 Task: Find connections with filter location Djibo with filter topic #forsale with filter profile language German with filter current company Xpressbees (BusyBees Logistics Solutions Pvt. Ltd.) with filter school ACE Engineering College, Hyderabad with filter industry Capital Markets with filter service category Cybersecurity with filter keywords title Head
Action: Mouse moved to (610, 110)
Screenshot: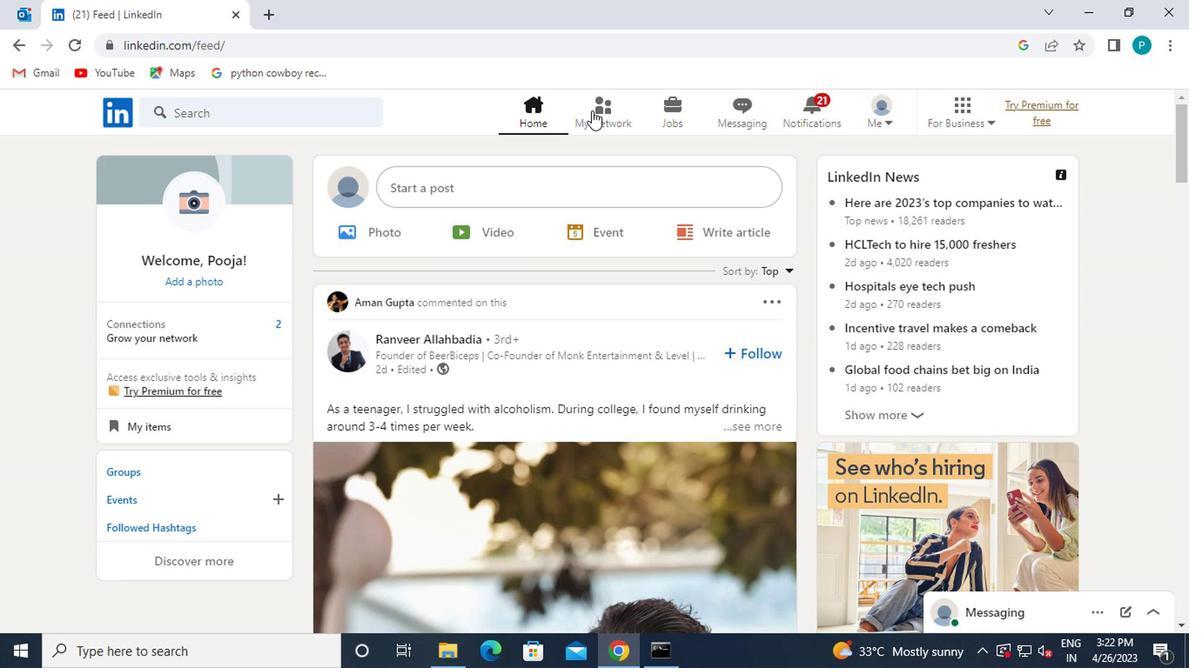 
Action: Mouse pressed left at (610, 110)
Screenshot: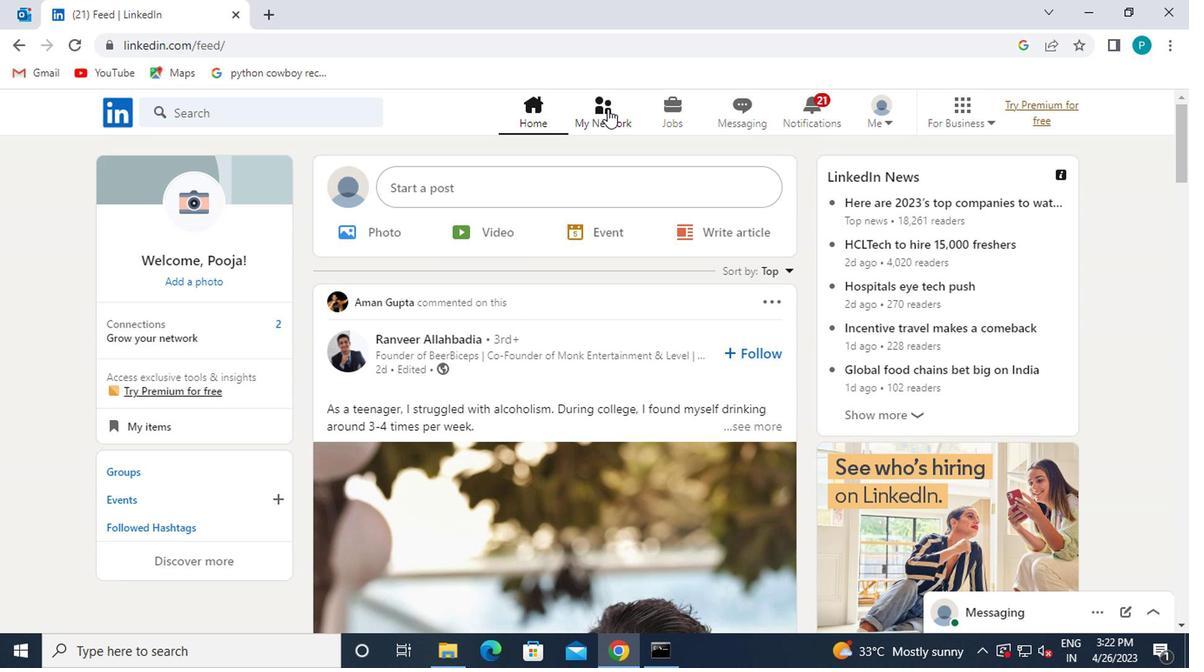 
Action: Mouse moved to (158, 210)
Screenshot: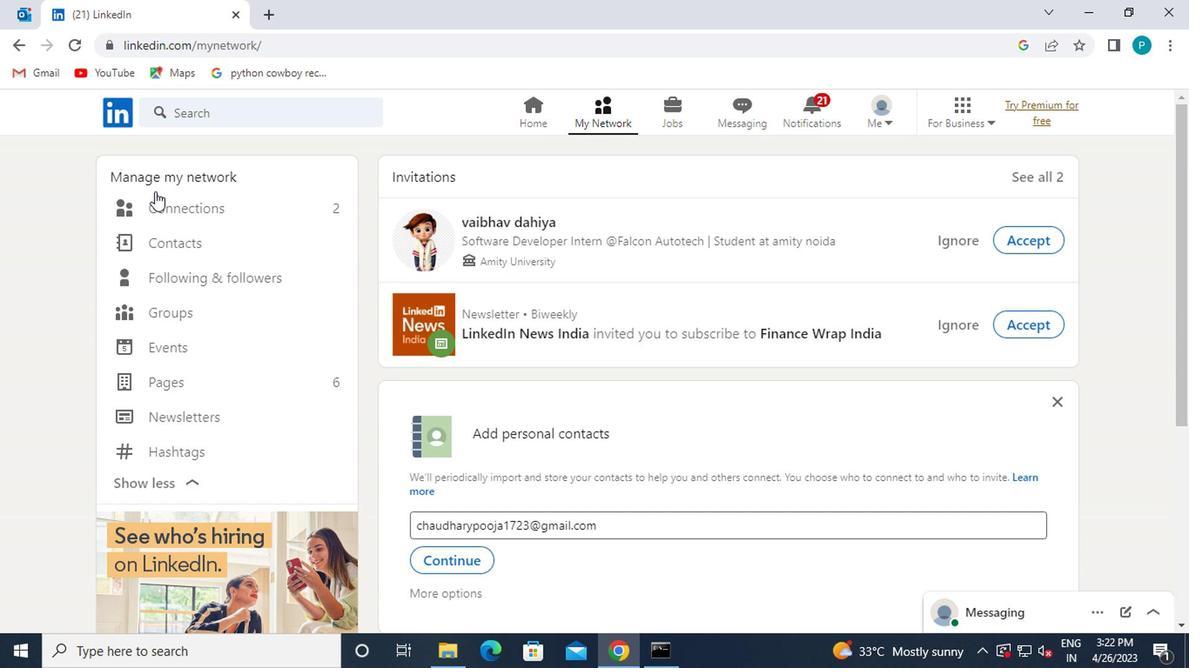 
Action: Mouse pressed left at (158, 210)
Screenshot: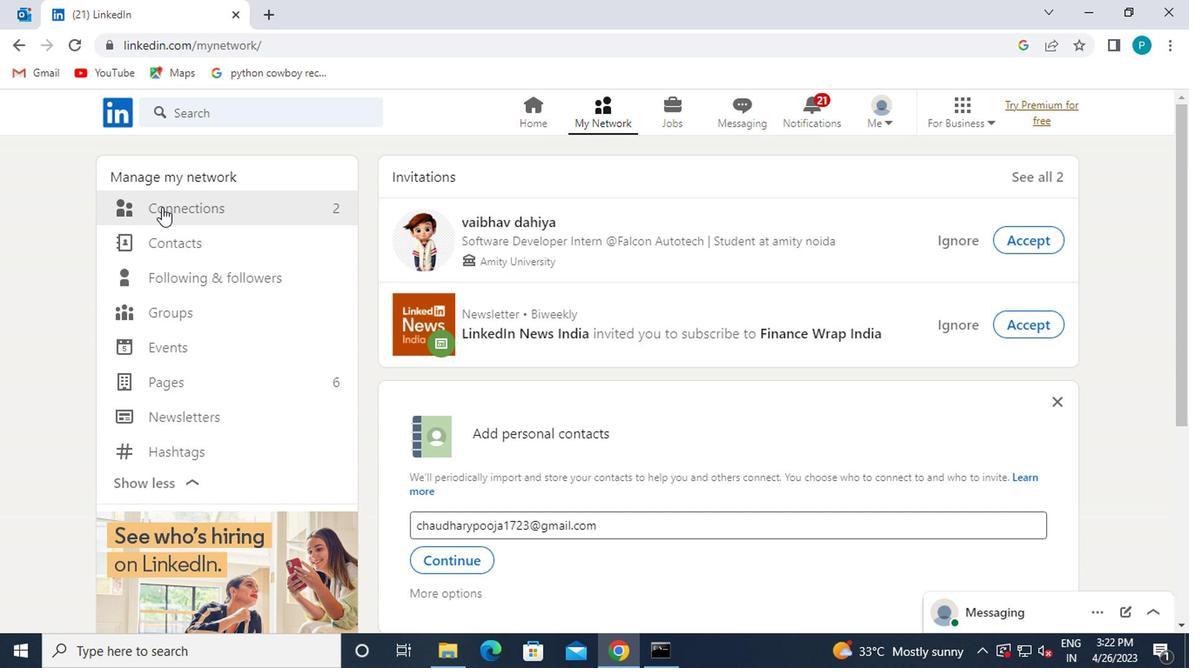 
Action: Mouse moved to (688, 213)
Screenshot: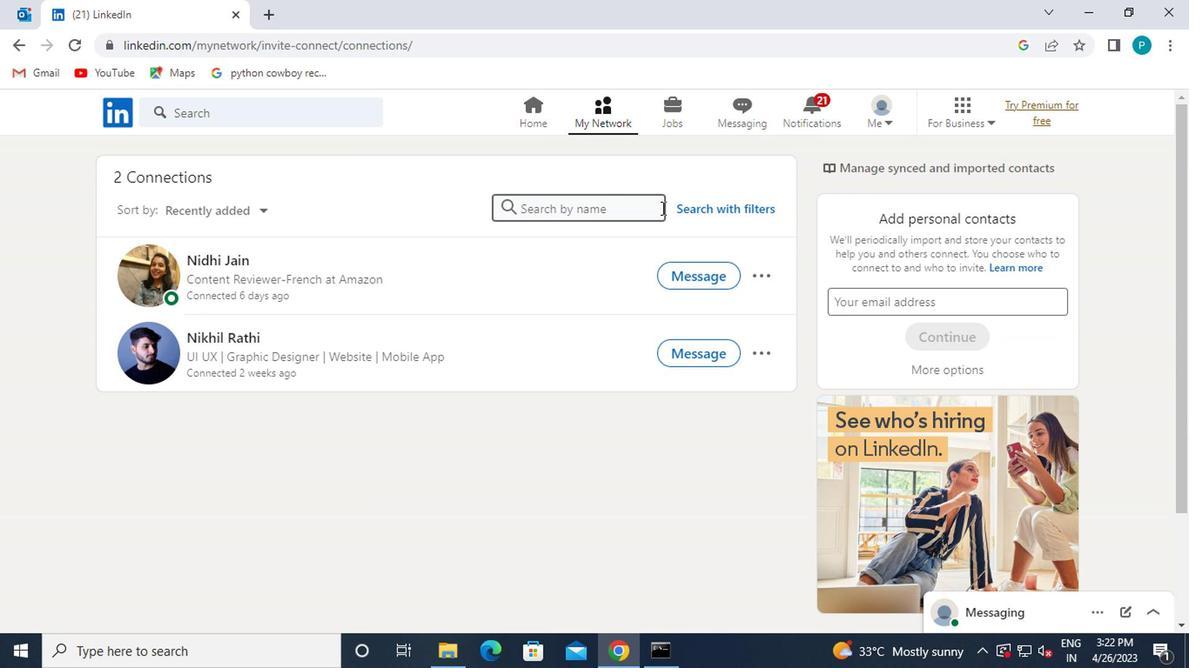 
Action: Mouse pressed left at (688, 213)
Screenshot: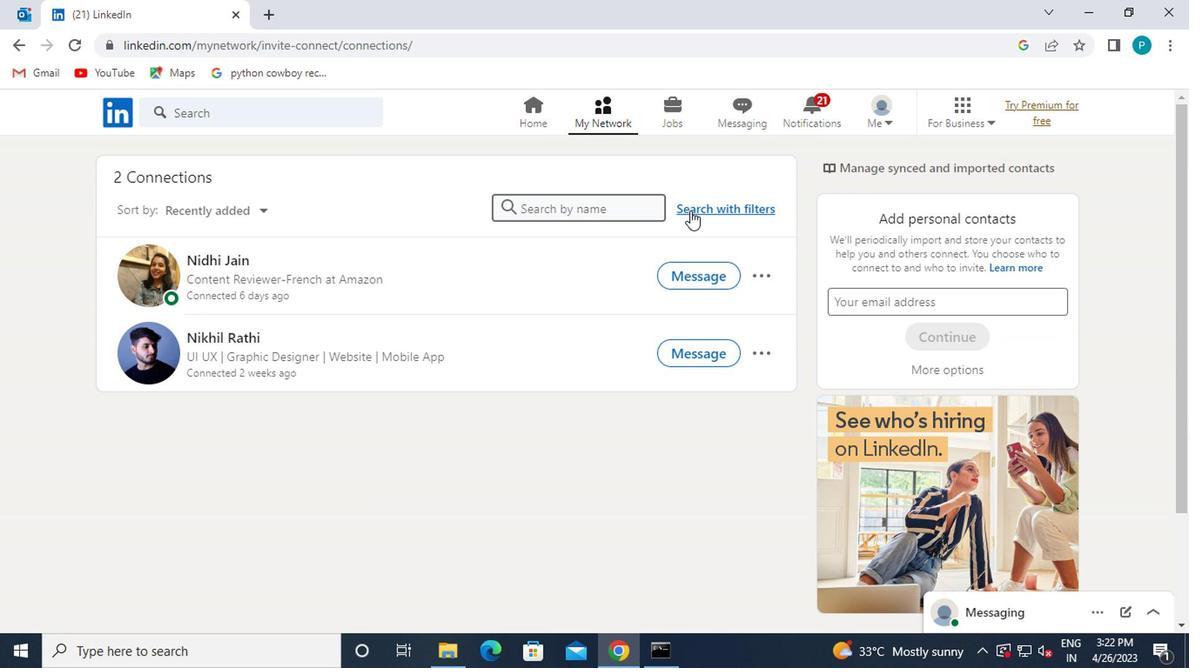 
Action: Mouse moved to (549, 165)
Screenshot: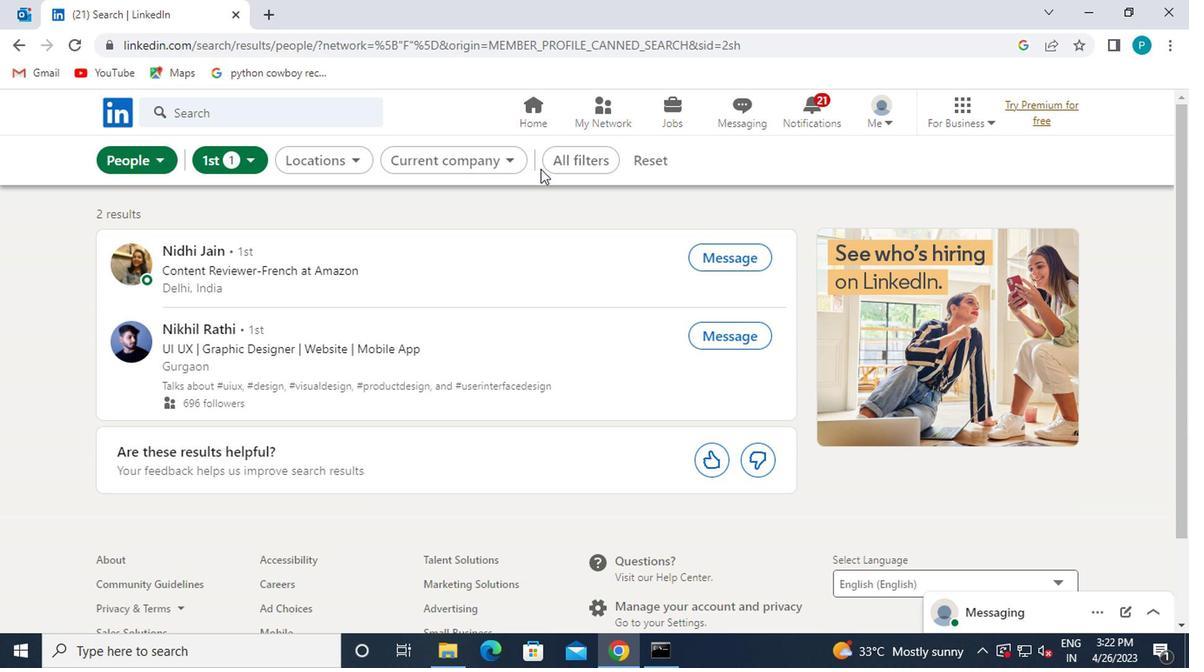 
Action: Mouse pressed left at (549, 165)
Screenshot: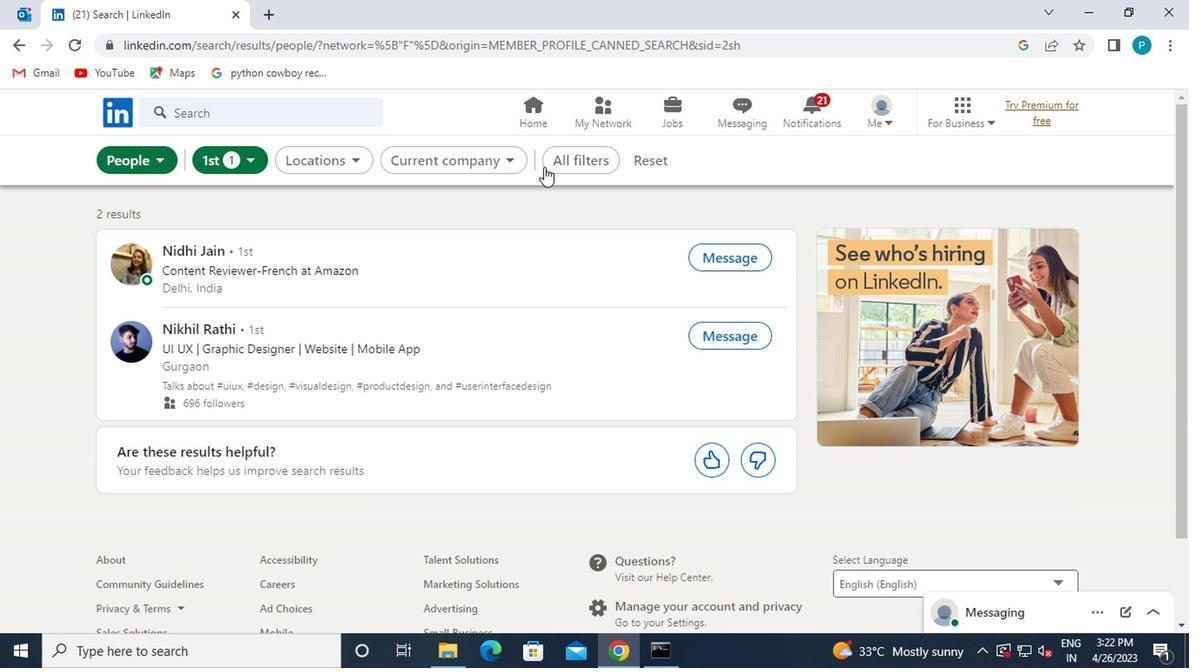 
Action: Mouse moved to (858, 324)
Screenshot: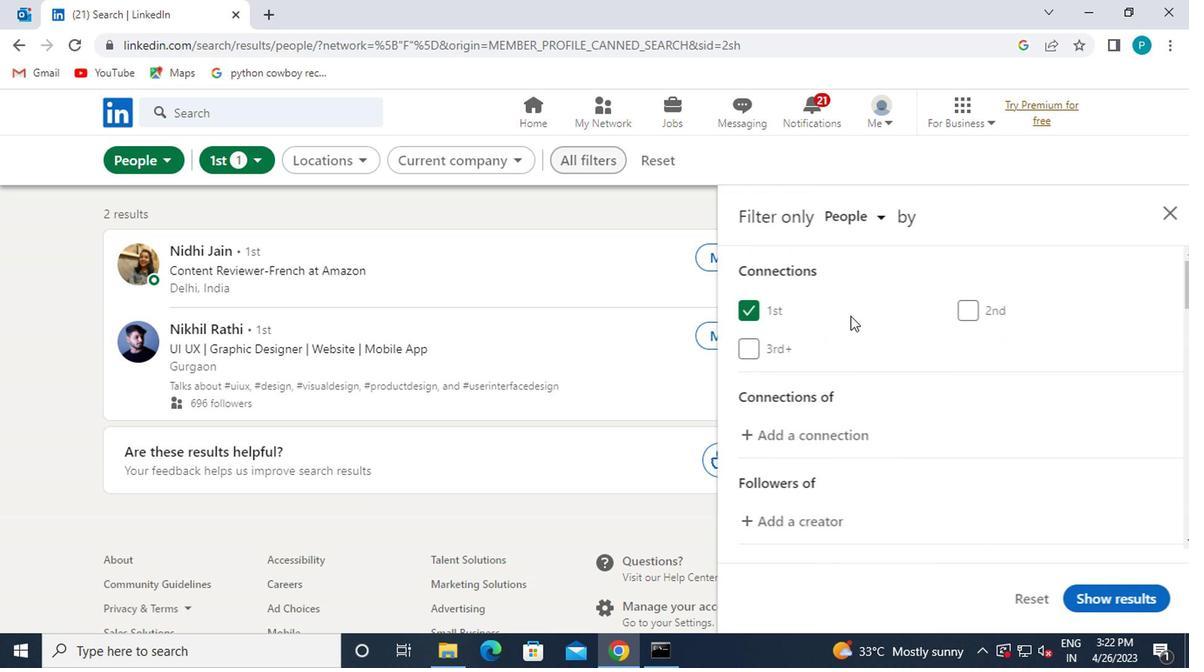 
Action: Mouse scrolled (858, 323) with delta (0, 0)
Screenshot: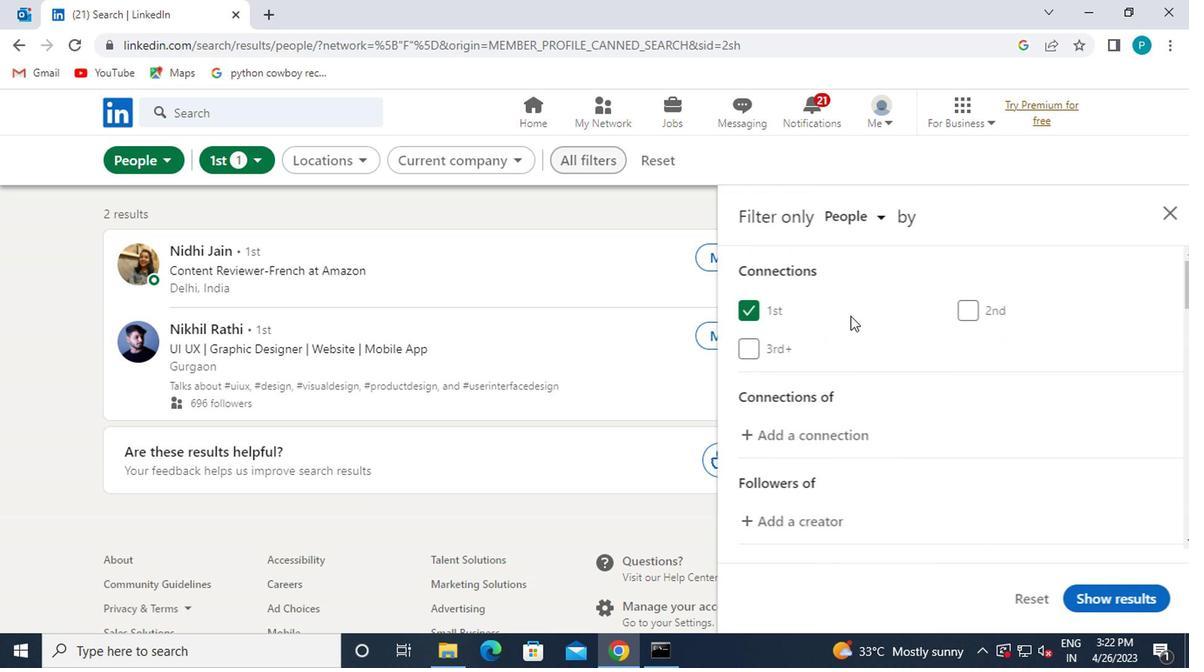 
Action: Mouse moved to (859, 325)
Screenshot: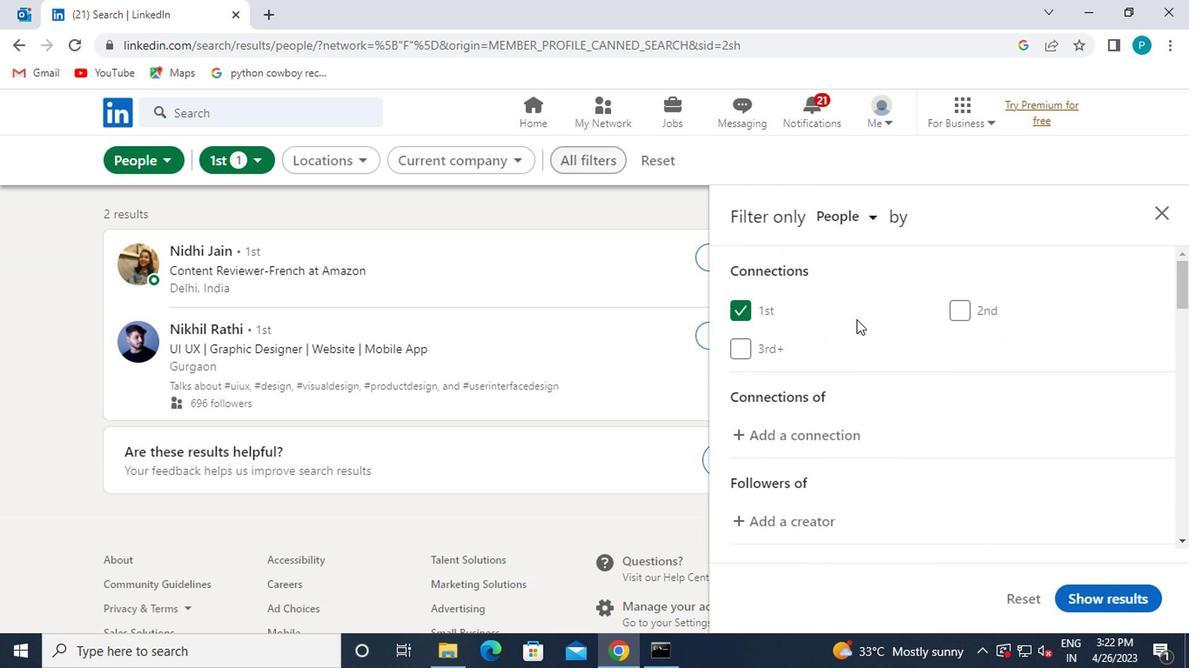
Action: Mouse scrolled (859, 324) with delta (0, 0)
Screenshot: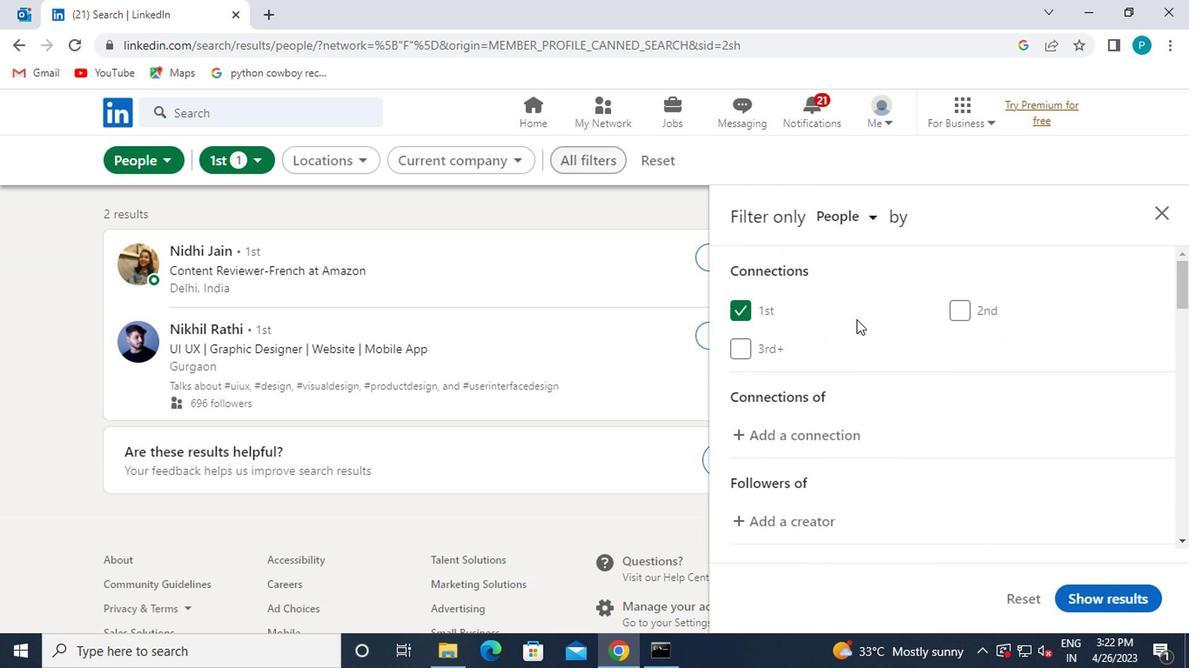 
Action: Mouse moved to (859, 326)
Screenshot: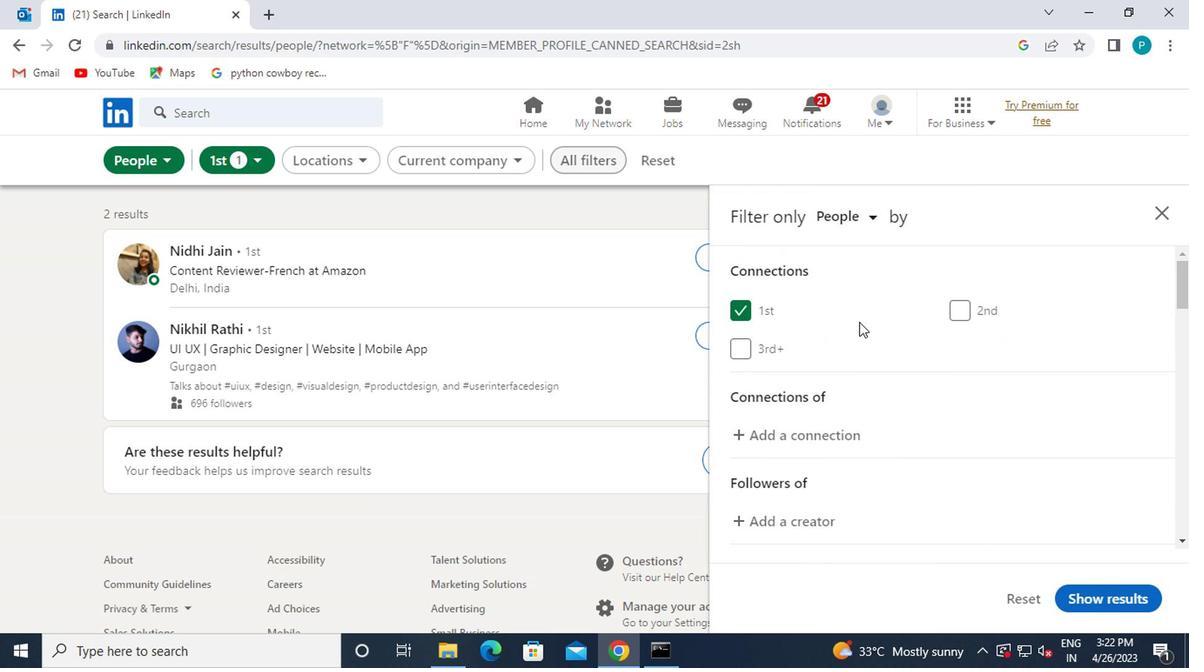 
Action: Mouse scrolled (859, 325) with delta (0, -1)
Screenshot: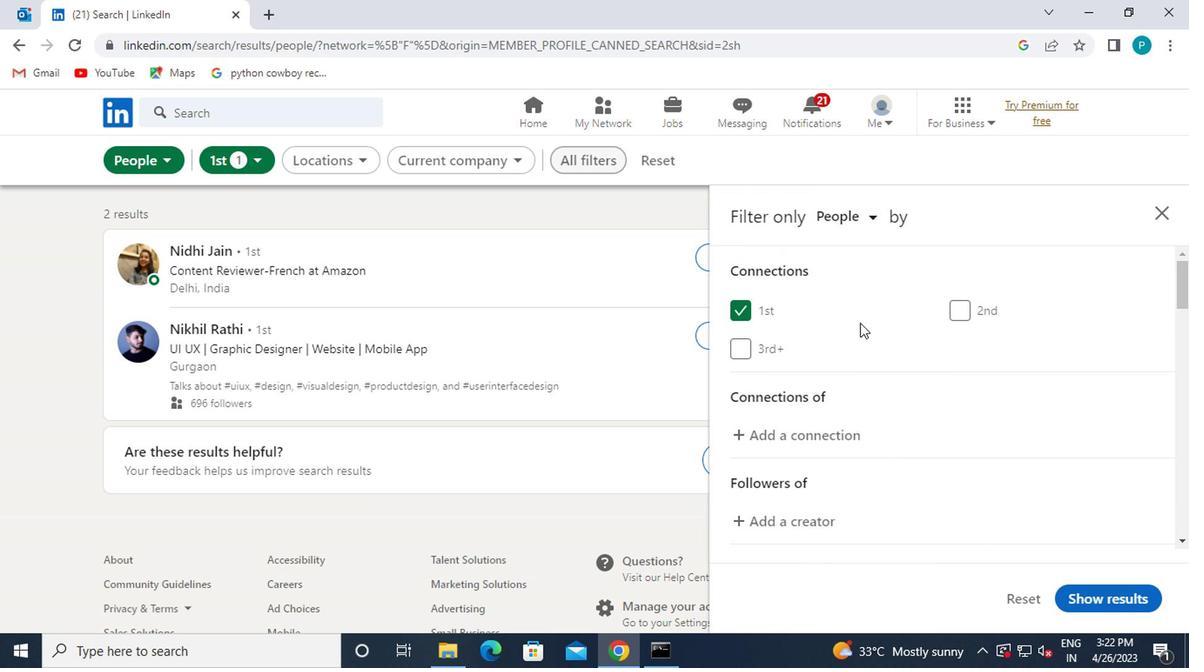 
Action: Mouse moved to (918, 475)
Screenshot: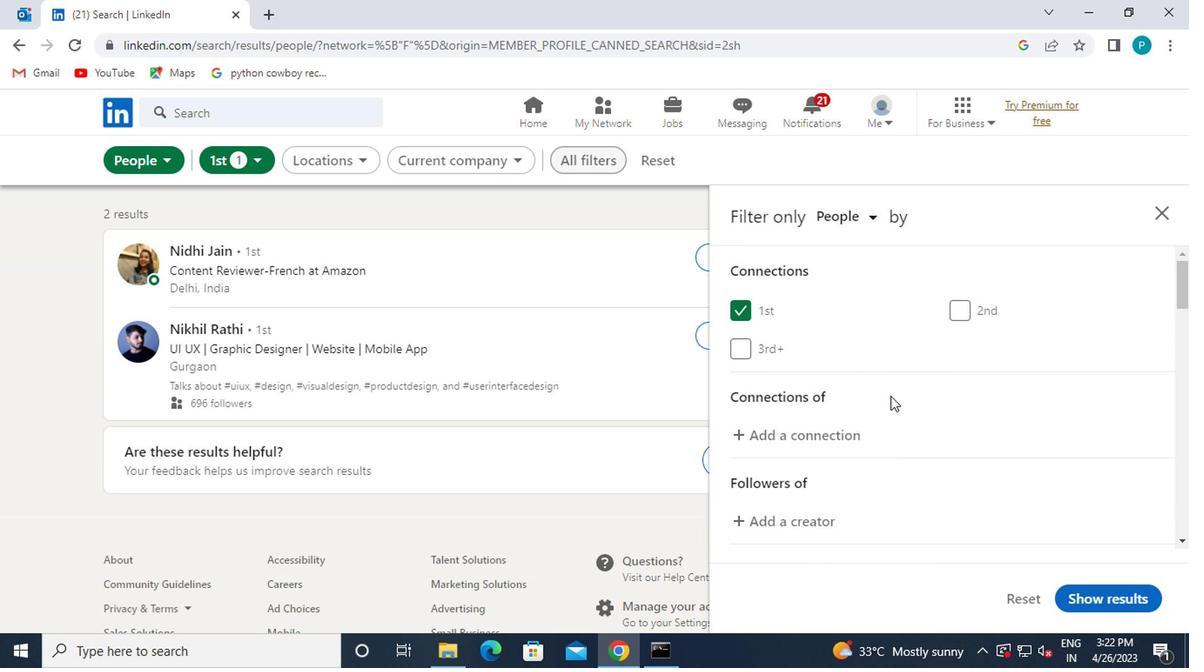 
Action: Mouse scrolled (918, 474) with delta (0, 0)
Screenshot: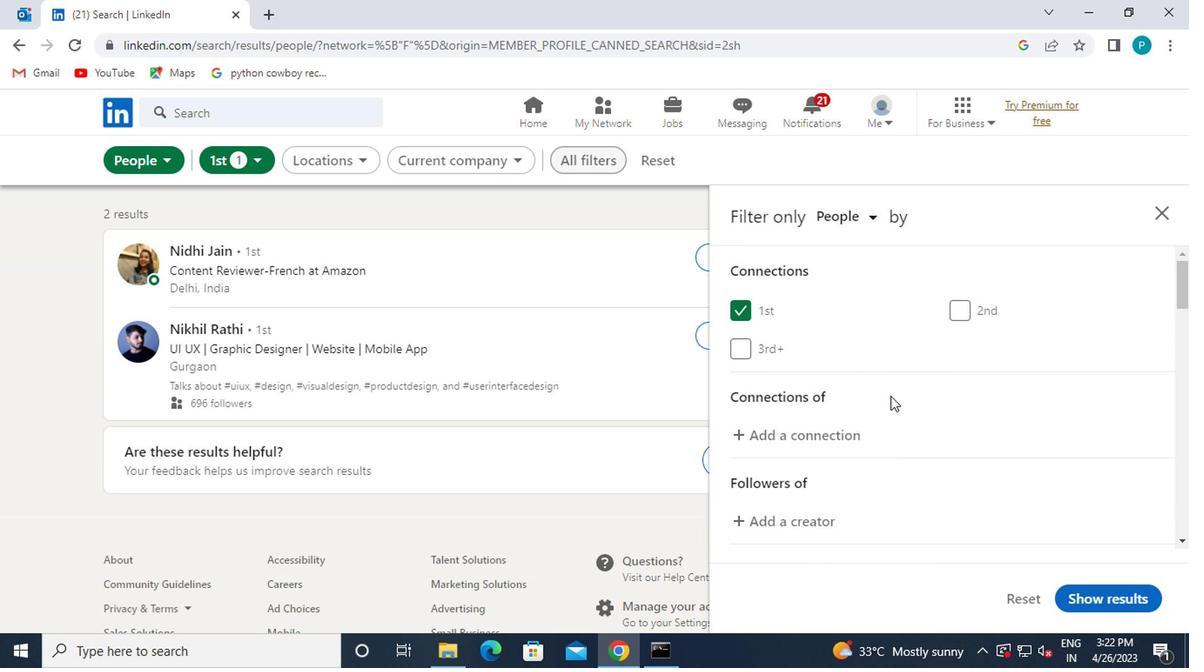 
Action: Mouse moved to (918, 475)
Screenshot: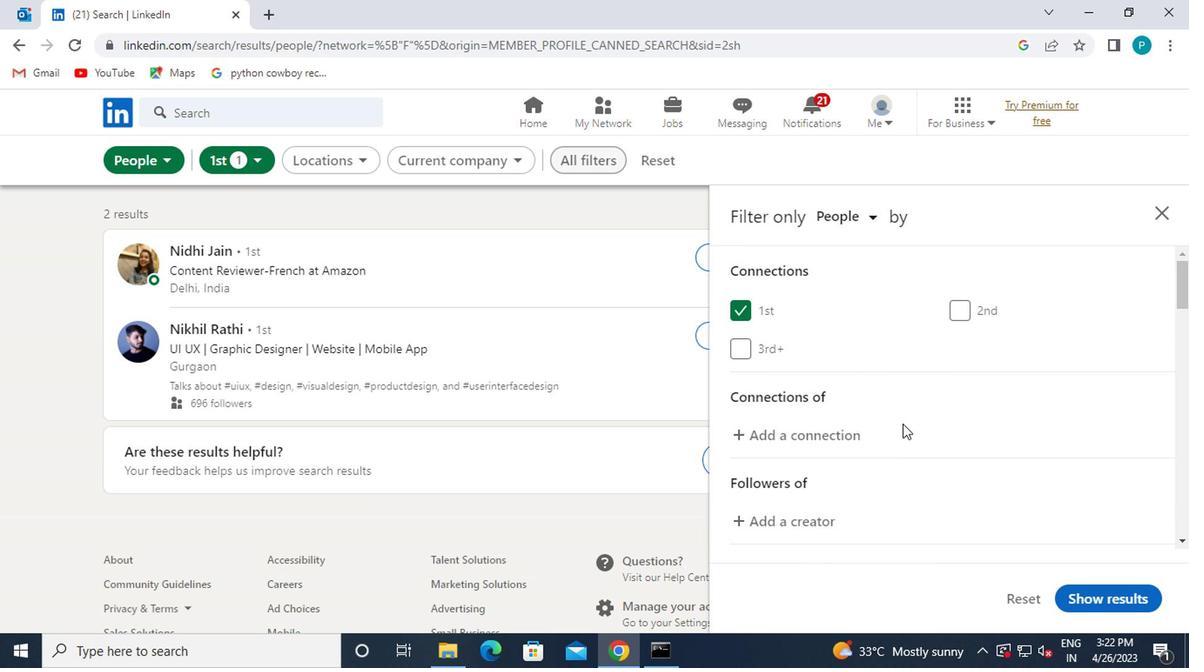 
Action: Mouse scrolled (918, 474) with delta (0, 0)
Screenshot: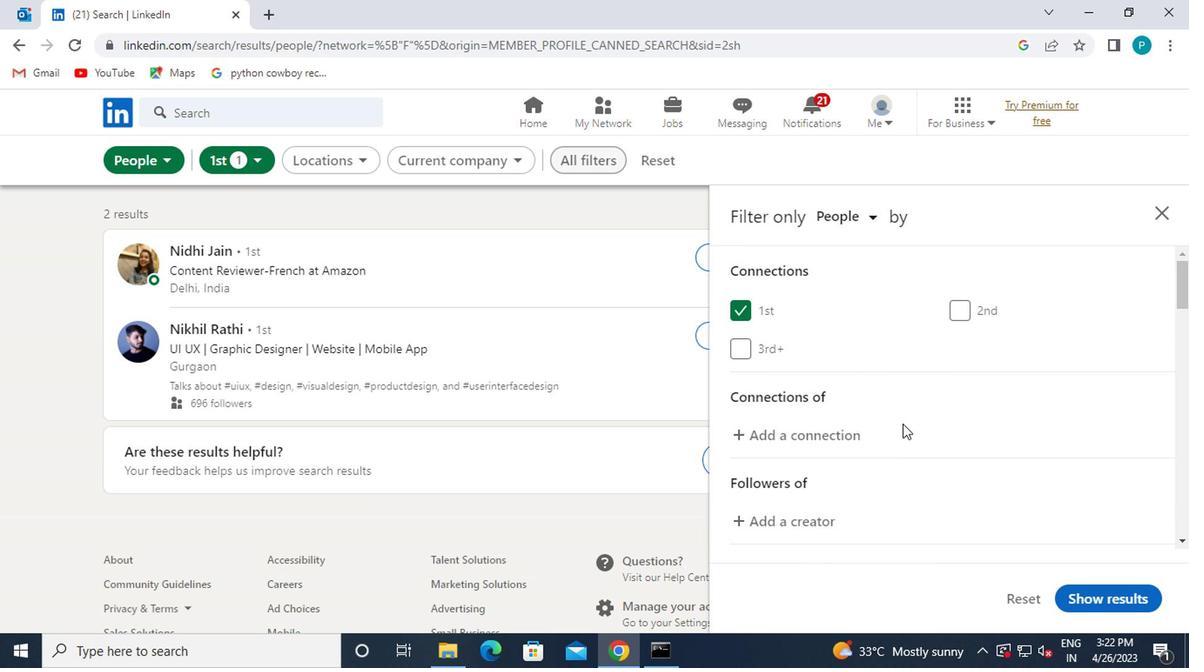 
Action: Mouse moved to (906, 391)
Screenshot: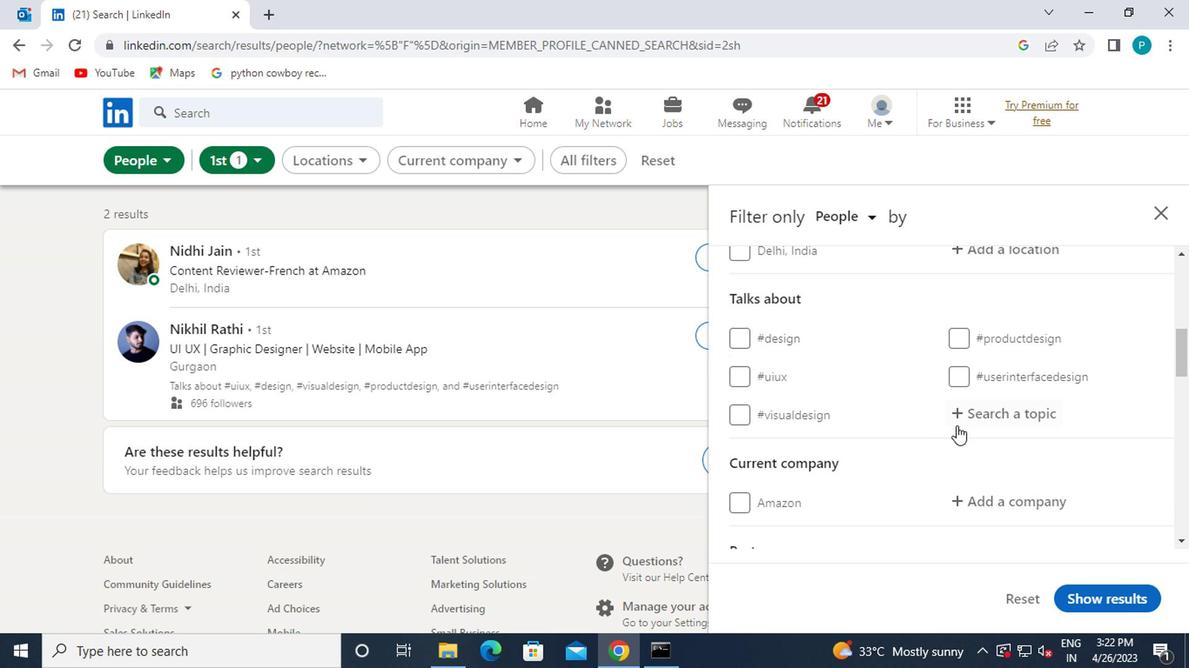 
Action: Mouse scrolled (906, 392) with delta (0, 0)
Screenshot: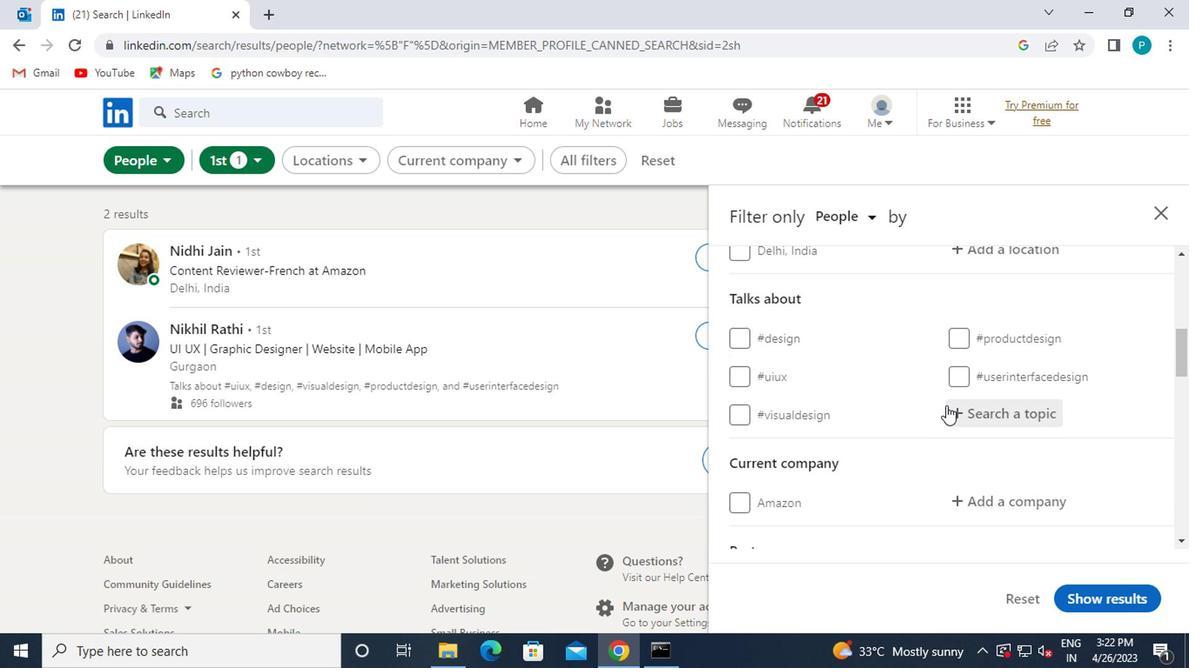 
Action: Mouse scrolled (906, 392) with delta (0, 0)
Screenshot: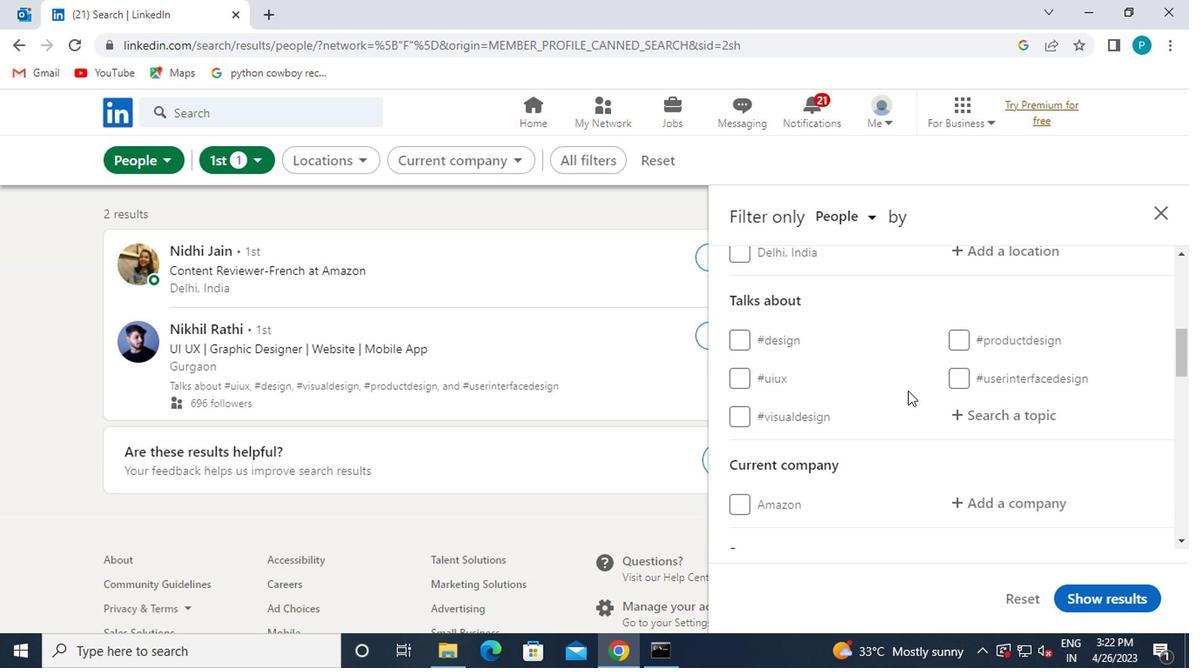 
Action: Mouse moved to (985, 404)
Screenshot: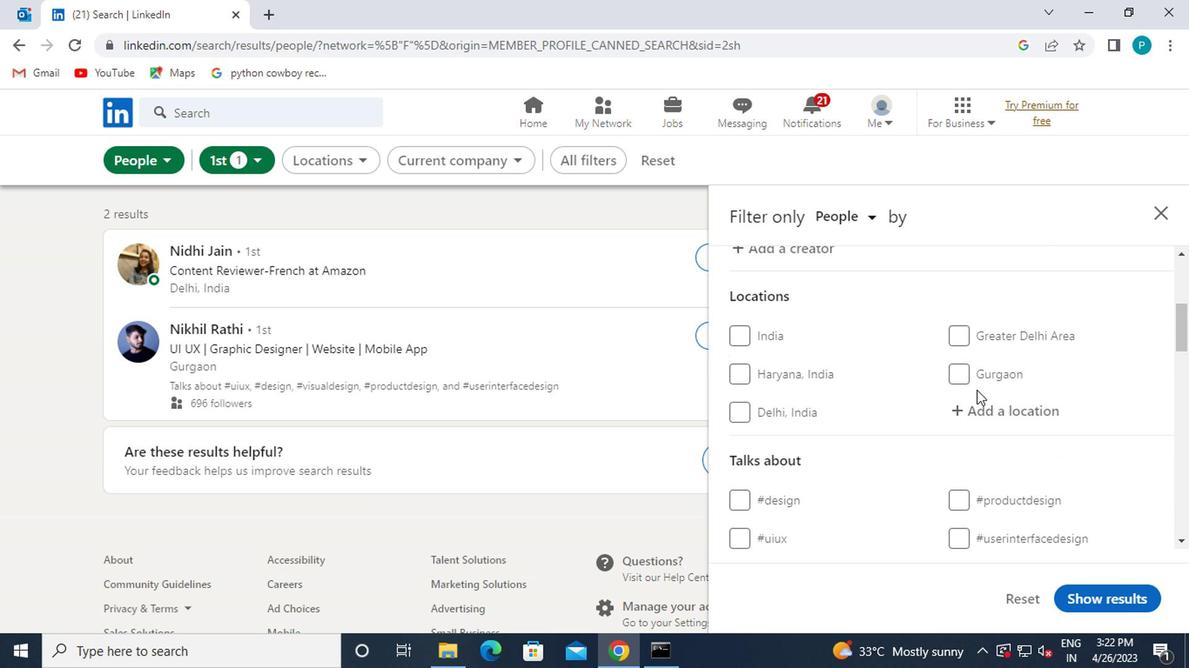 
Action: Mouse pressed left at (985, 404)
Screenshot: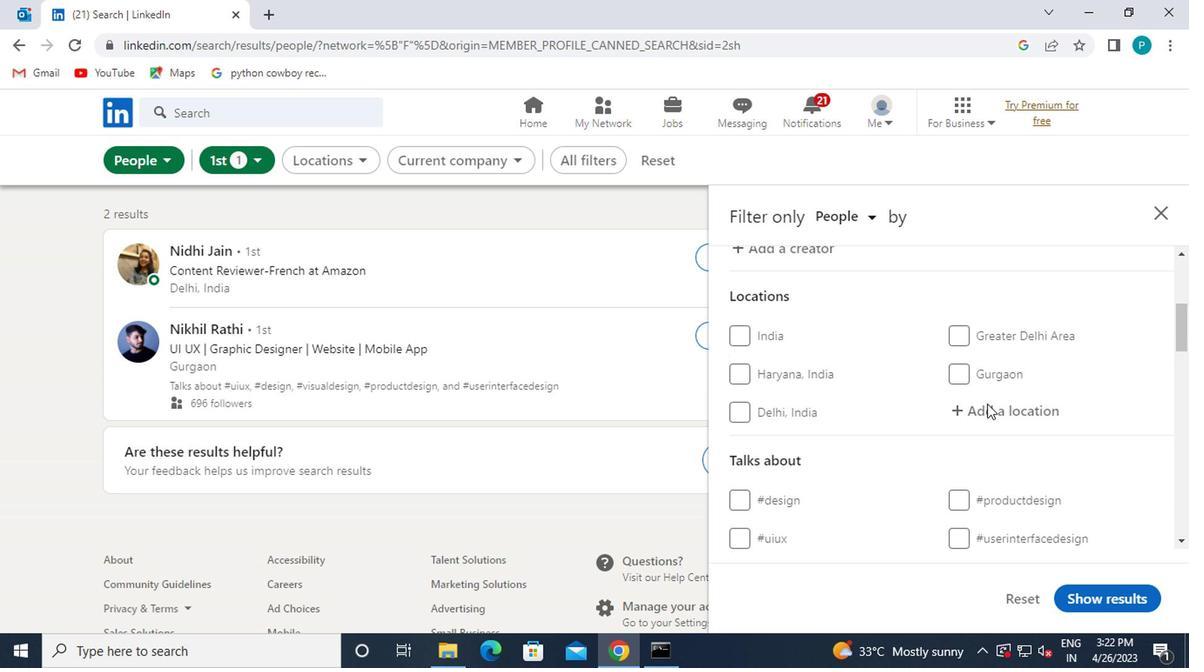 
Action: Mouse moved to (985, 411)
Screenshot: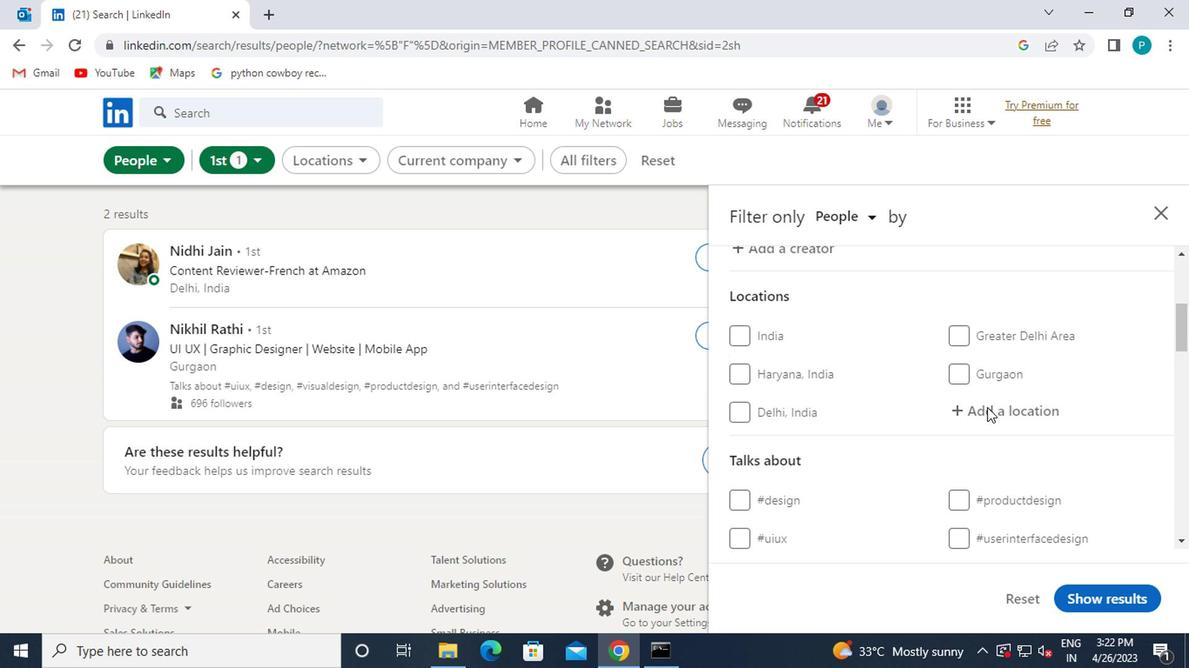 
Action: Mouse pressed left at (985, 411)
Screenshot: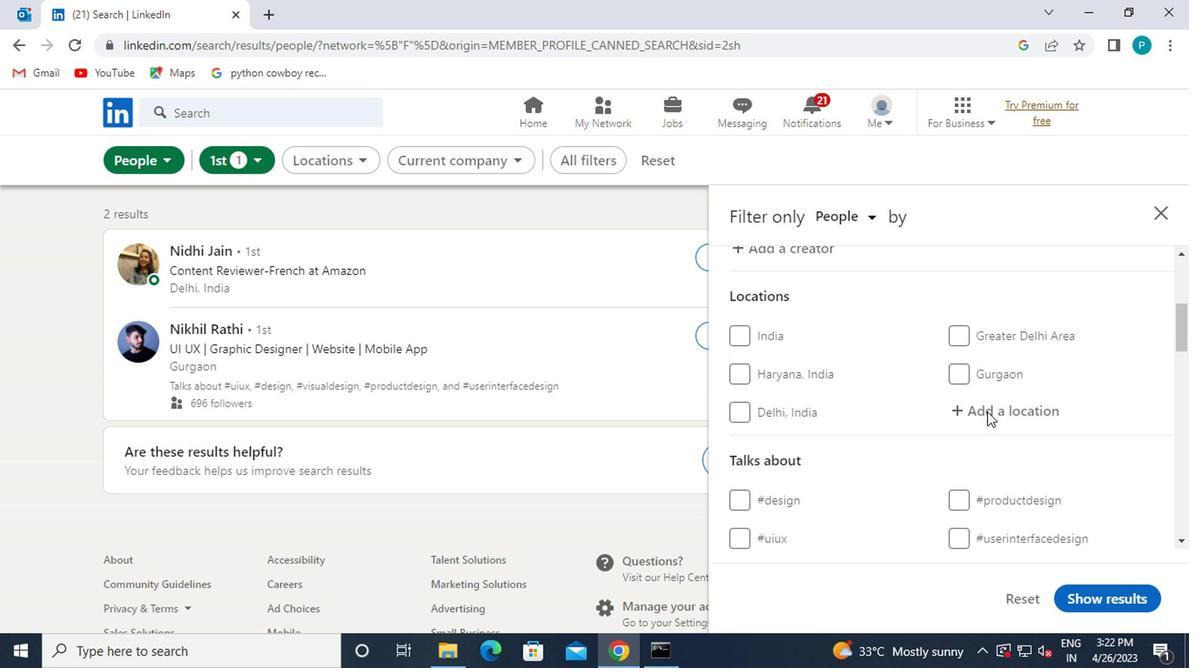 
Action: Mouse moved to (956, 413)
Screenshot: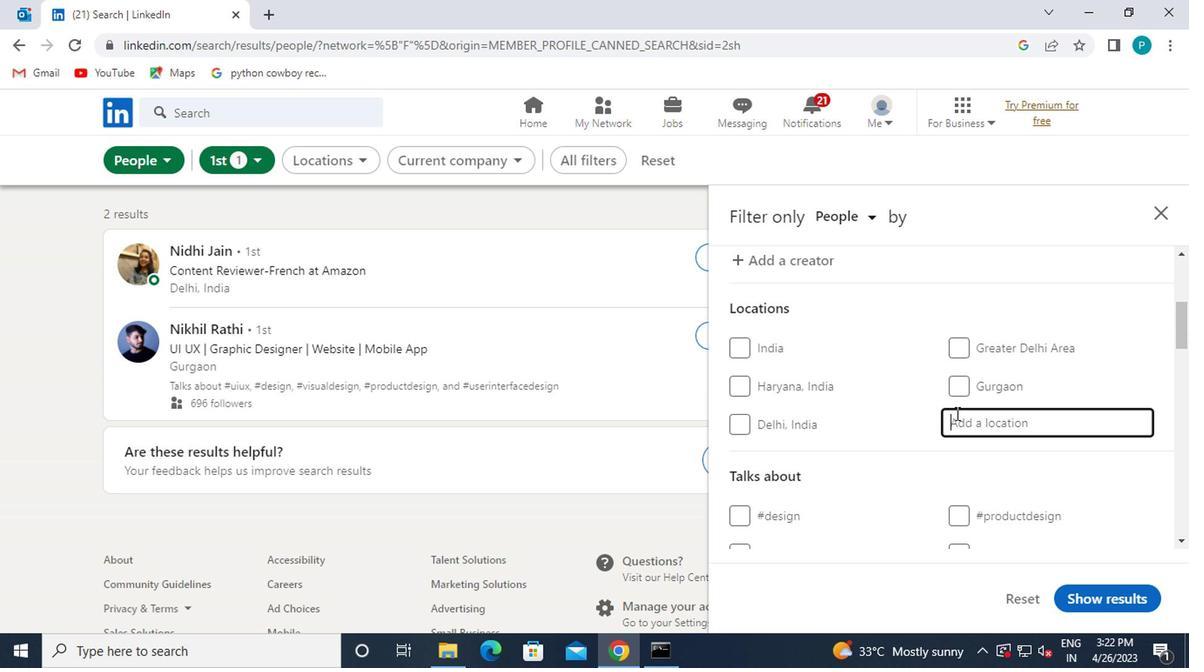 
Action: Key pressed <Key.caps_lock>d
Screenshot: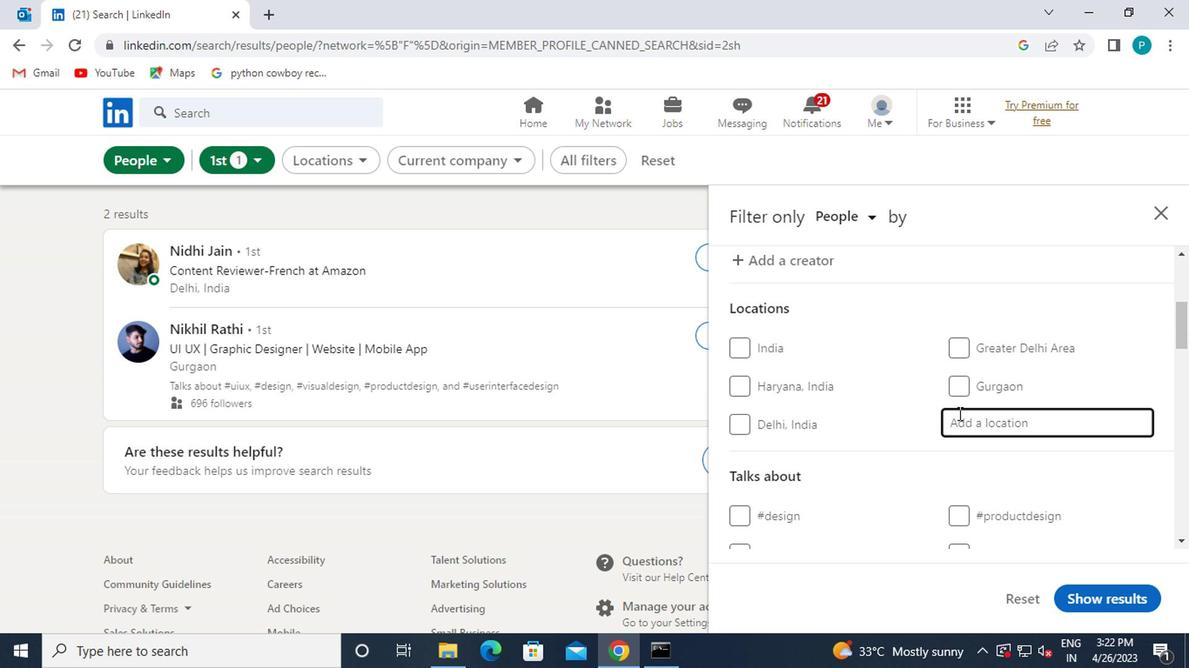
Action: Mouse moved to (925, 476)
Screenshot: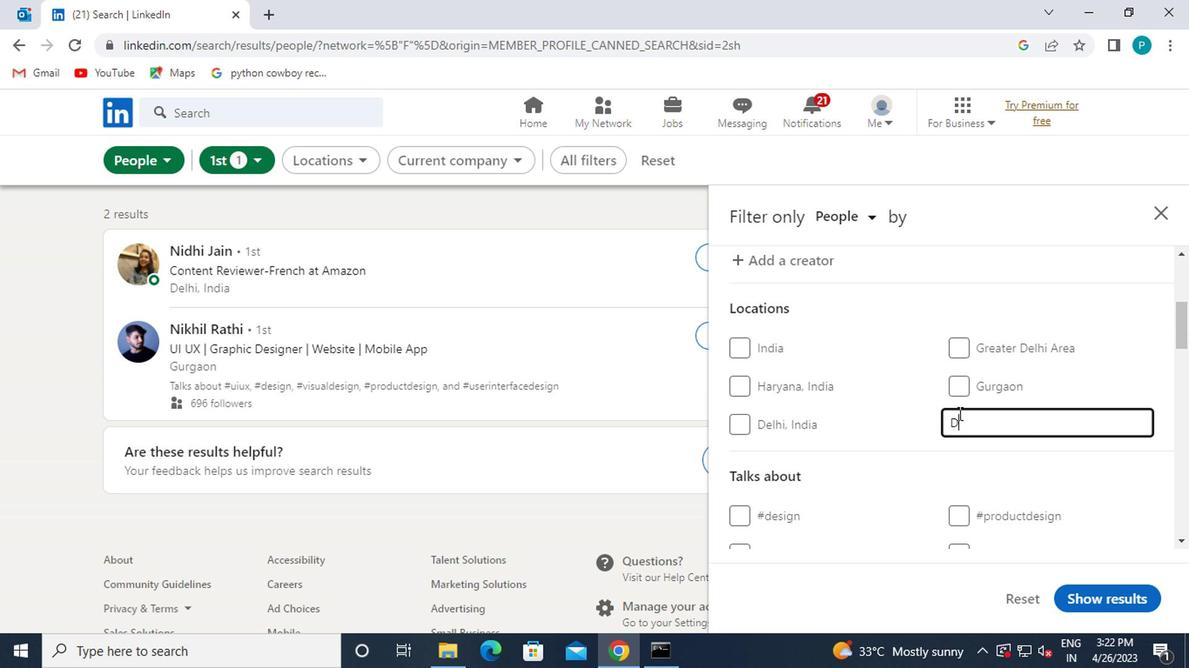 
Action: Key pressed <Key.caps_lock>i<Key.backspace>jiboo
Screenshot: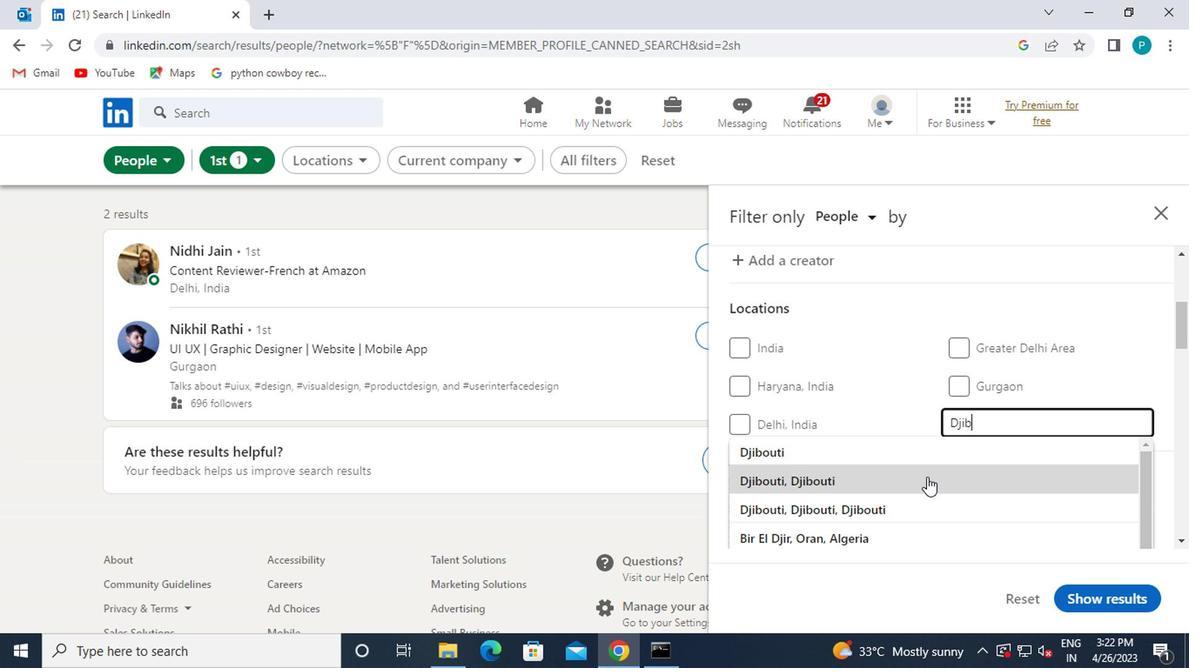 
Action: Mouse moved to (925, 478)
Screenshot: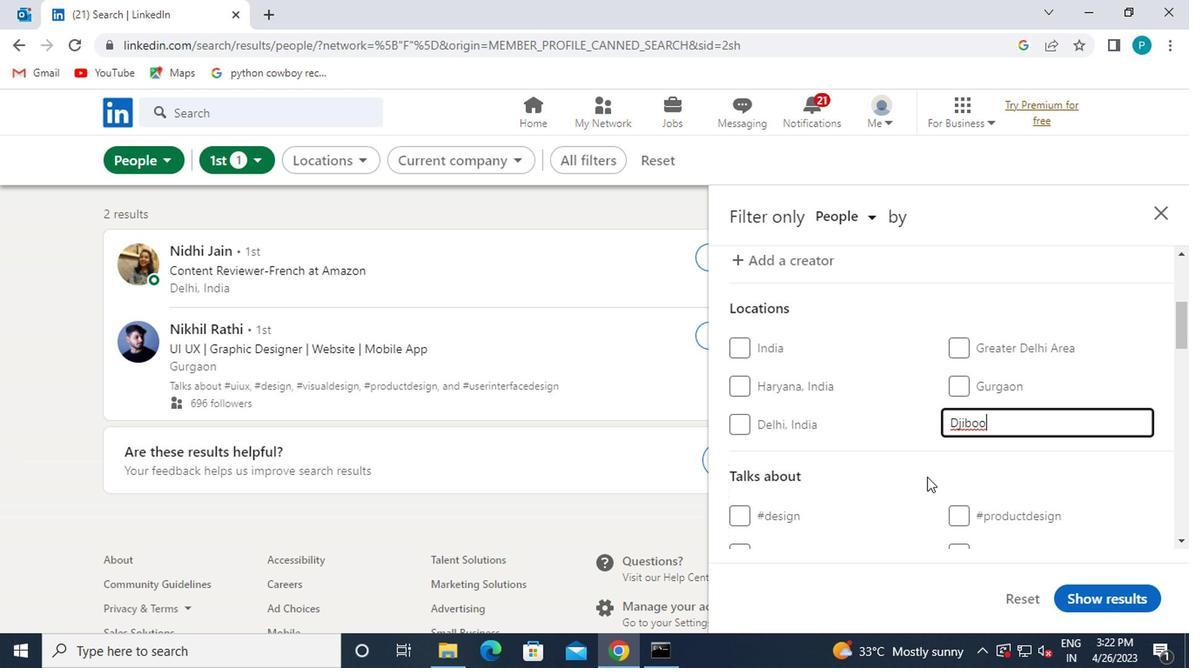 
Action: Key pressed <Key.backspace><Key.enter>
Screenshot: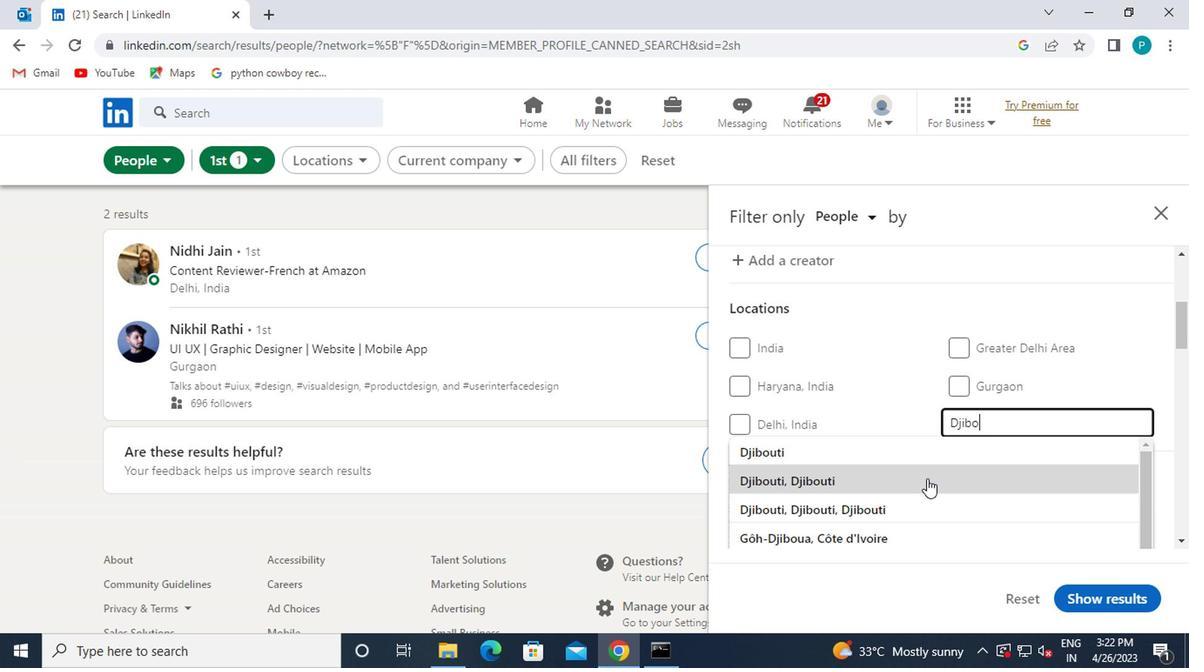 
Action: Mouse moved to (924, 481)
Screenshot: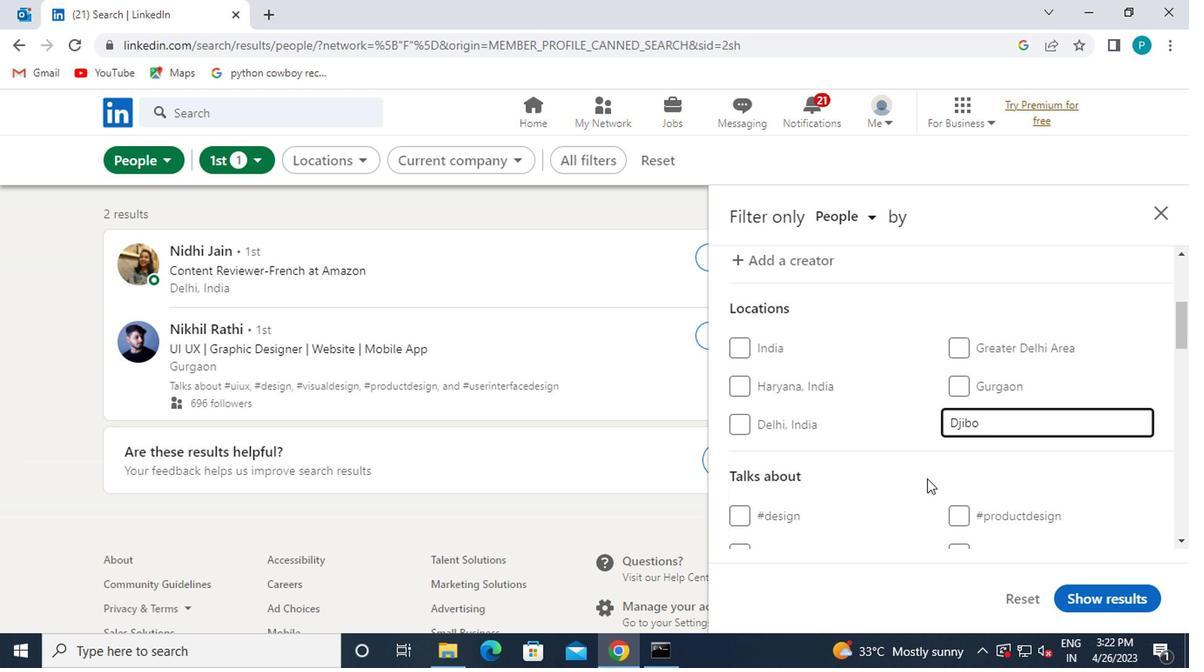 
Action: Mouse scrolled (924, 480) with delta (0, 0)
Screenshot: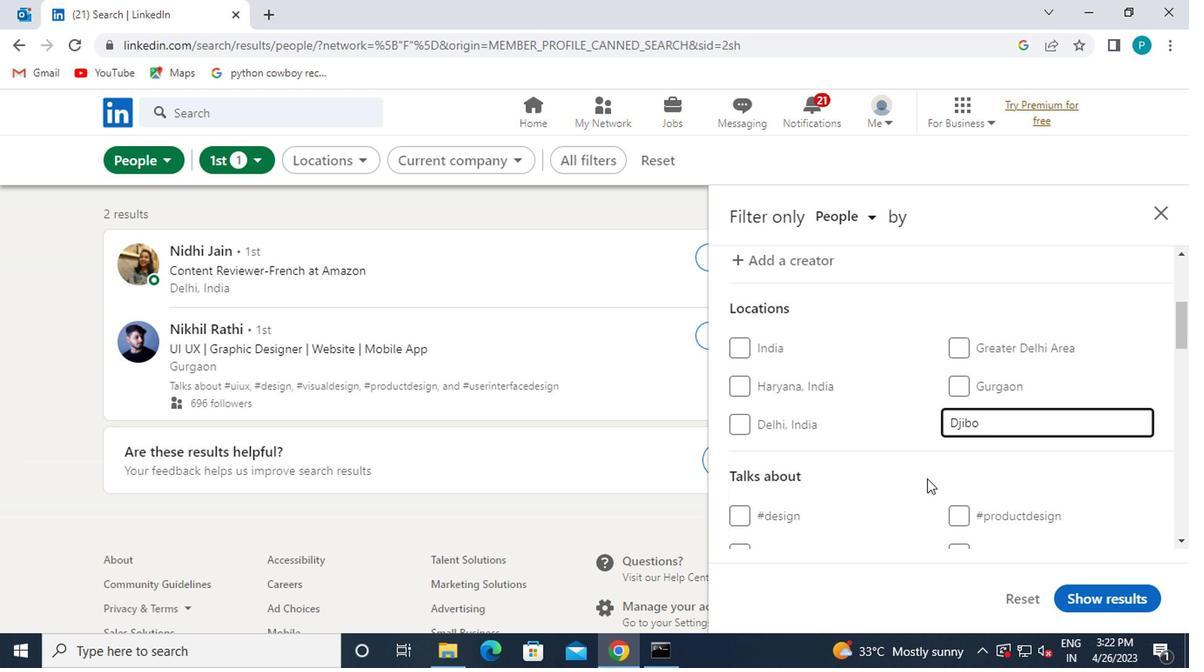
Action: Mouse scrolled (924, 480) with delta (0, 0)
Screenshot: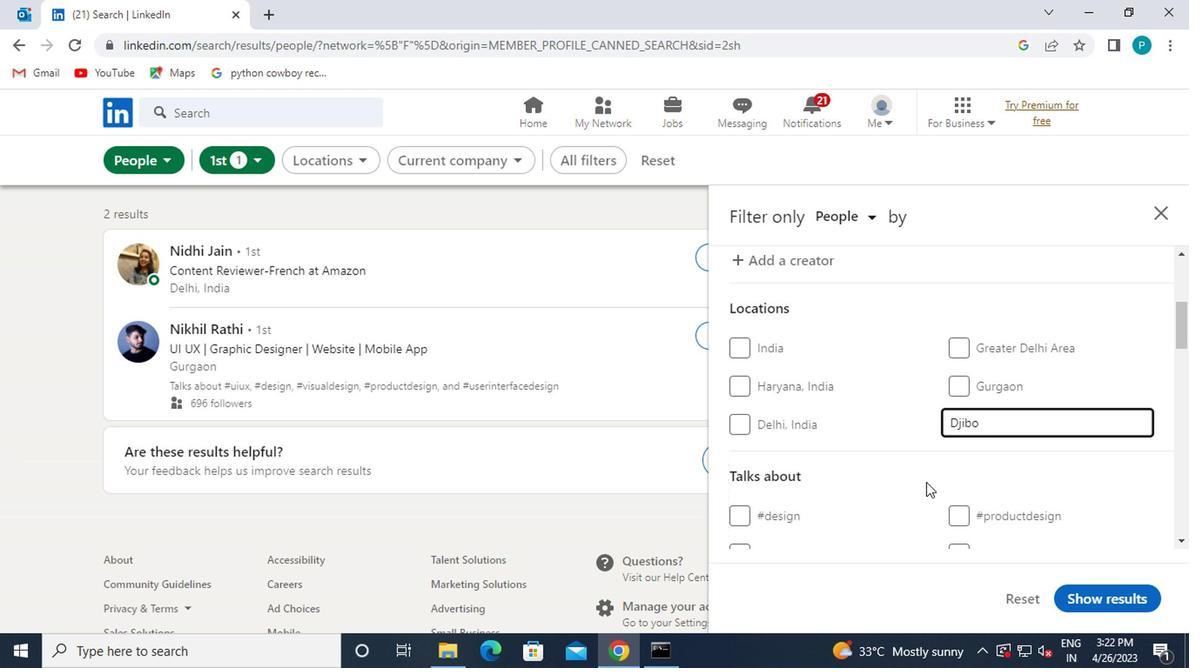 
Action: Mouse moved to (956, 424)
Screenshot: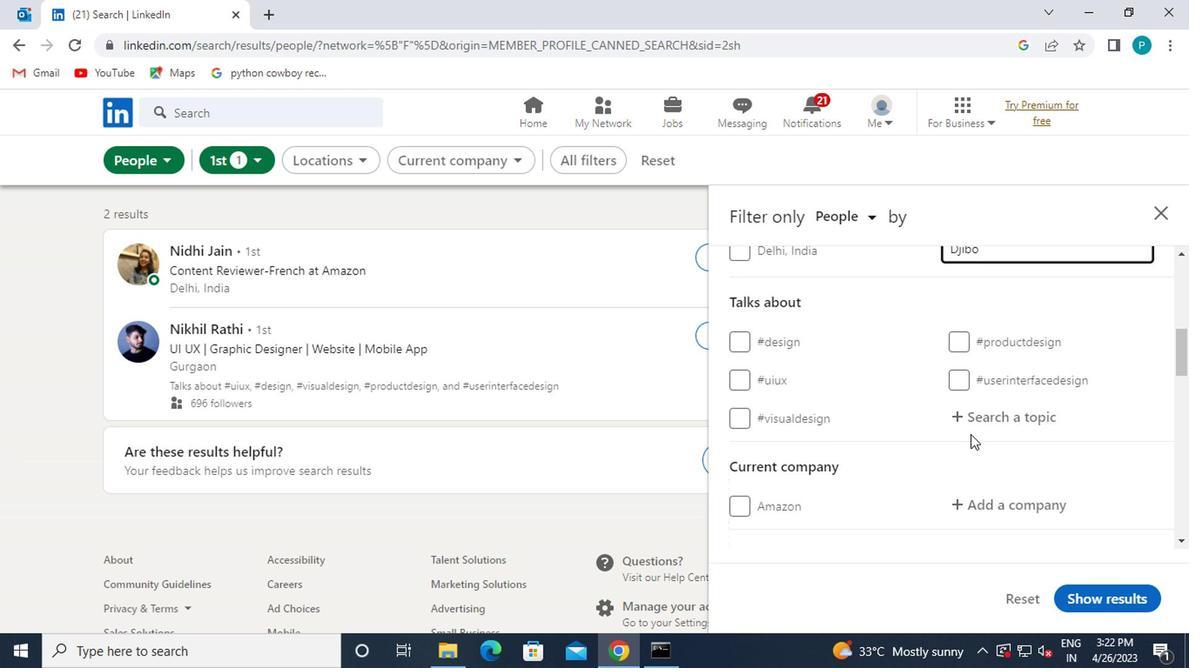 
Action: Mouse pressed left at (956, 424)
Screenshot: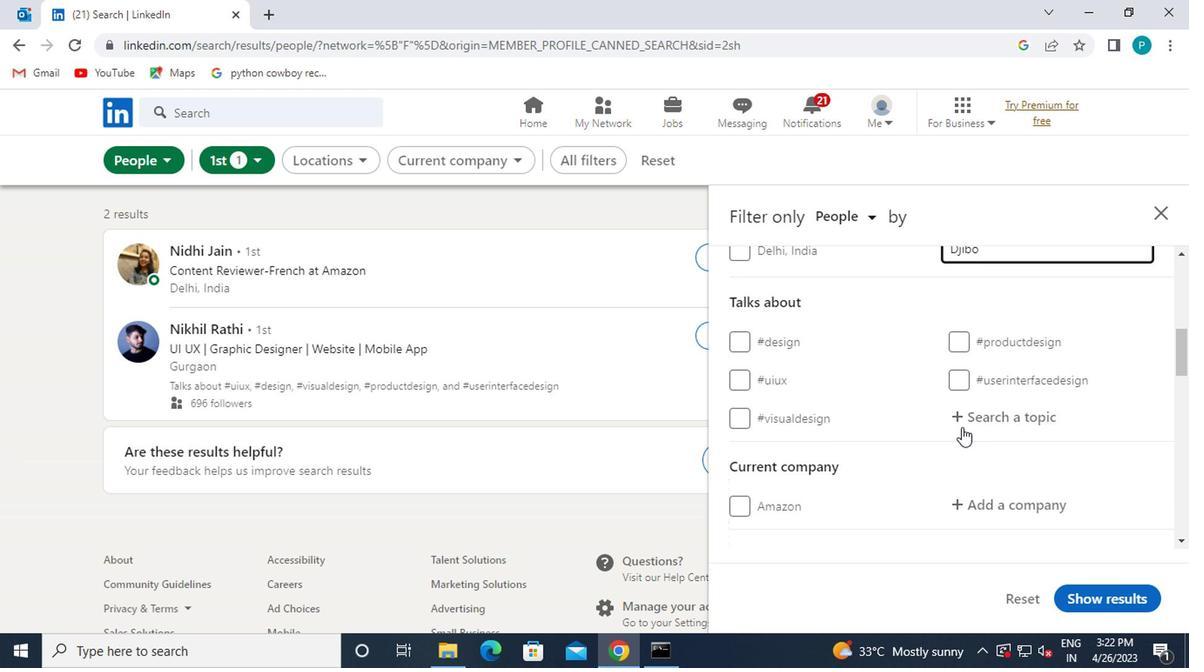 
Action: Mouse moved to (955, 424)
Screenshot: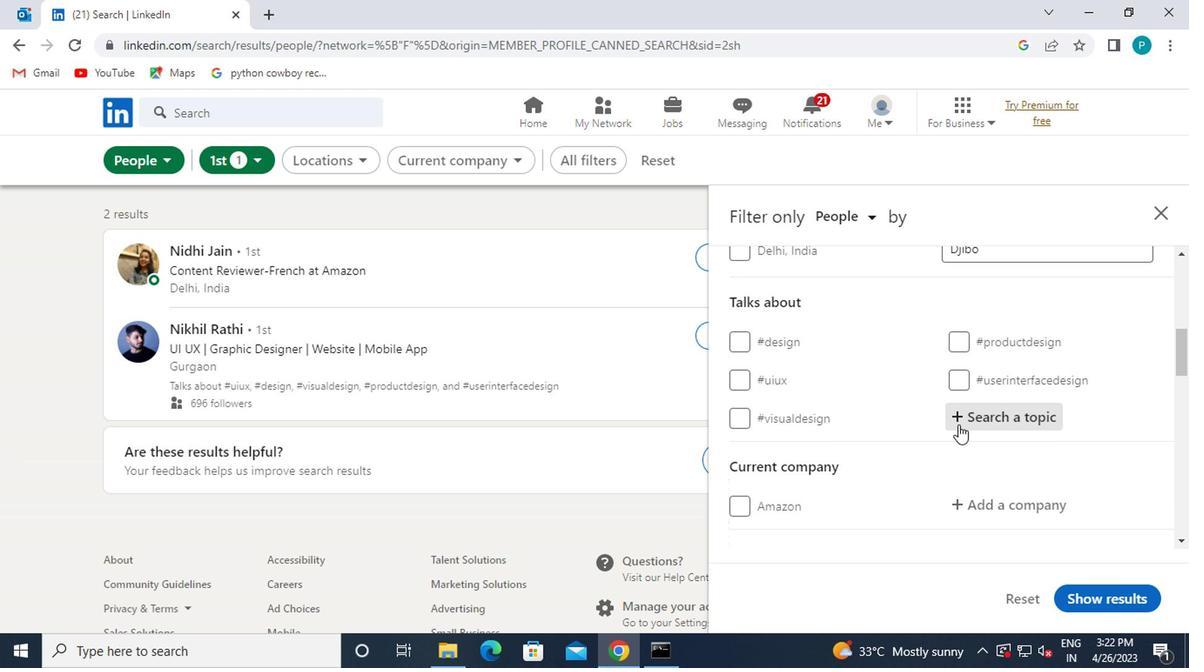 
Action: Key pressed <Key.shift>@<Key.backspace><Key.shift>#FORSALE
Screenshot: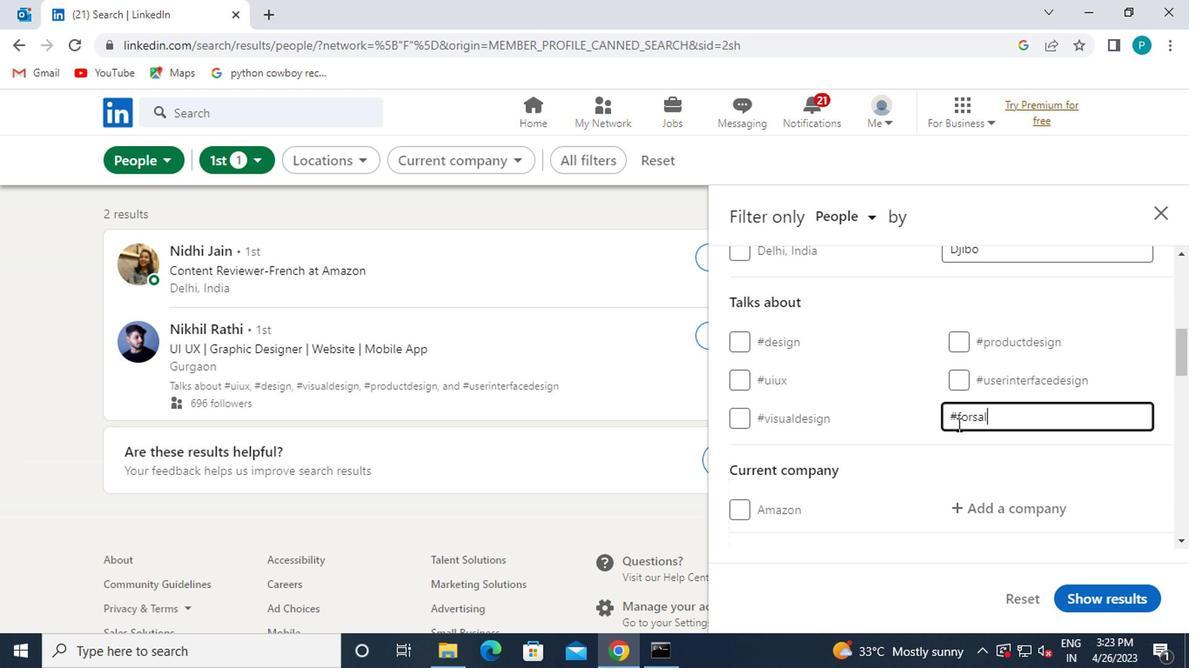 
Action: Mouse scrolled (955, 423) with delta (0, -1)
Screenshot: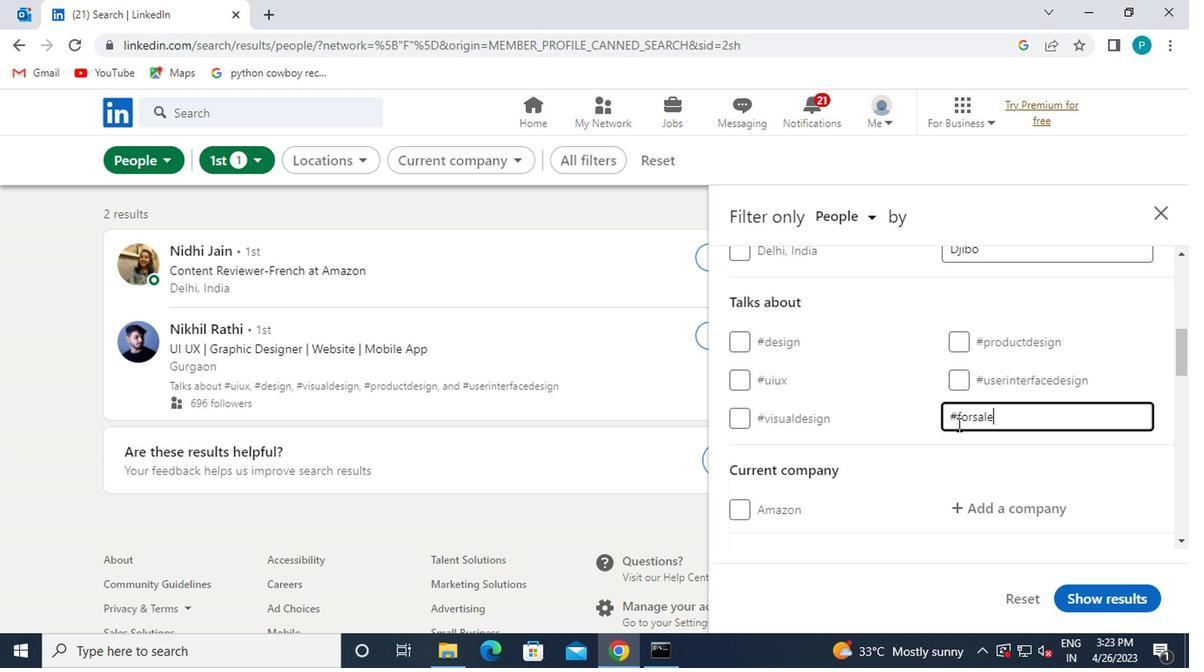 
Action: Mouse moved to (955, 427)
Screenshot: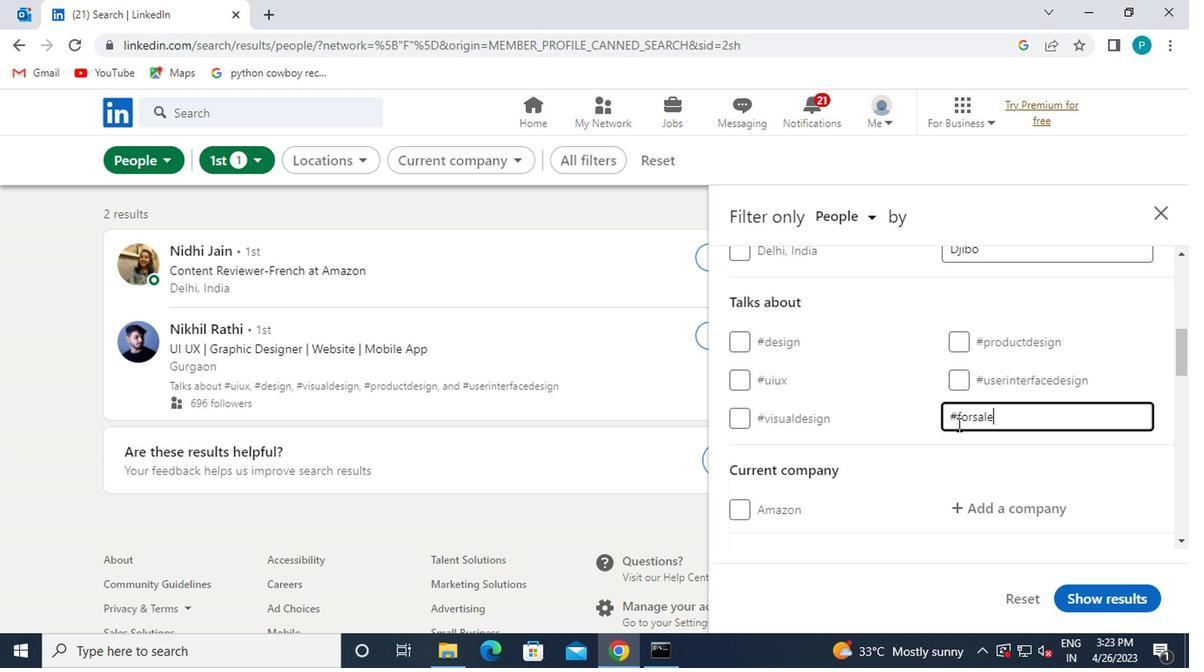
Action: Mouse scrolled (955, 427) with delta (0, 0)
Screenshot: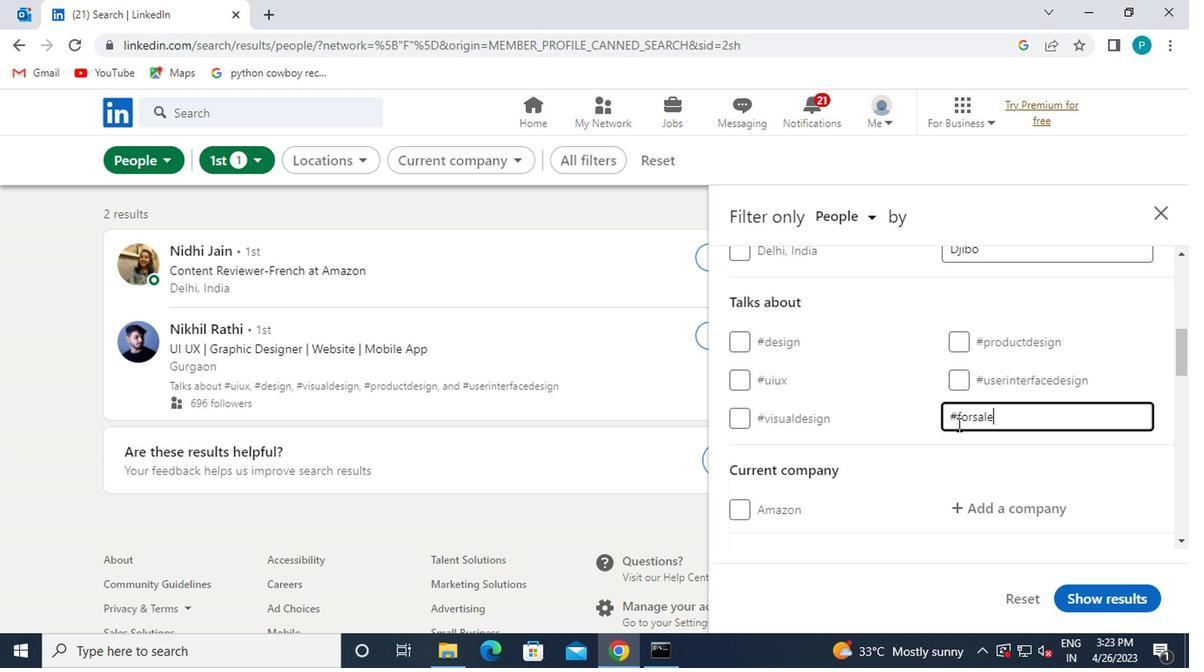 
Action: Mouse moved to (955, 335)
Screenshot: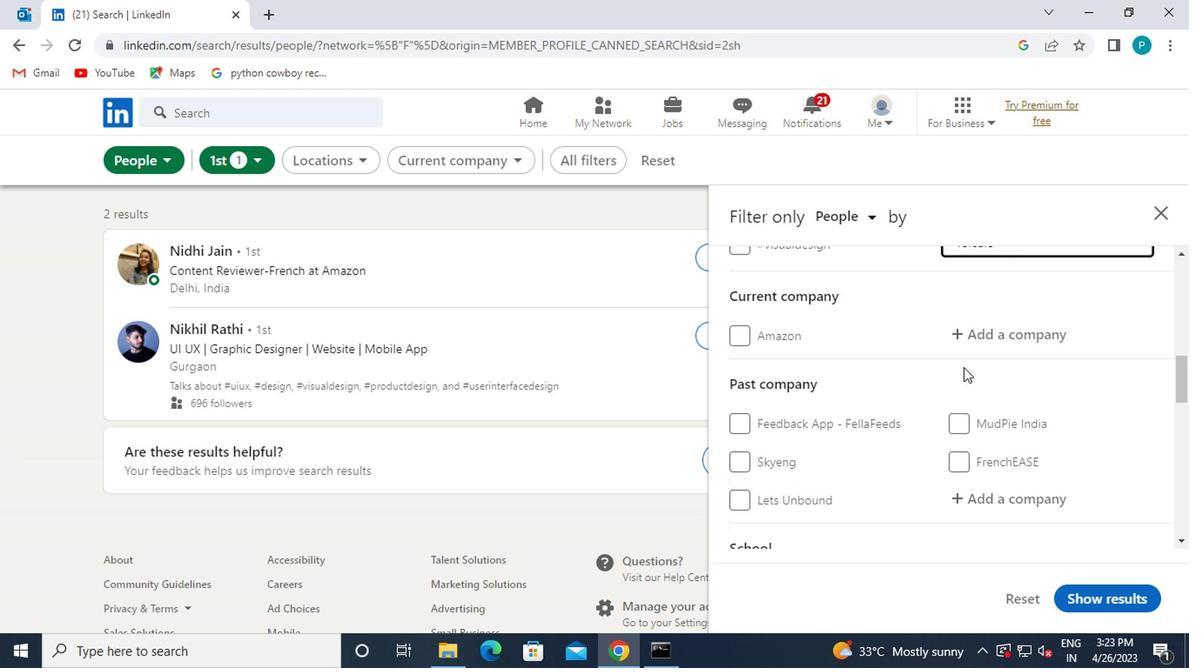 
Action: Mouse pressed left at (955, 335)
Screenshot: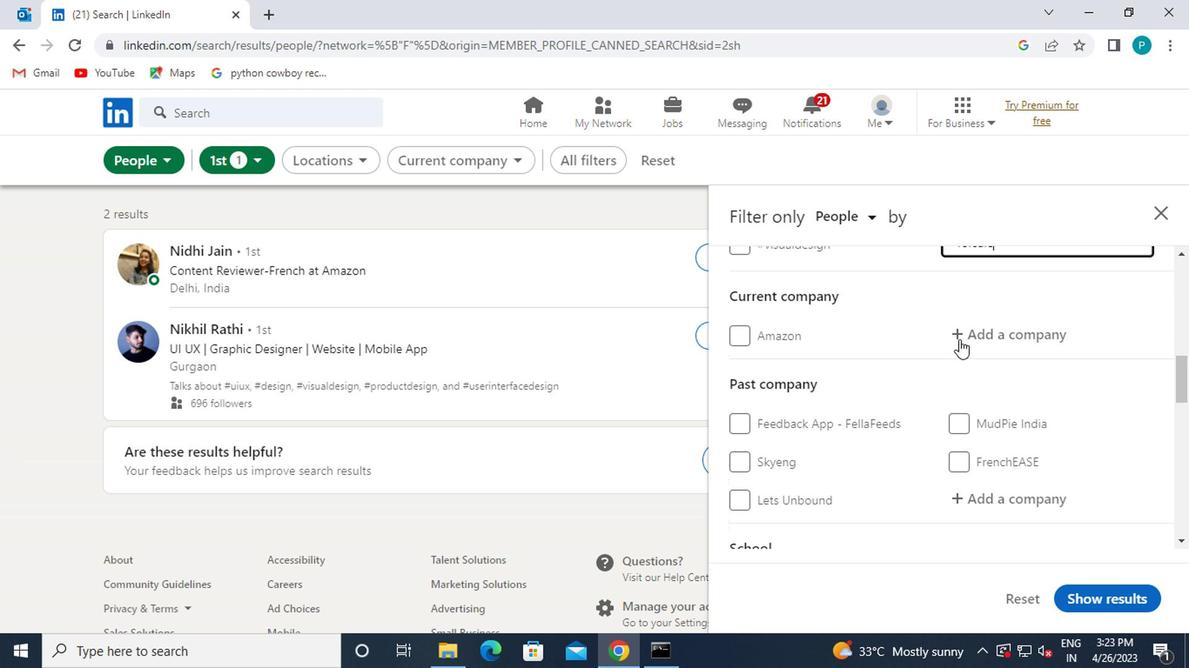
Action: Mouse moved to (950, 357)
Screenshot: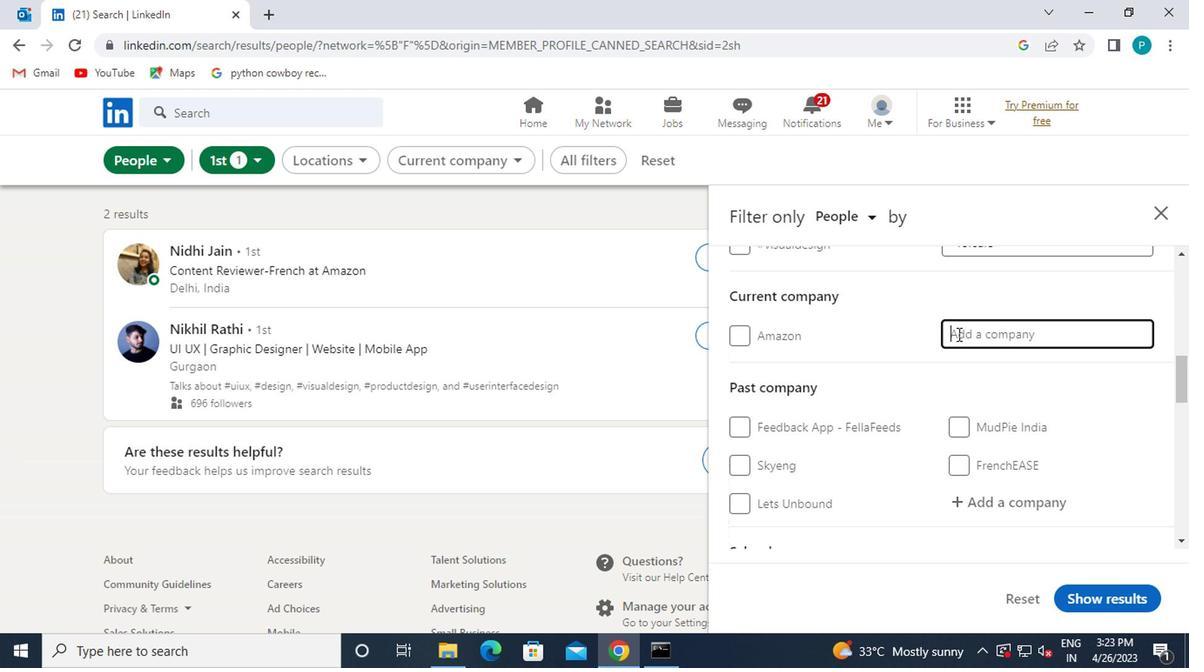 
Action: Key pressed XPRESSBEES
Screenshot: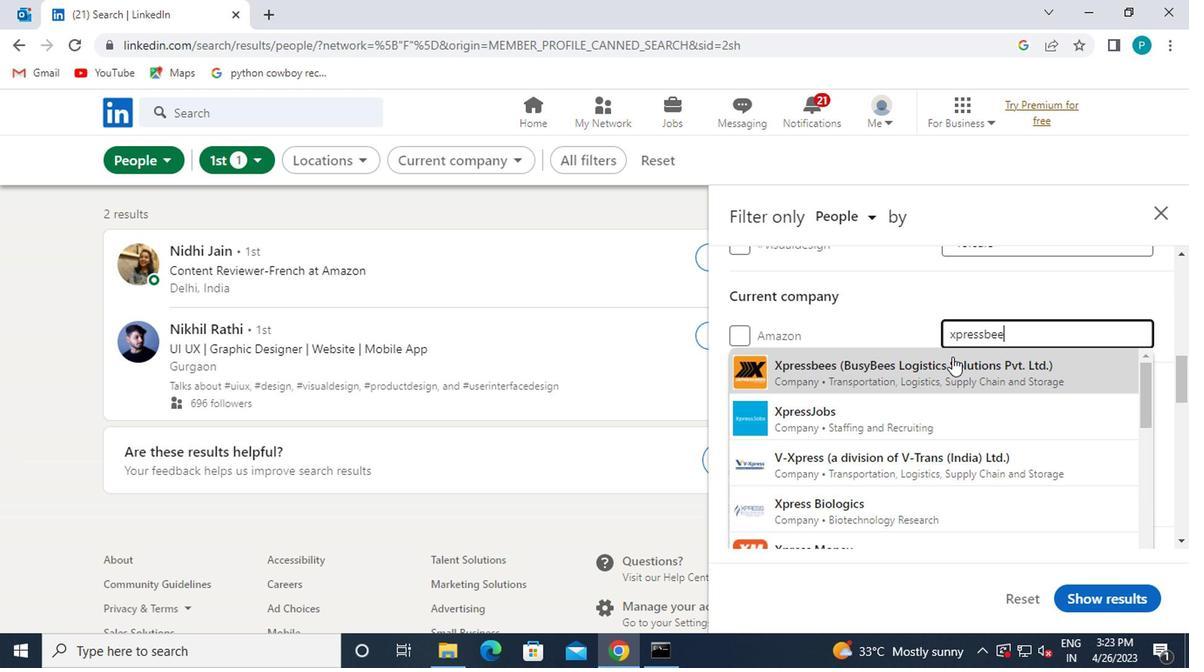
Action: Mouse moved to (875, 375)
Screenshot: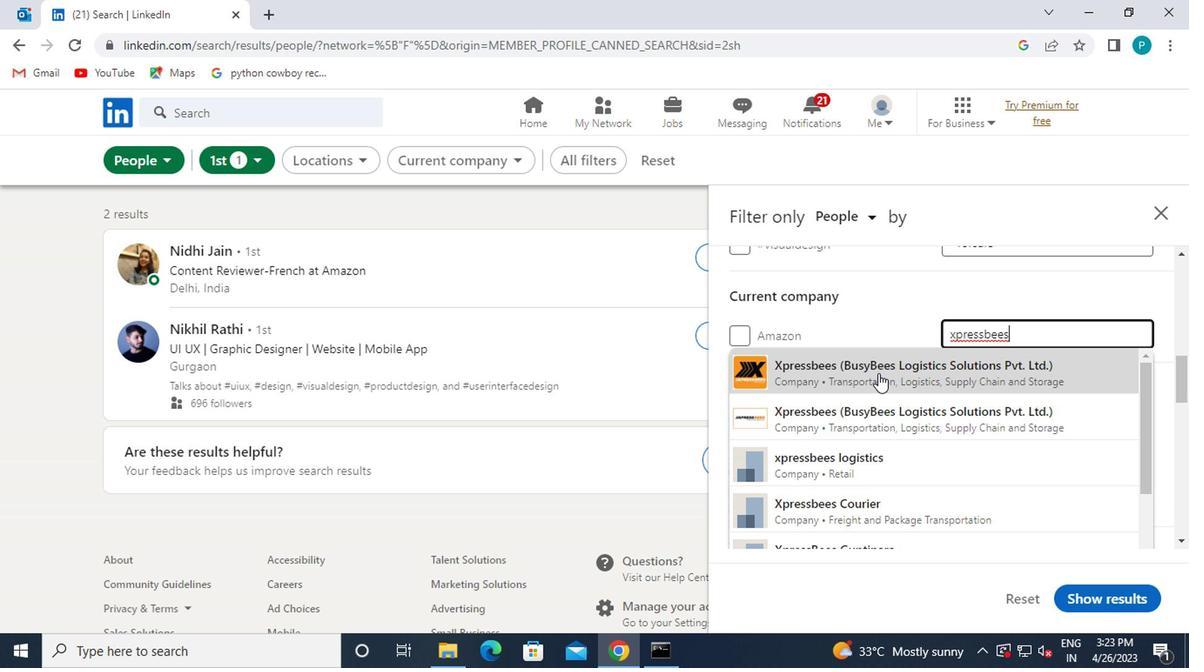 
Action: Mouse pressed left at (875, 375)
Screenshot: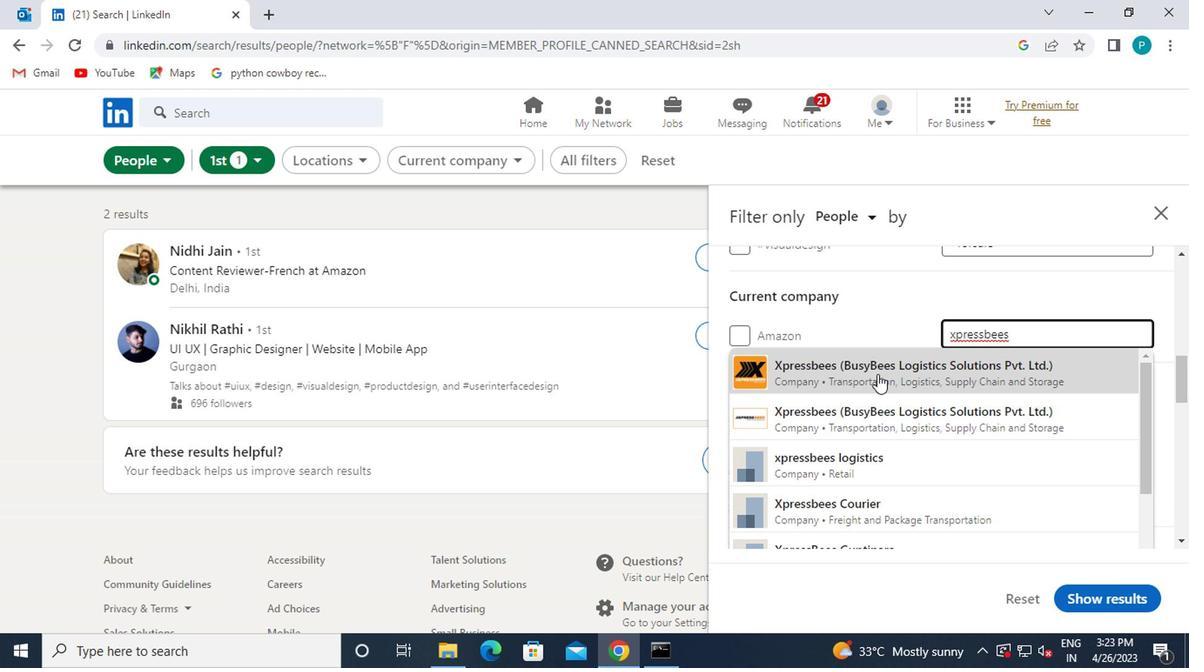 
Action: Mouse scrolled (875, 374) with delta (0, -1)
Screenshot: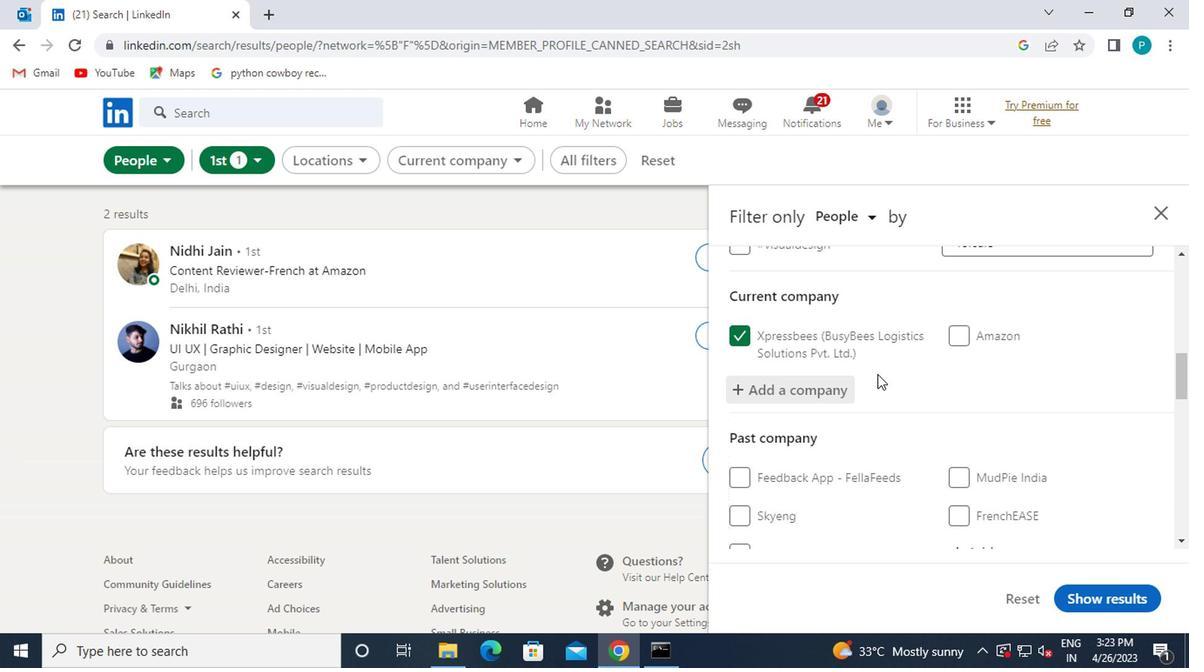 
Action: Mouse moved to (889, 411)
Screenshot: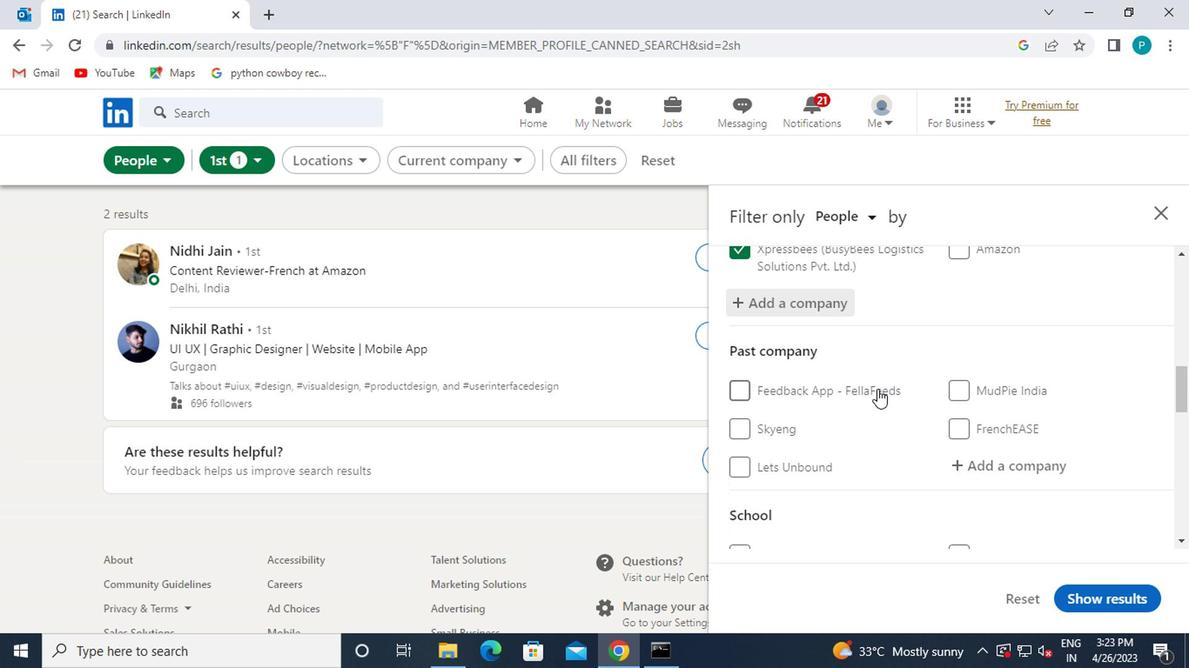 
Action: Mouse scrolled (889, 410) with delta (0, -1)
Screenshot: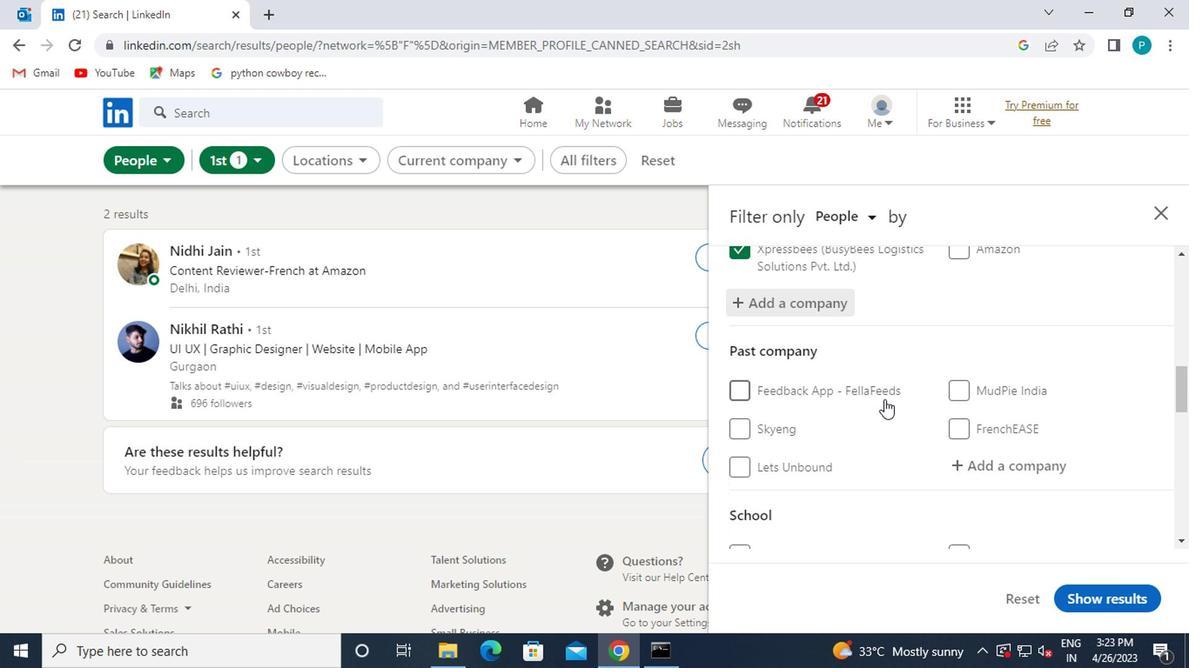 
Action: Mouse scrolled (889, 410) with delta (0, -1)
Screenshot: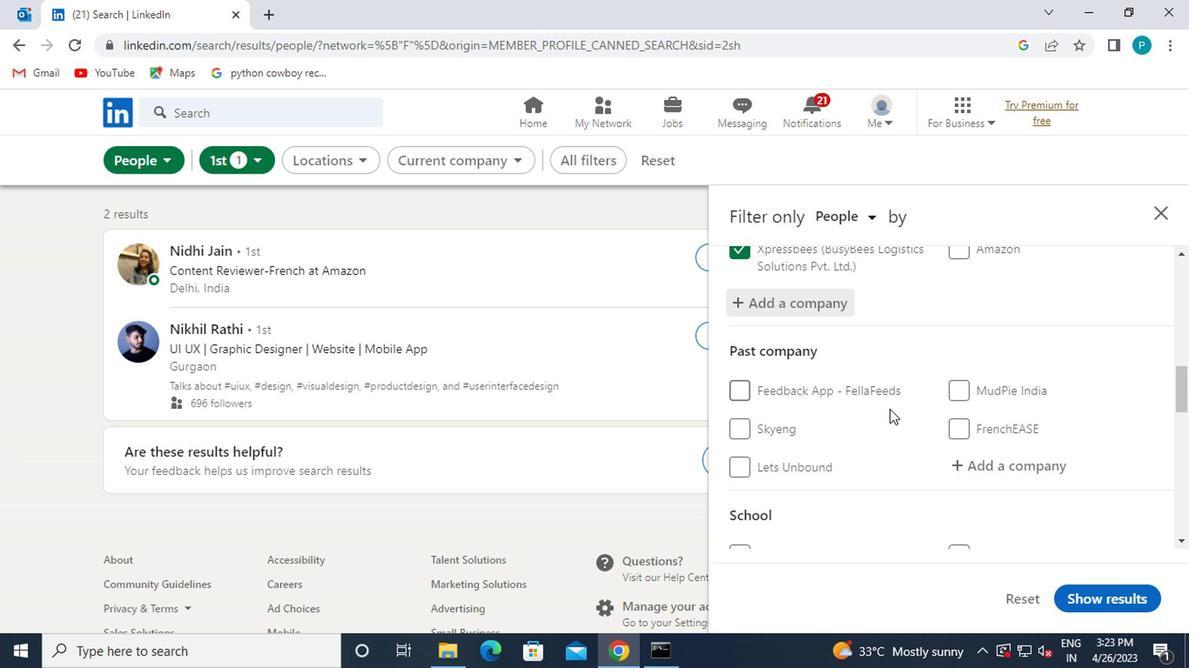 
Action: Mouse moved to (955, 327)
Screenshot: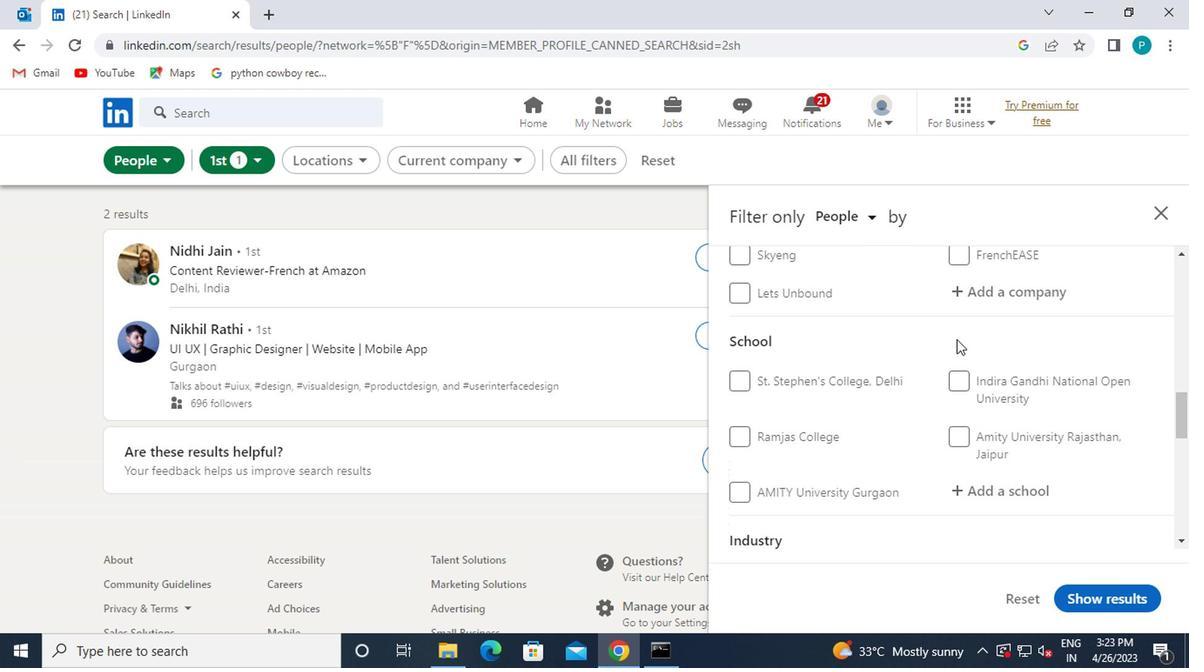 
Action: Mouse scrolled (955, 328) with delta (0, 1)
Screenshot: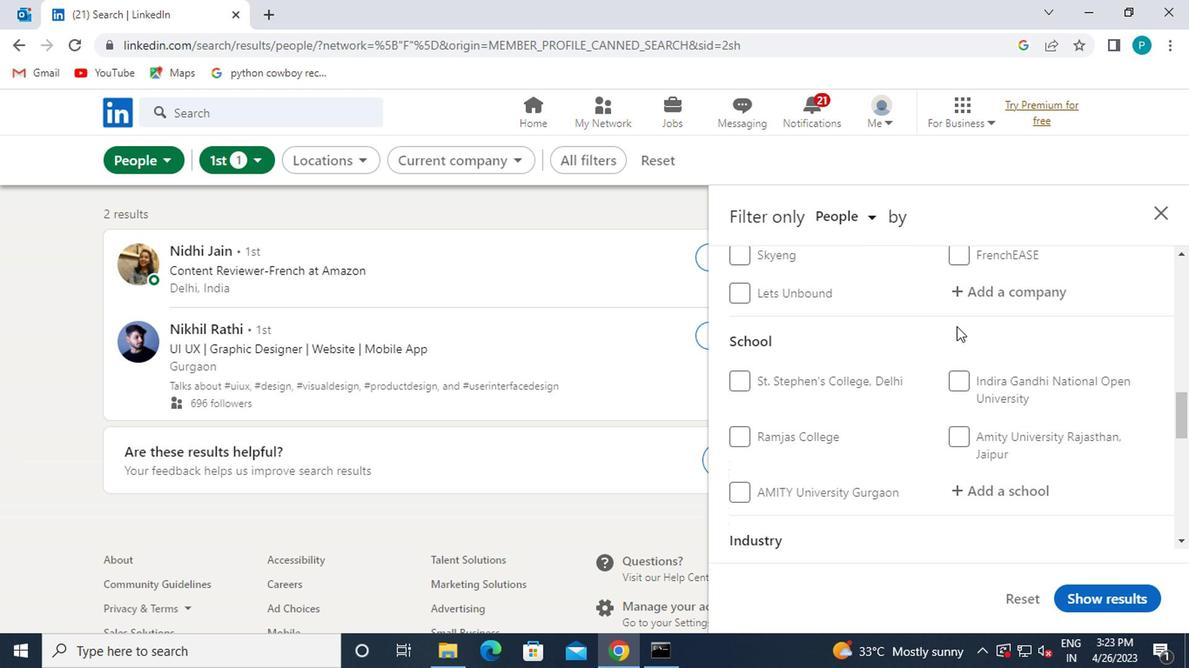 
Action: Mouse moved to (956, 341)
Screenshot: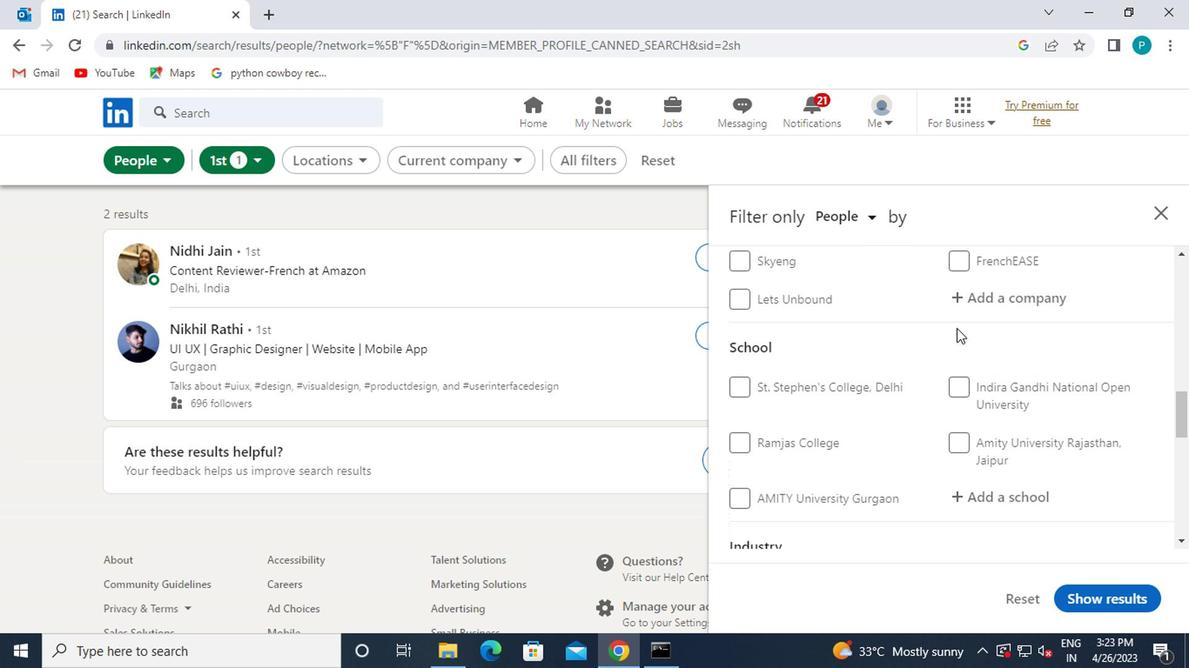 
Action: Mouse scrolled (956, 340) with delta (0, -1)
Screenshot: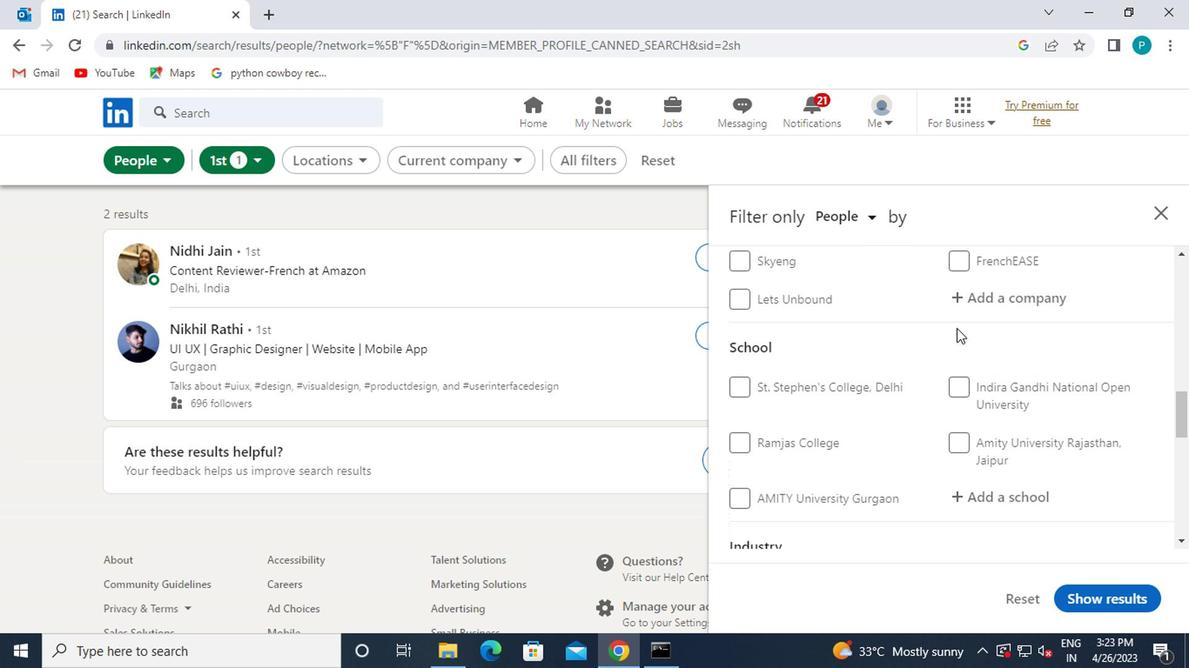 
Action: Mouse moved to (998, 487)
Screenshot: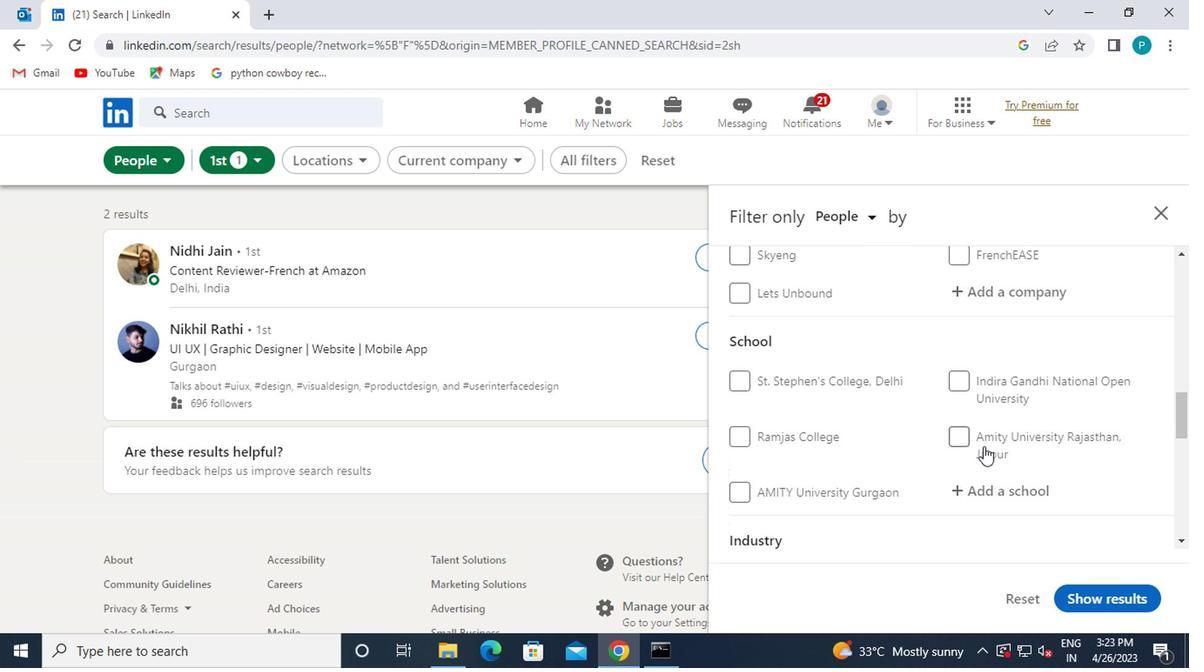 
Action: Mouse pressed left at (998, 487)
Screenshot: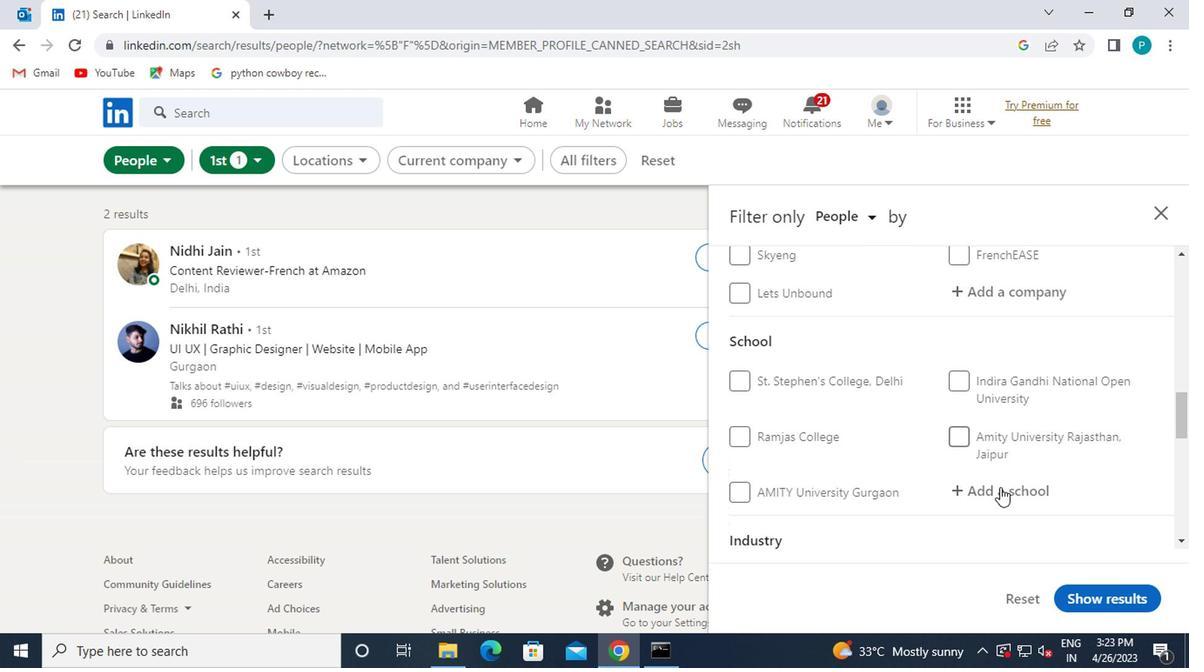 
Action: Mouse moved to (1000, 488)
Screenshot: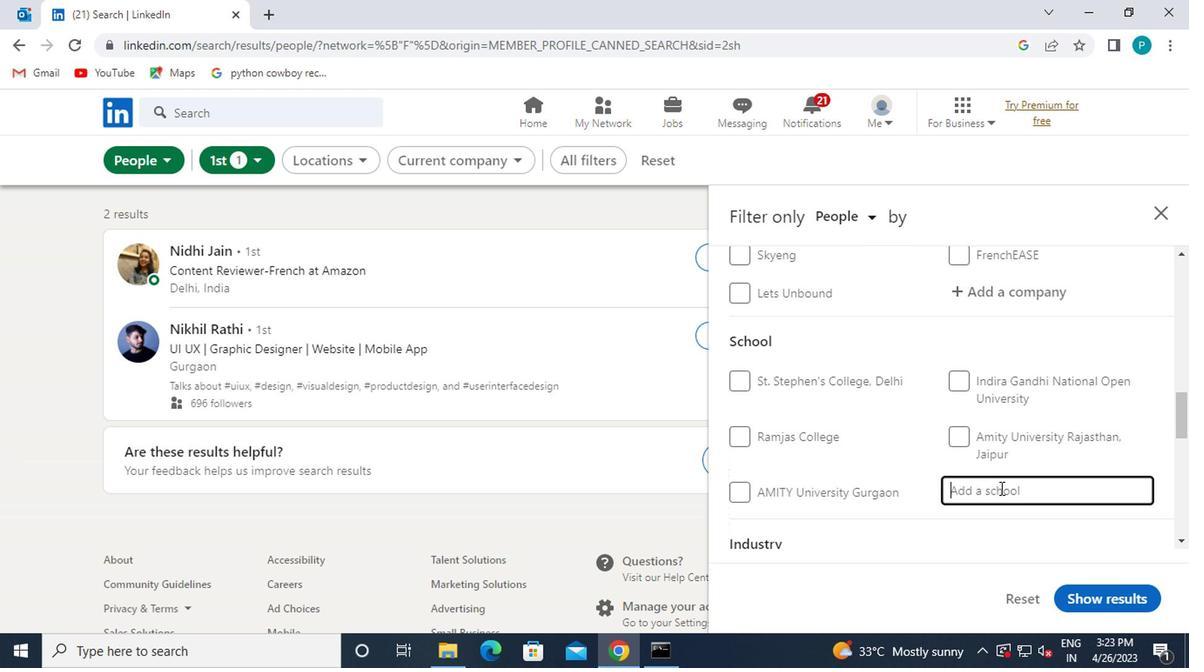 
Action: Key pressed <Key.caps_lock>ACE
Screenshot: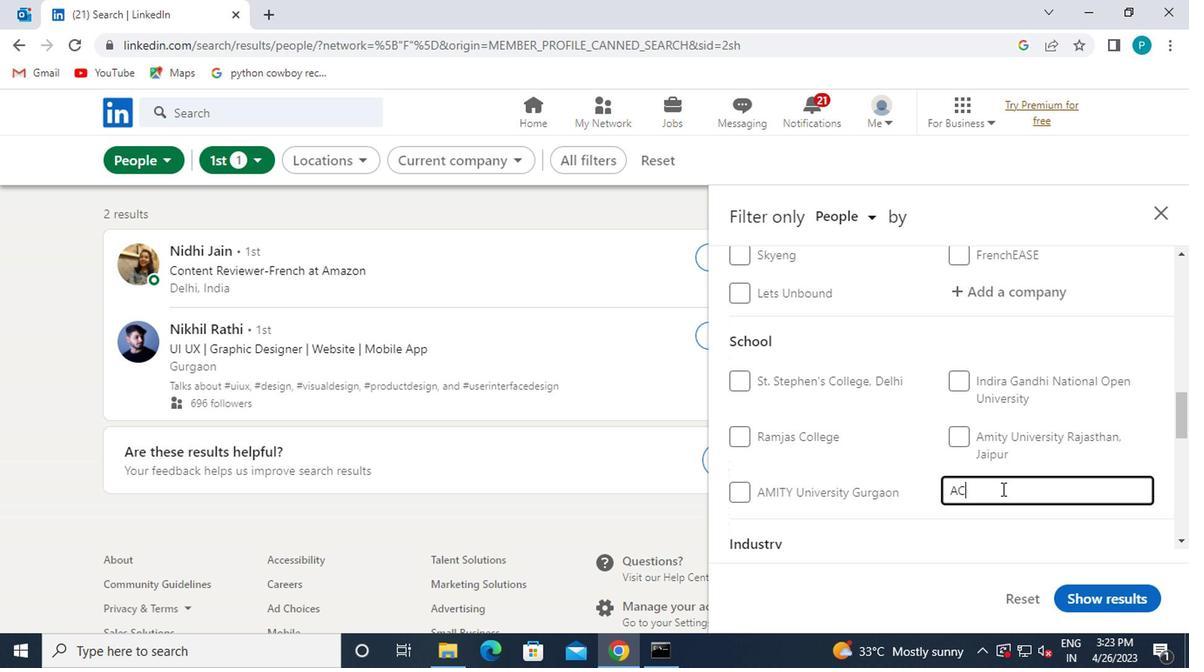 
Action: Mouse moved to (1000, 488)
Screenshot: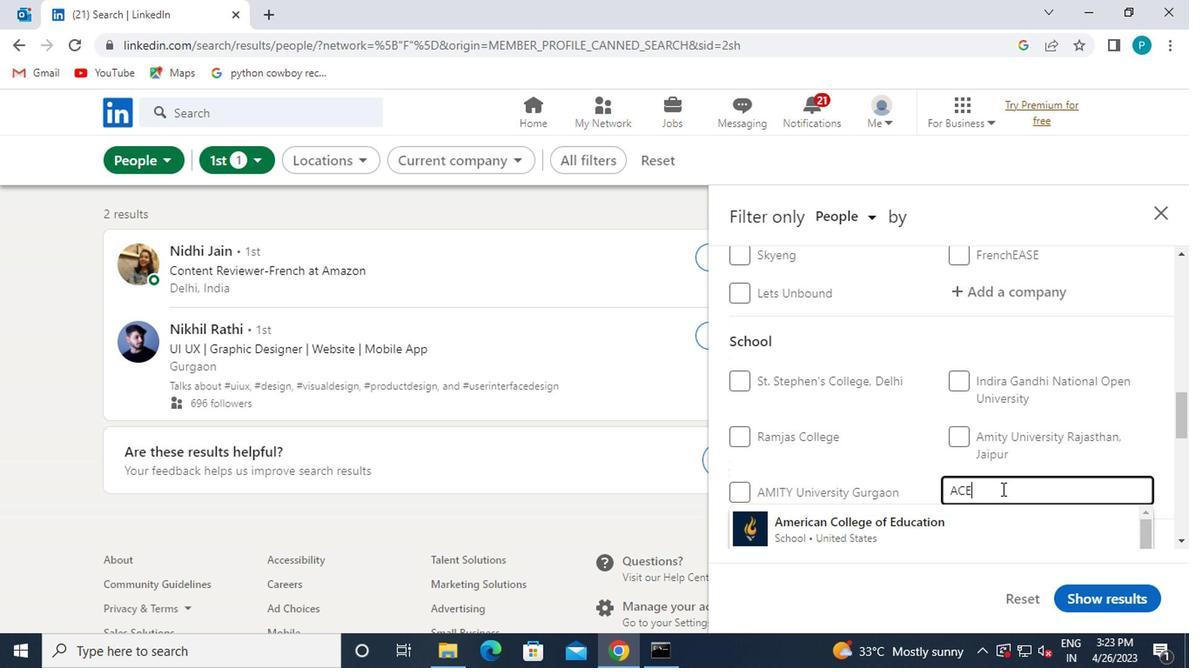 
Action: Mouse scrolled (1000, 487) with delta (0, 0)
Screenshot: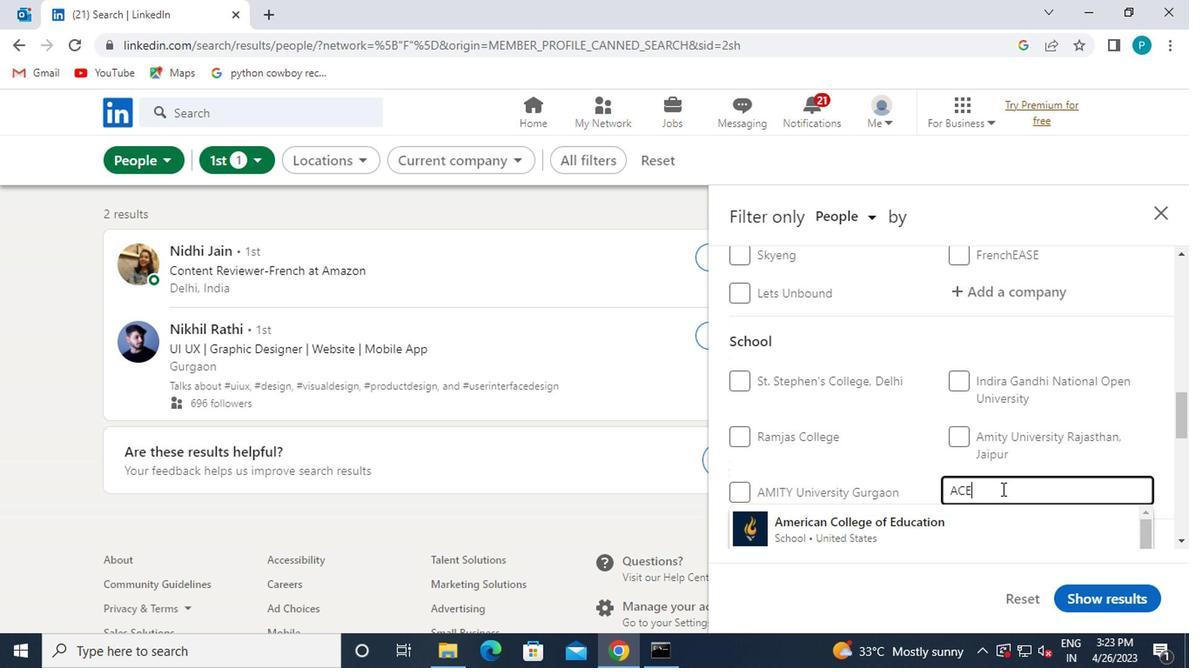 
Action: Mouse moved to (844, 445)
Screenshot: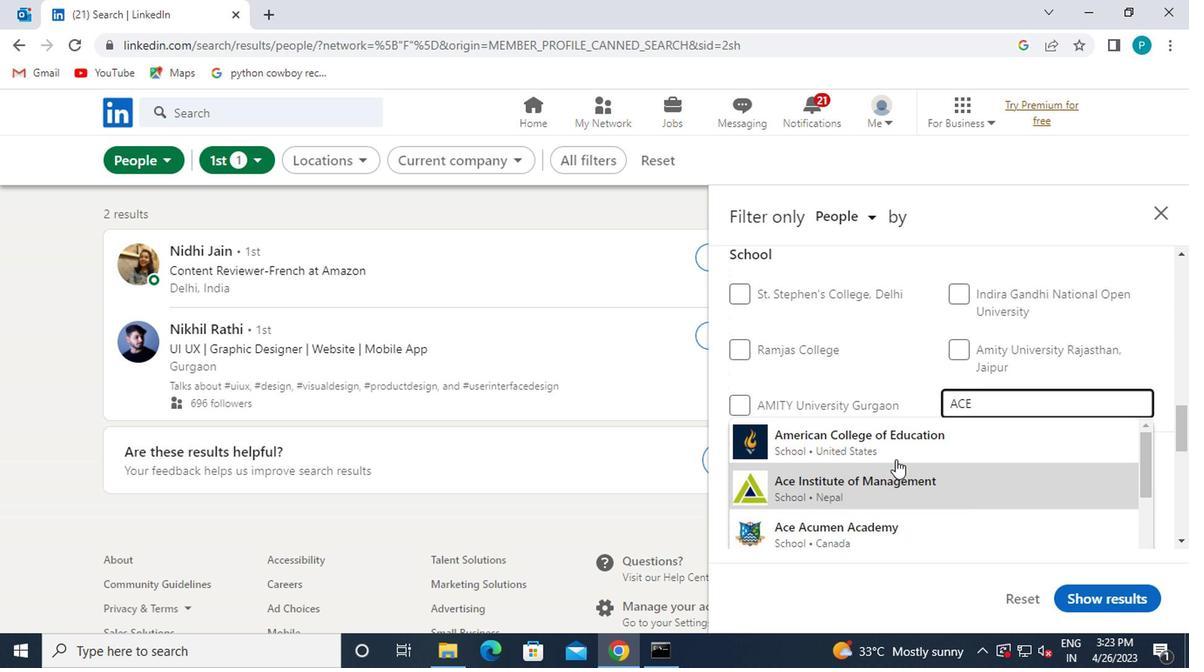 
Action: Mouse scrolled (844, 445) with delta (0, 0)
Screenshot: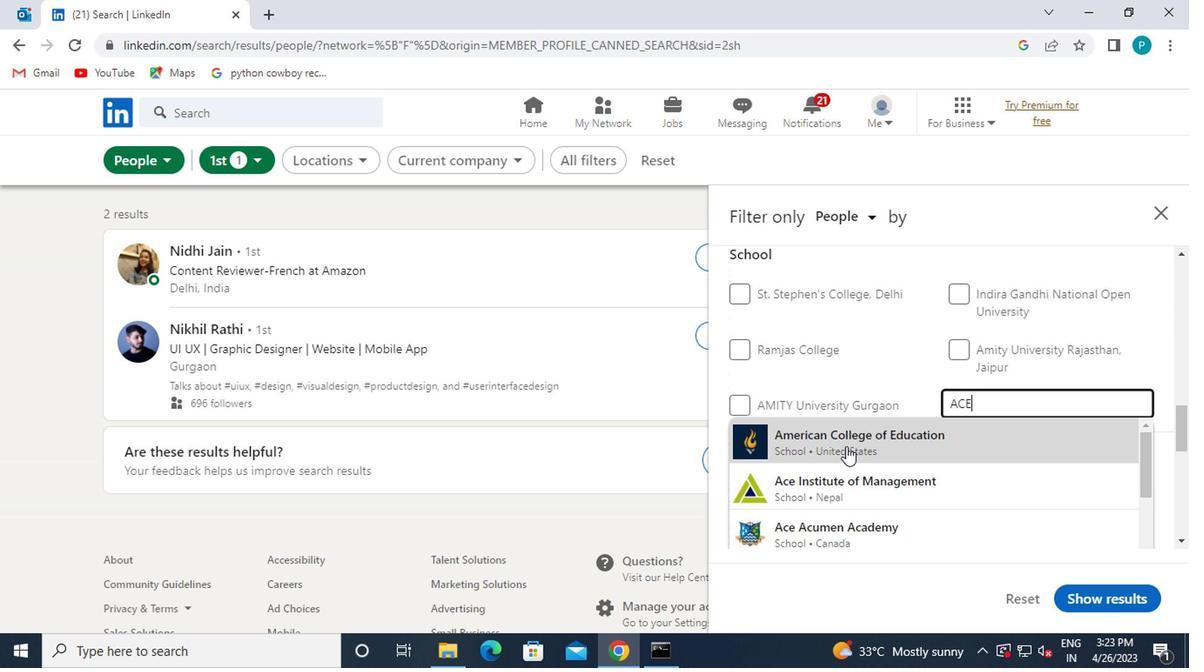 
Action: Mouse moved to (857, 483)
Screenshot: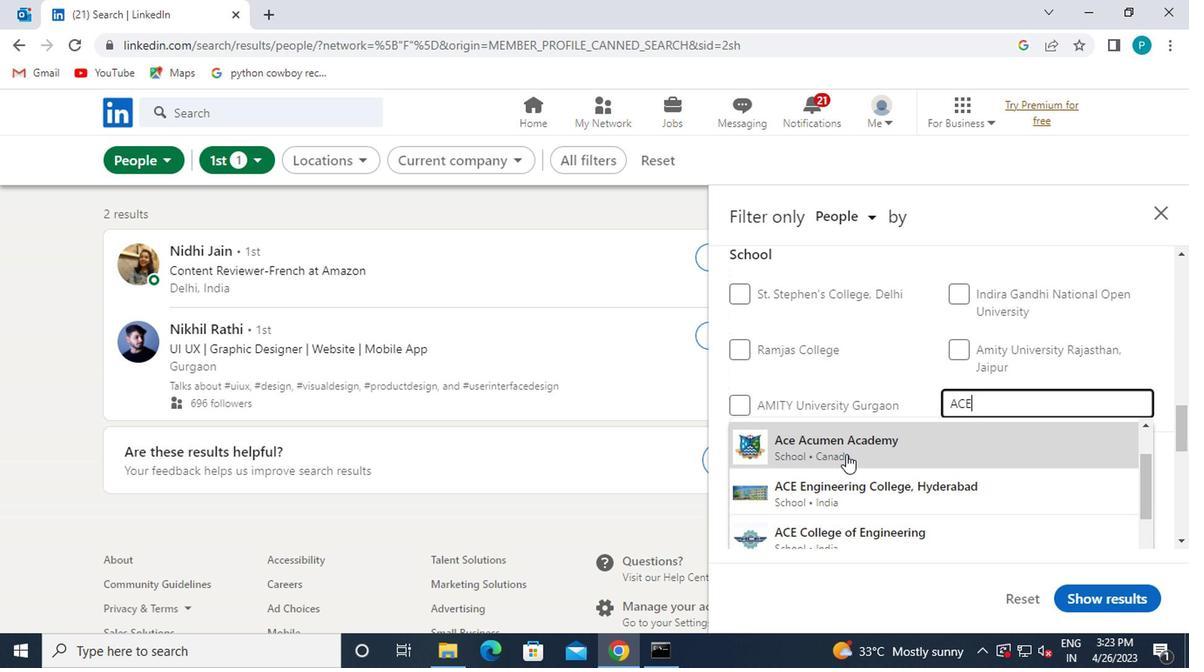 
Action: Mouse pressed left at (857, 483)
Screenshot: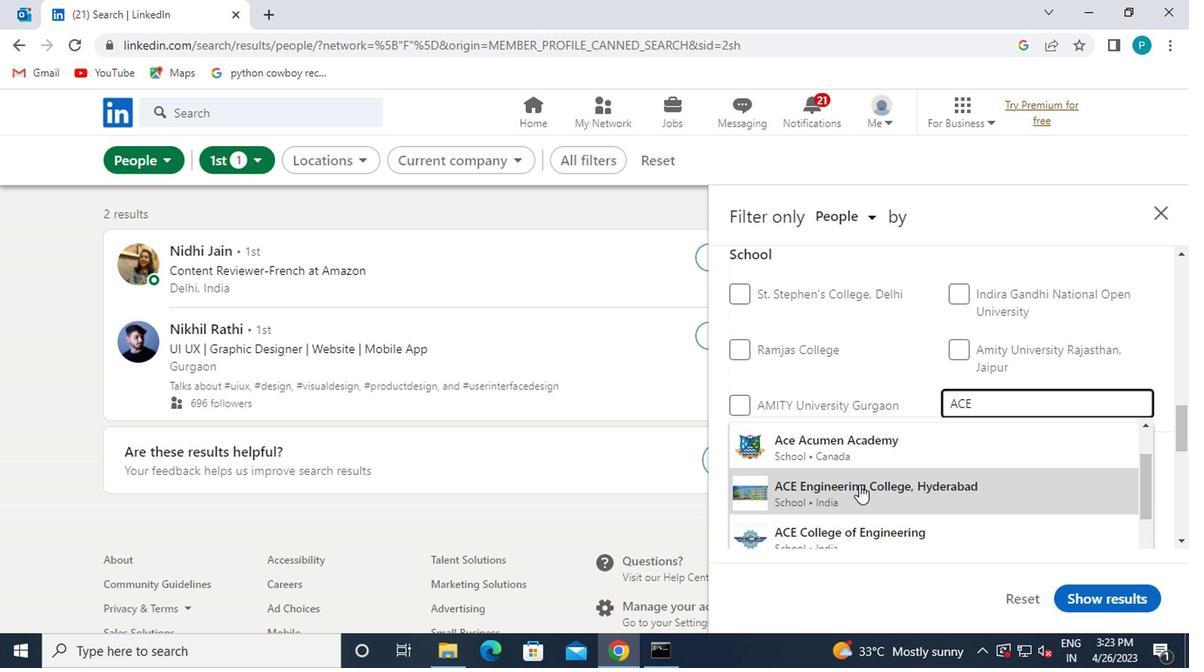 
Action: Mouse scrolled (857, 483) with delta (0, 0)
Screenshot: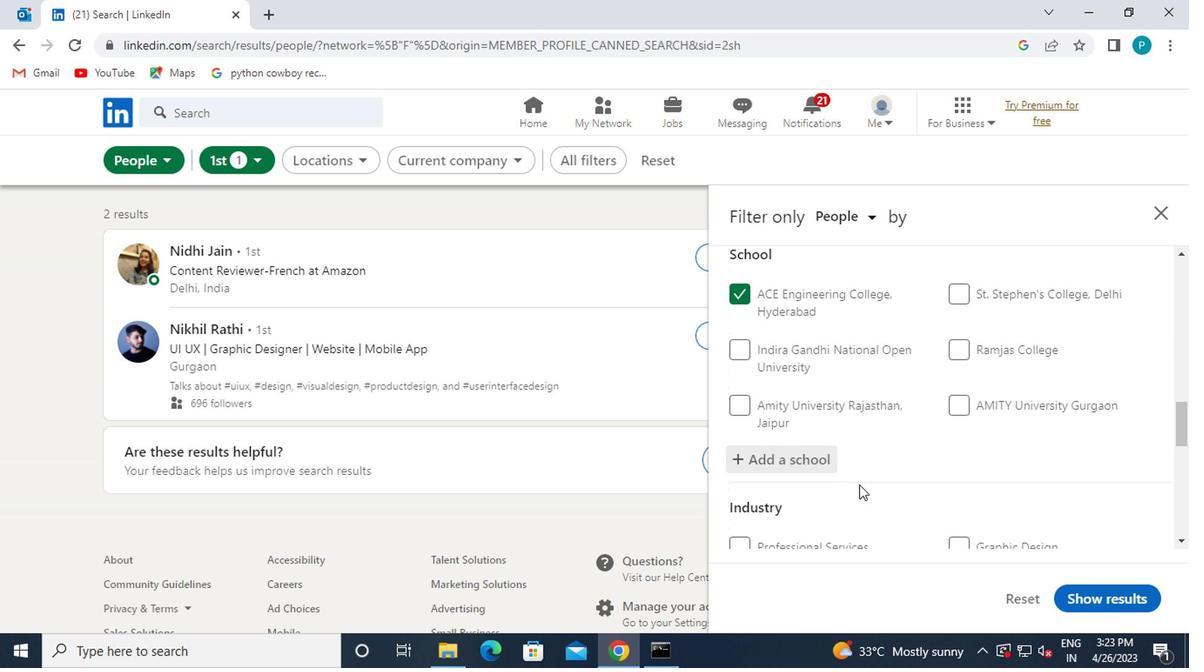 
Action: Mouse scrolled (857, 483) with delta (0, 0)
Screenshot: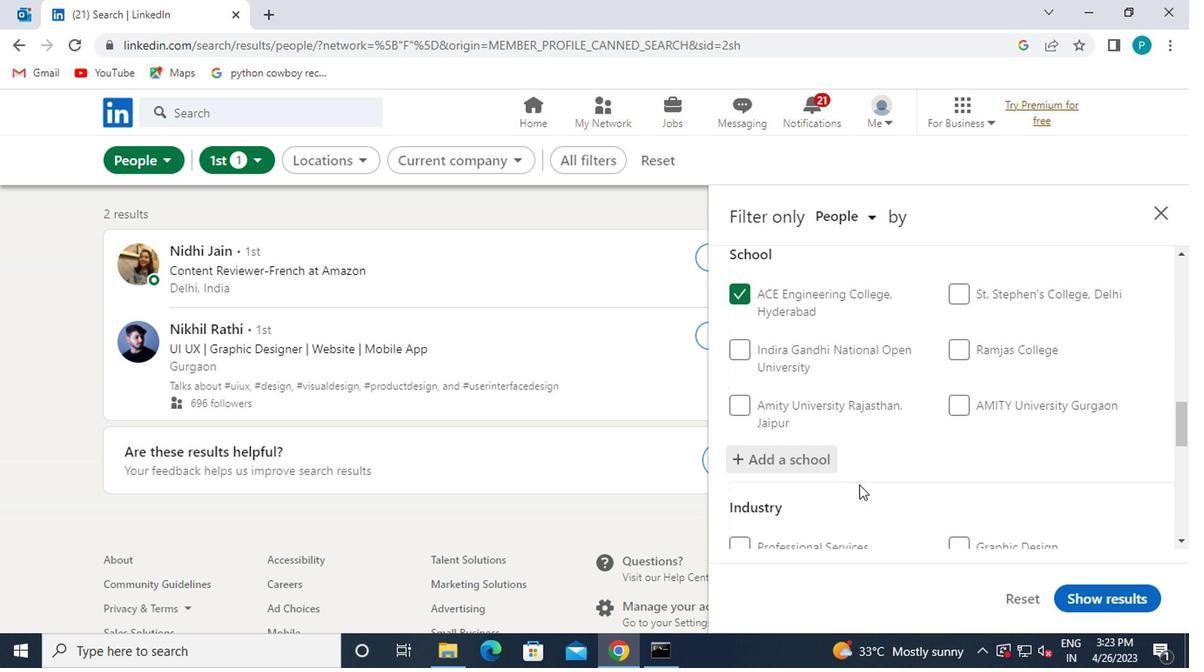 
Action: Mouse moved to (784, 450)
Screenshot: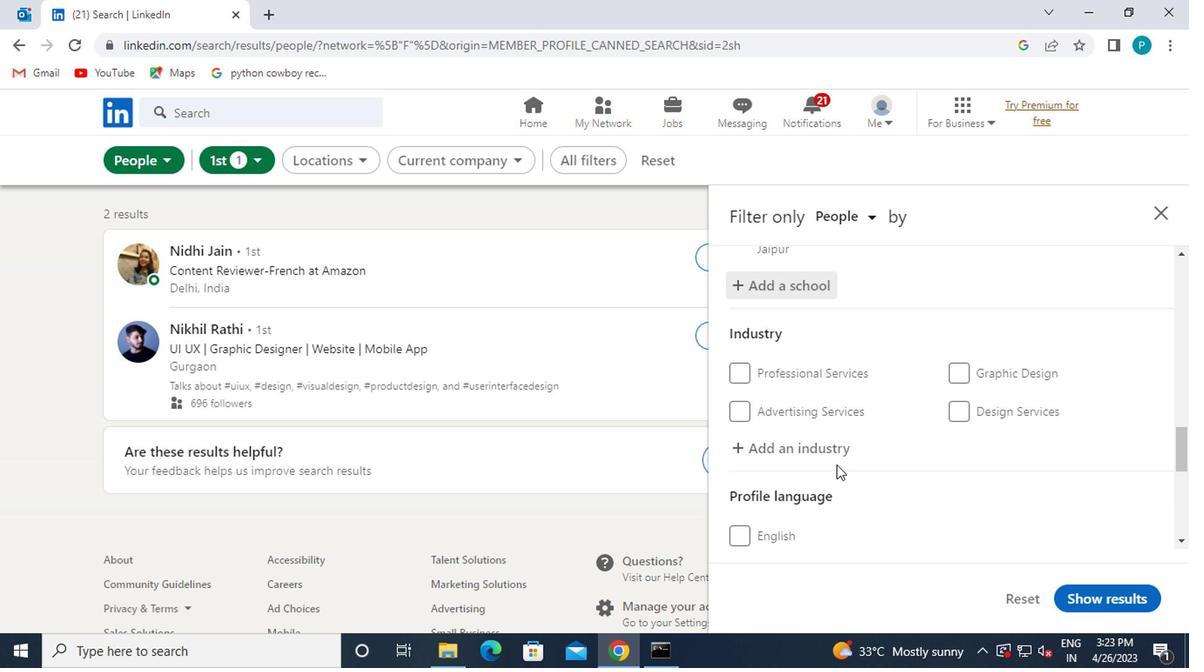 
Action: Mouse pressed left at (784, 450)
Screenshot: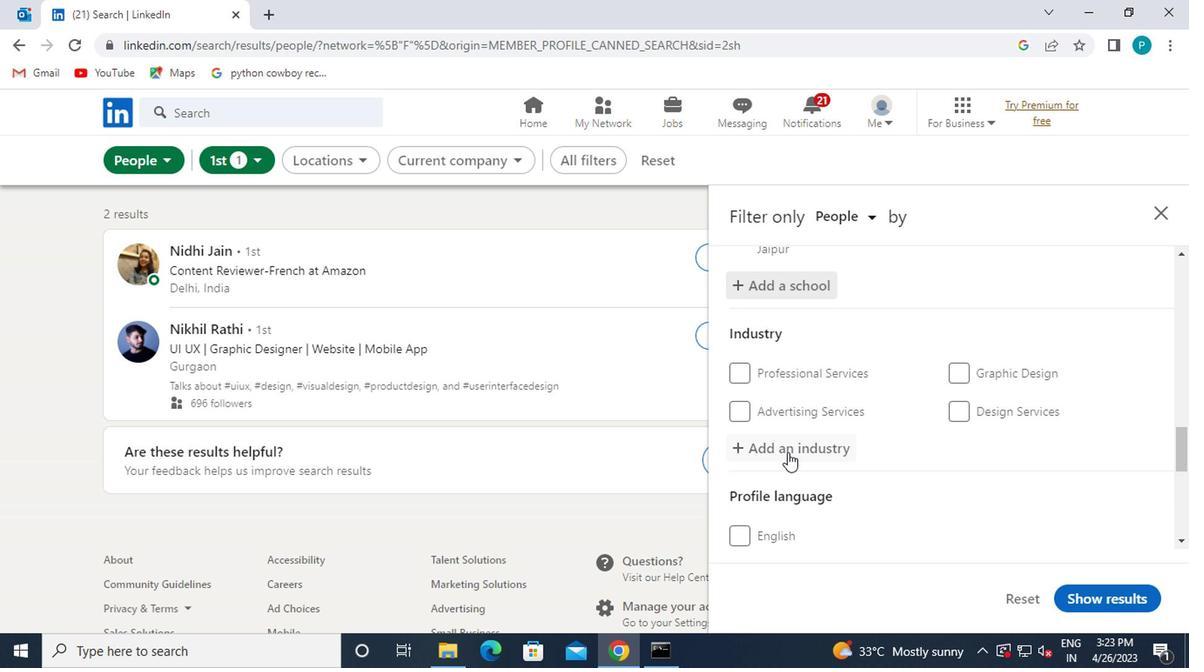 
Action: Mouse moved to (836, 508)
Screenshot: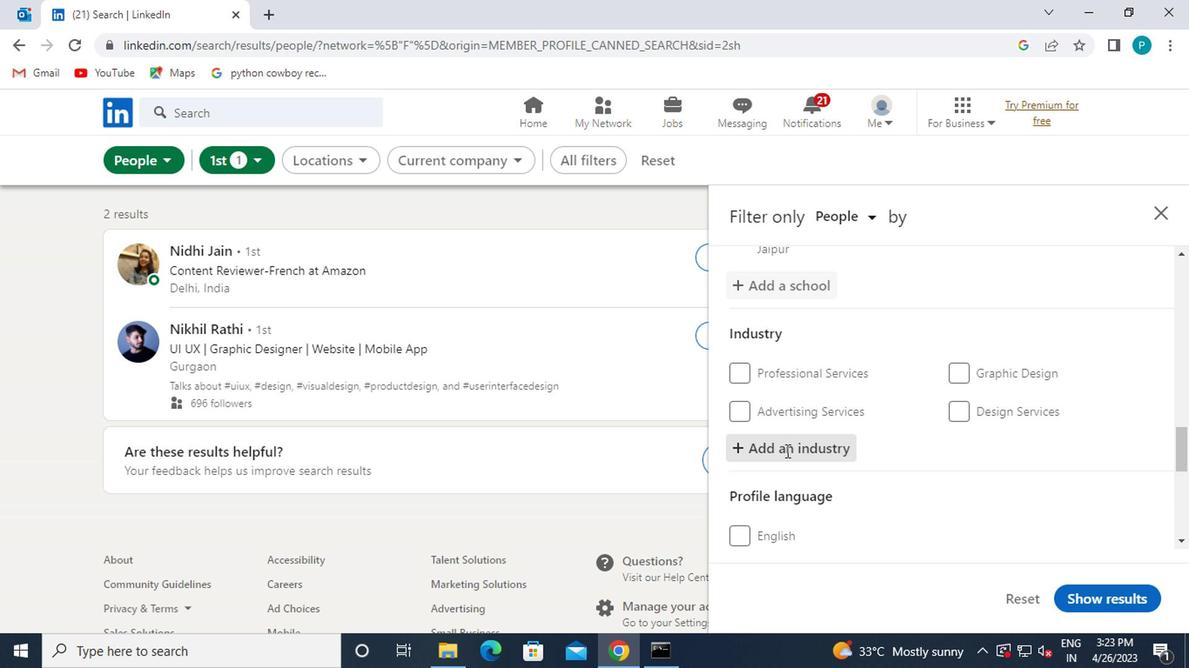 
Action: Key pressed CAPI
Screenshot: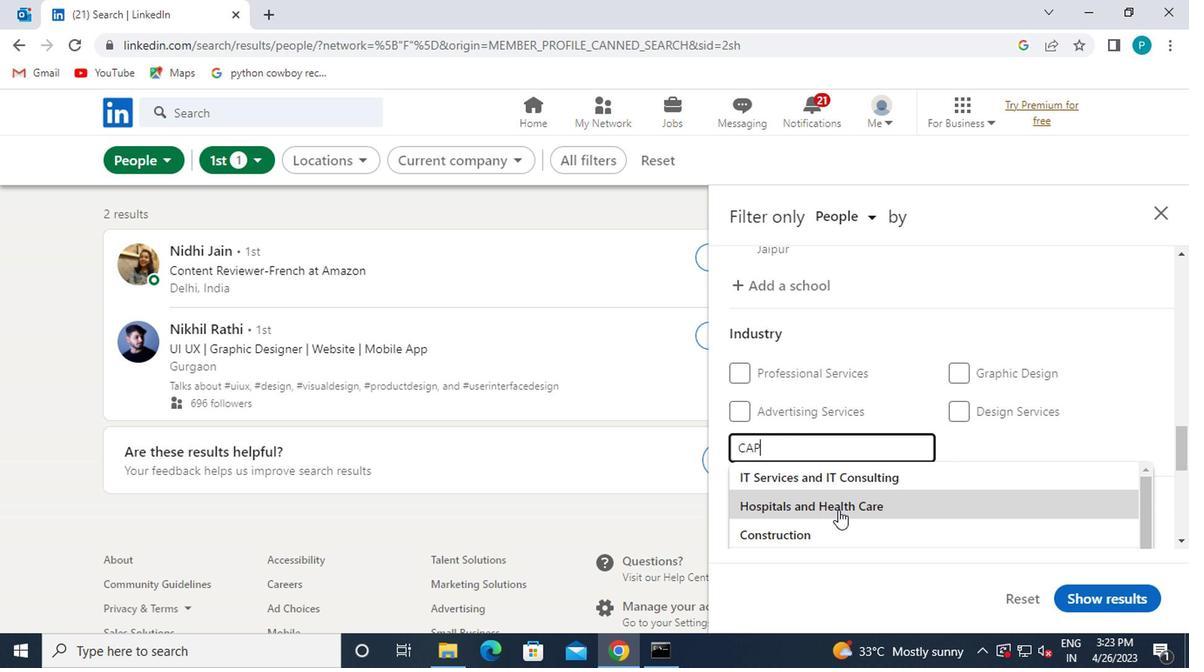 
Action: Mouse moved to (814, 467)
Screenshot: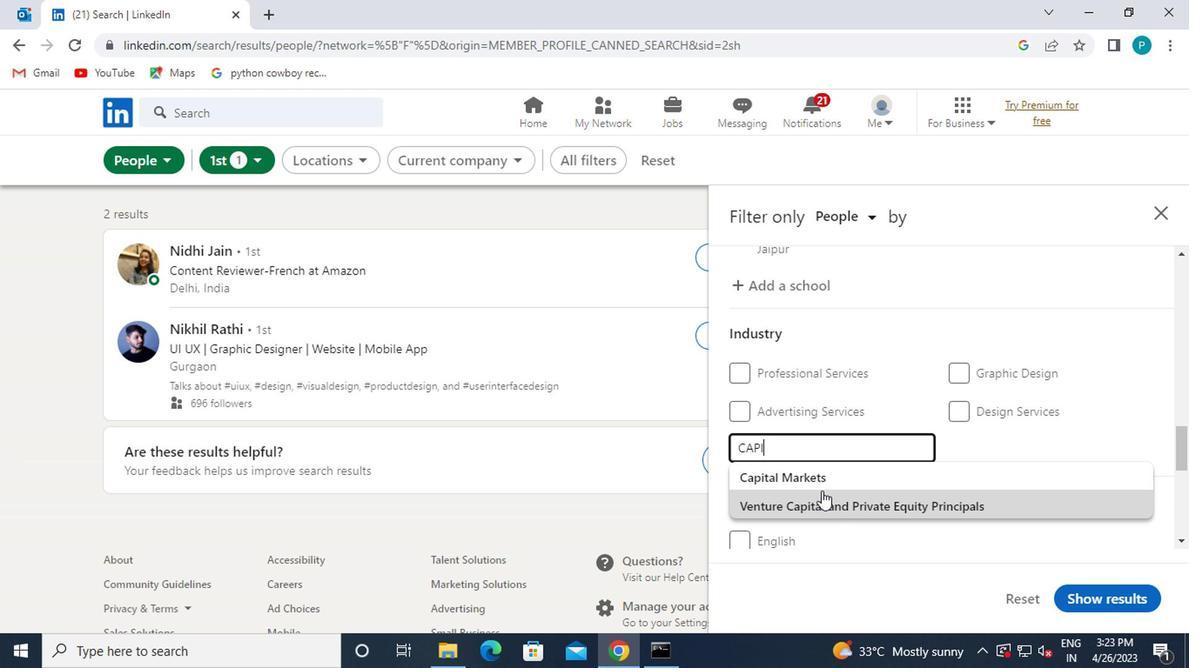 
Action: Mouse pressed left at (814, 467)
Screenshot: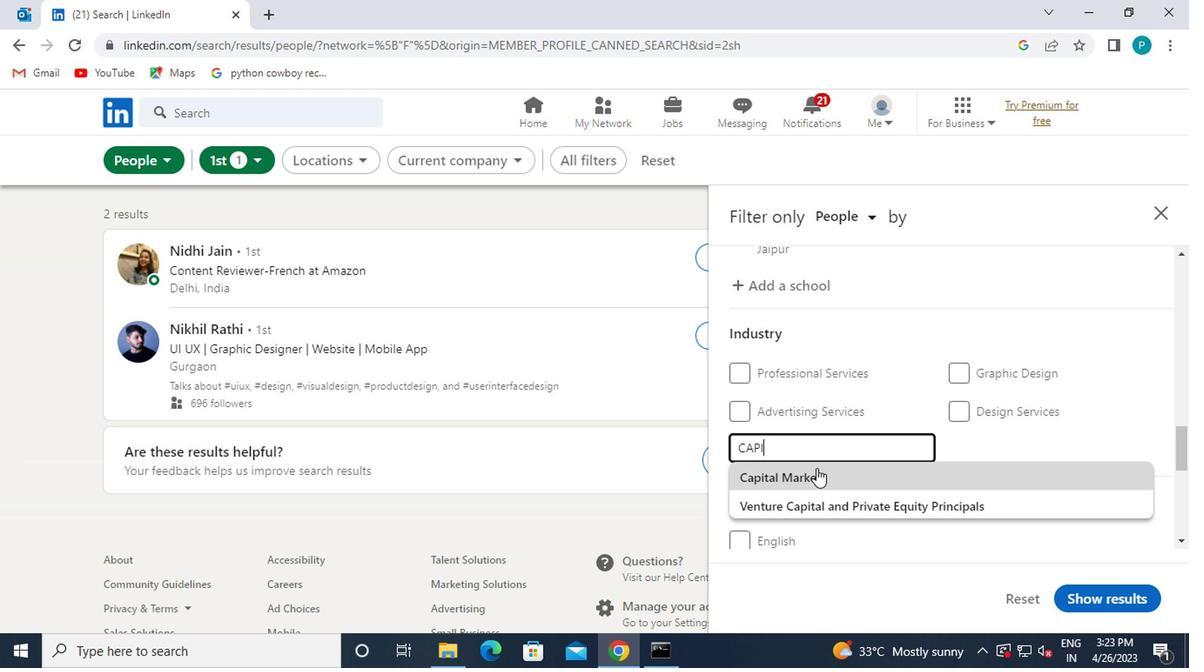
Action: Mouse scrolled (814, 466) with delta (0, 0)
Screenshot: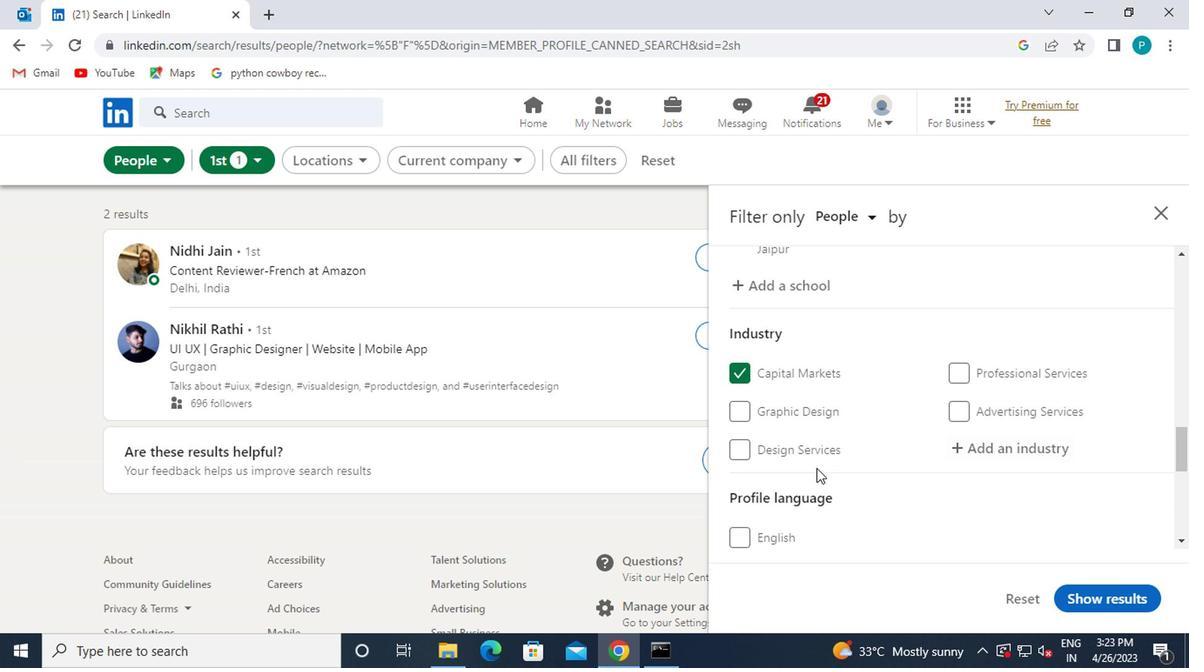 
Action: Mouse scrolled (814, 466) with delta (0, 0)
Screenshot: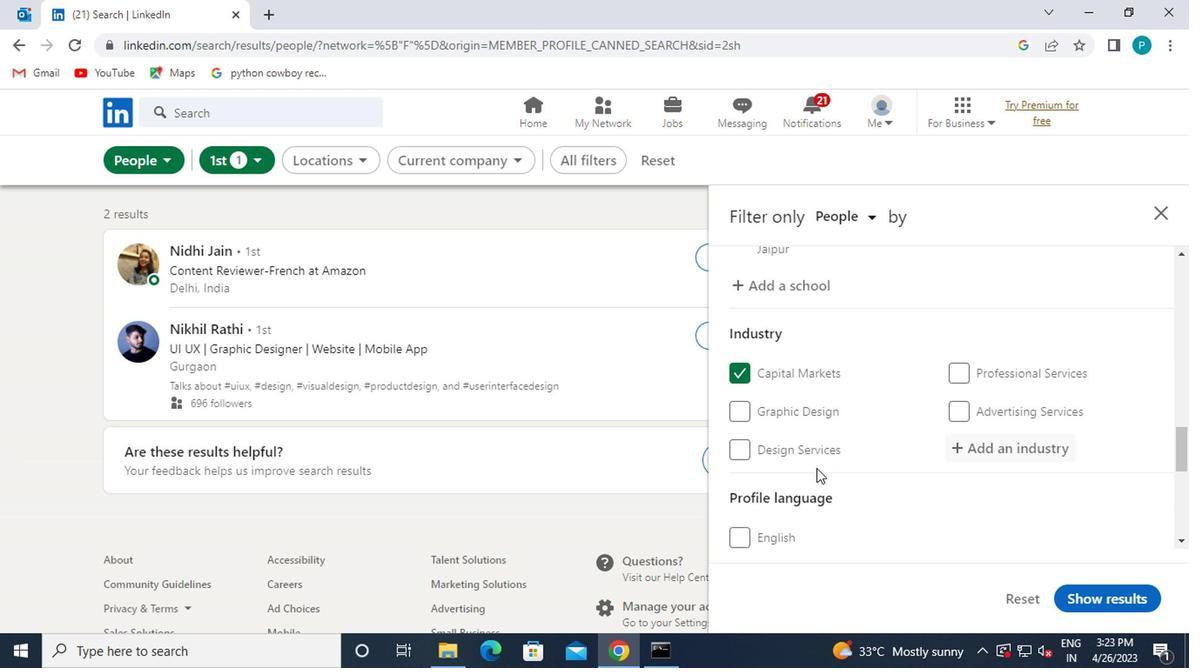 
Action: Mouse scrolled (814, 466) with delta (0, 0)
Screenshot: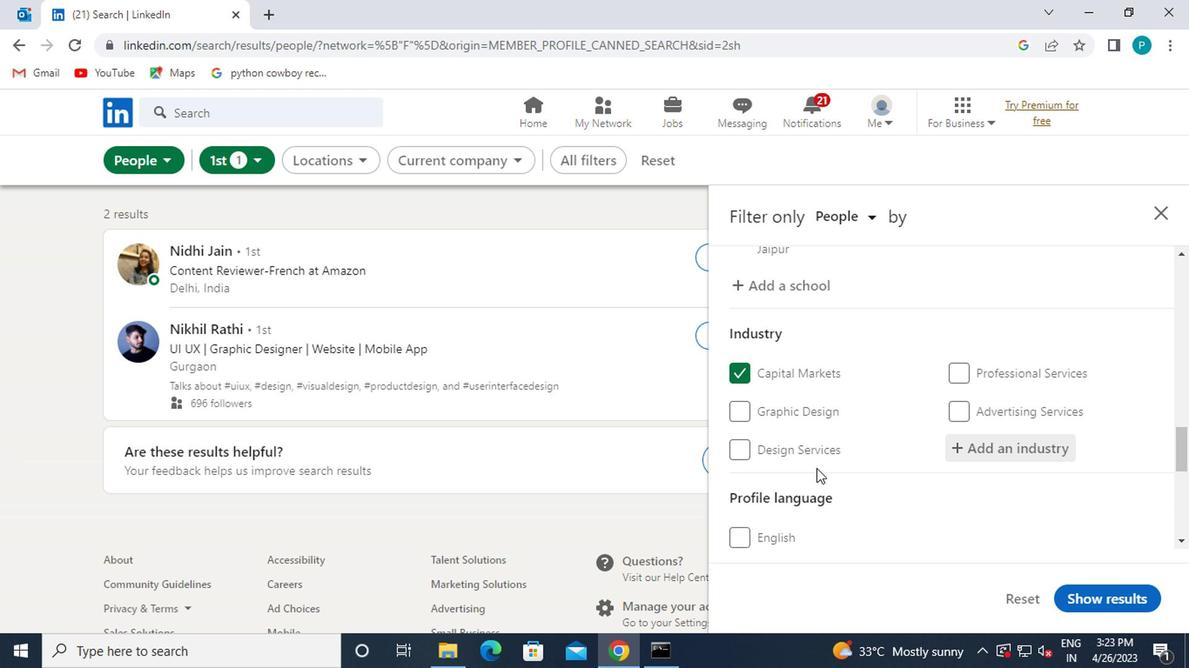 
Action: Mouse moved to (760, 465)
Screenshot: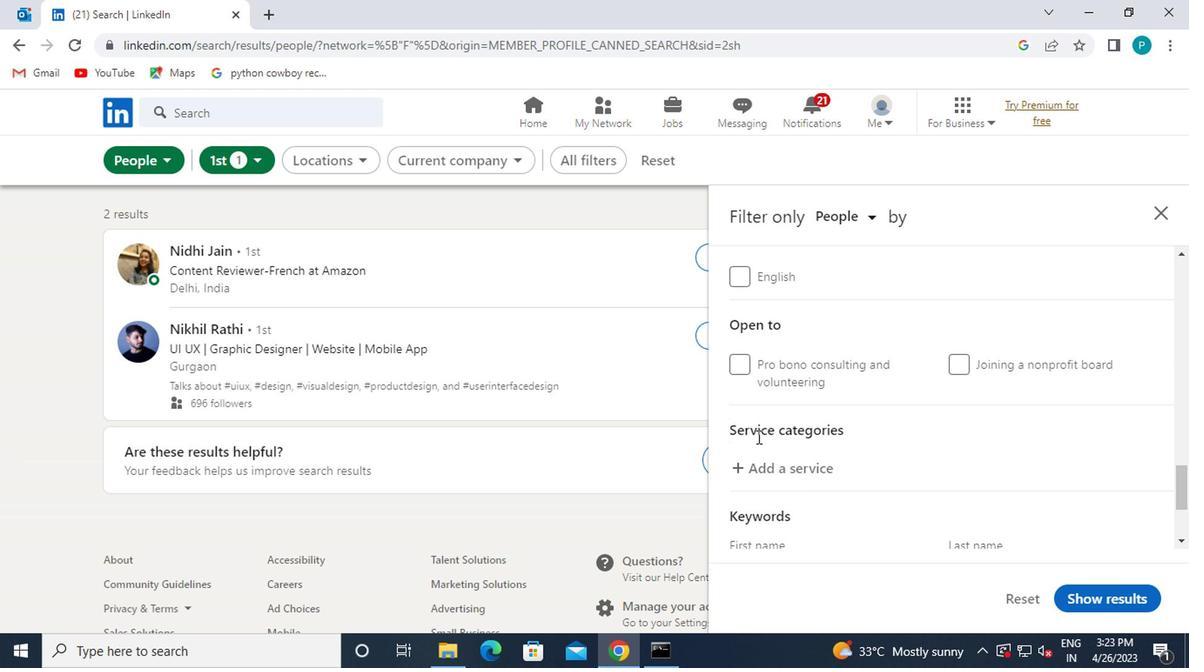 
Action: Mouse pressed left at (760, 465)
Screenshot: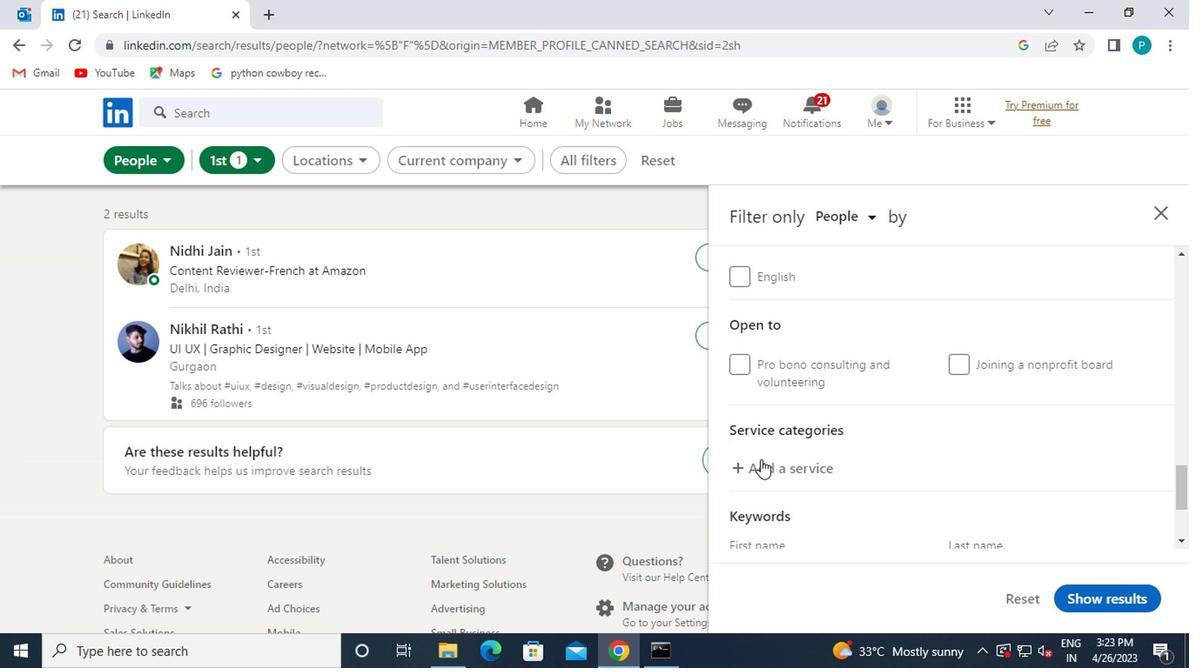 
Action: Key pressed <Key.caps_lock>CYBER
Screenshot: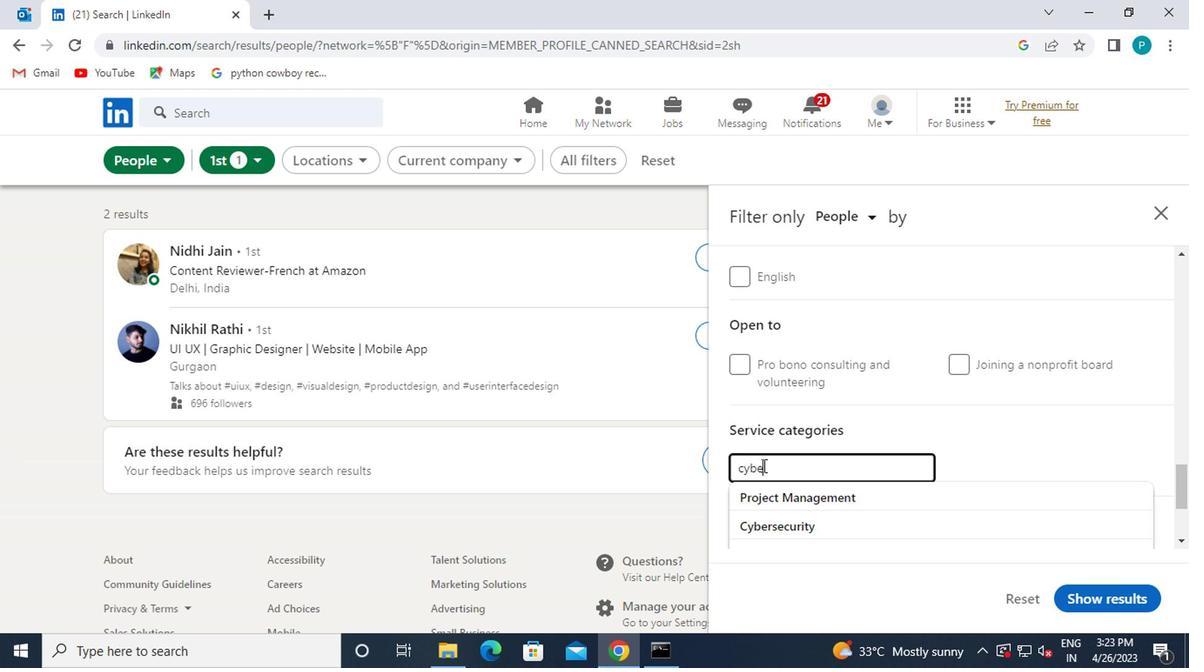 
Action: Mouse moved to (773, 506)
Screenshot: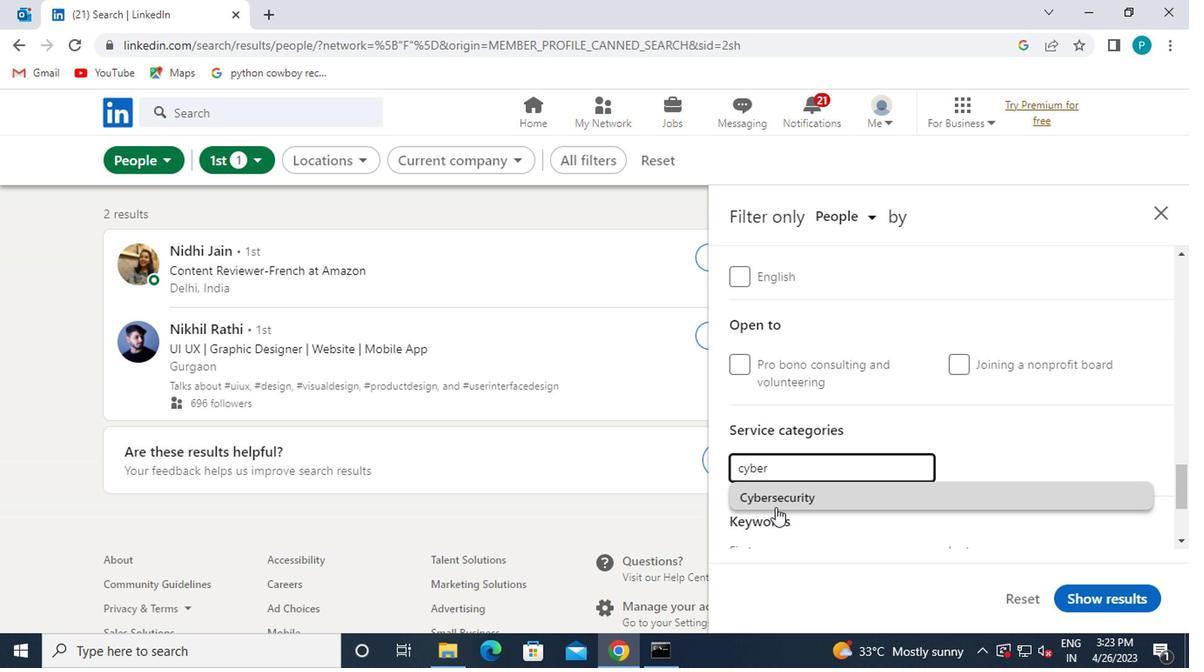 
Action: Mouse pressed left at (773, 506)
Screenshot: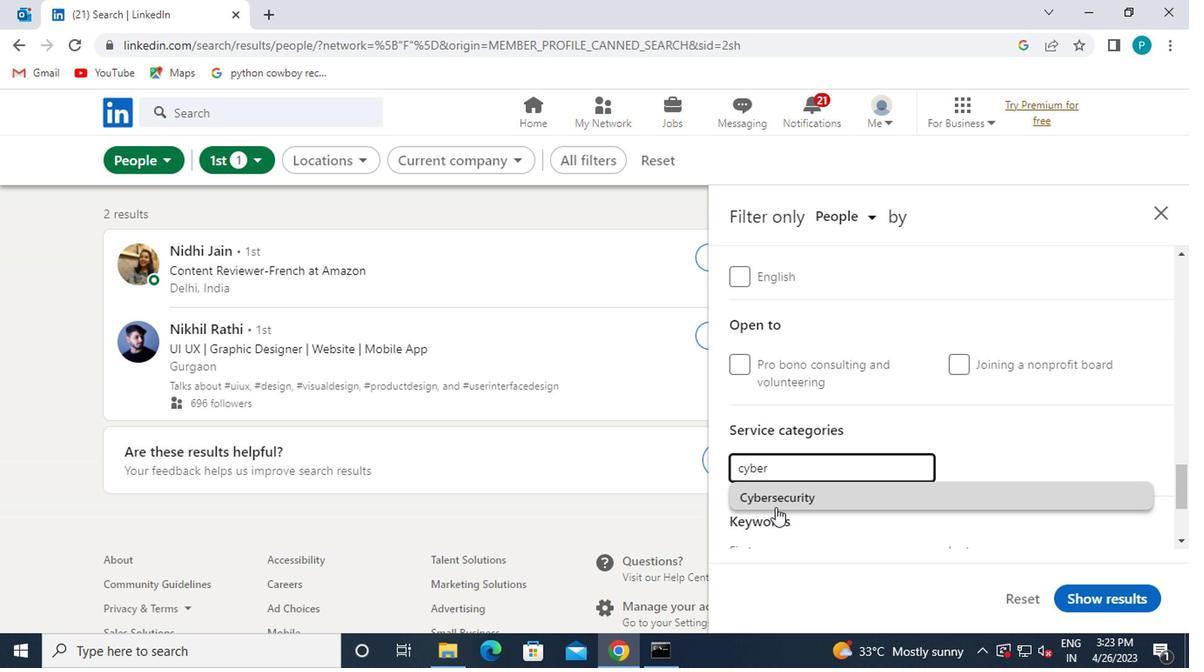 
Action: Mouse scrolled (773, 505) with delta (0, 0)
Screenshot: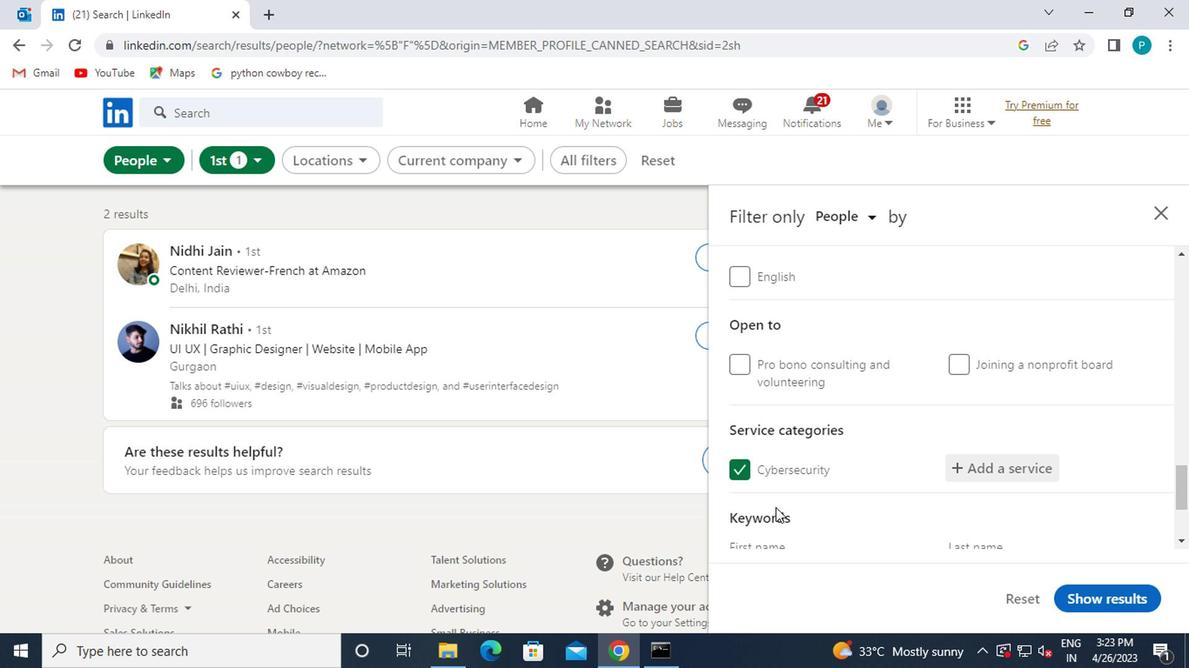 
Action: Mouse scrolled (773, 505) with delta (0, 0)
Screenshot: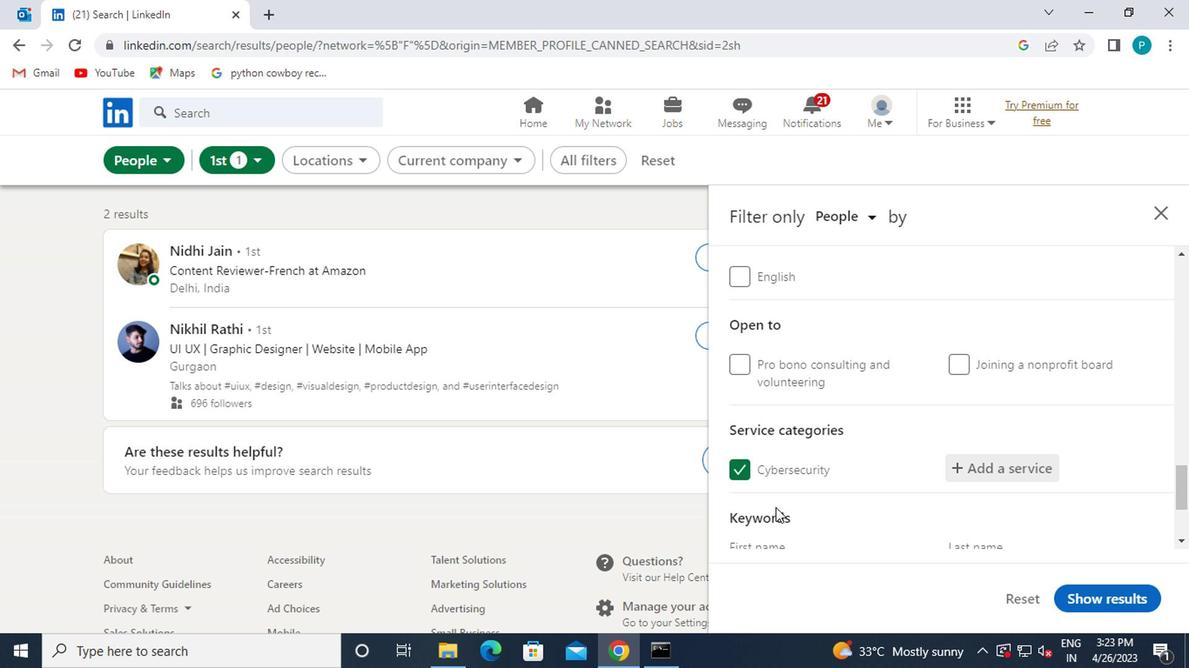 
Action: Mouse moved to (743, 458)
Screenshot: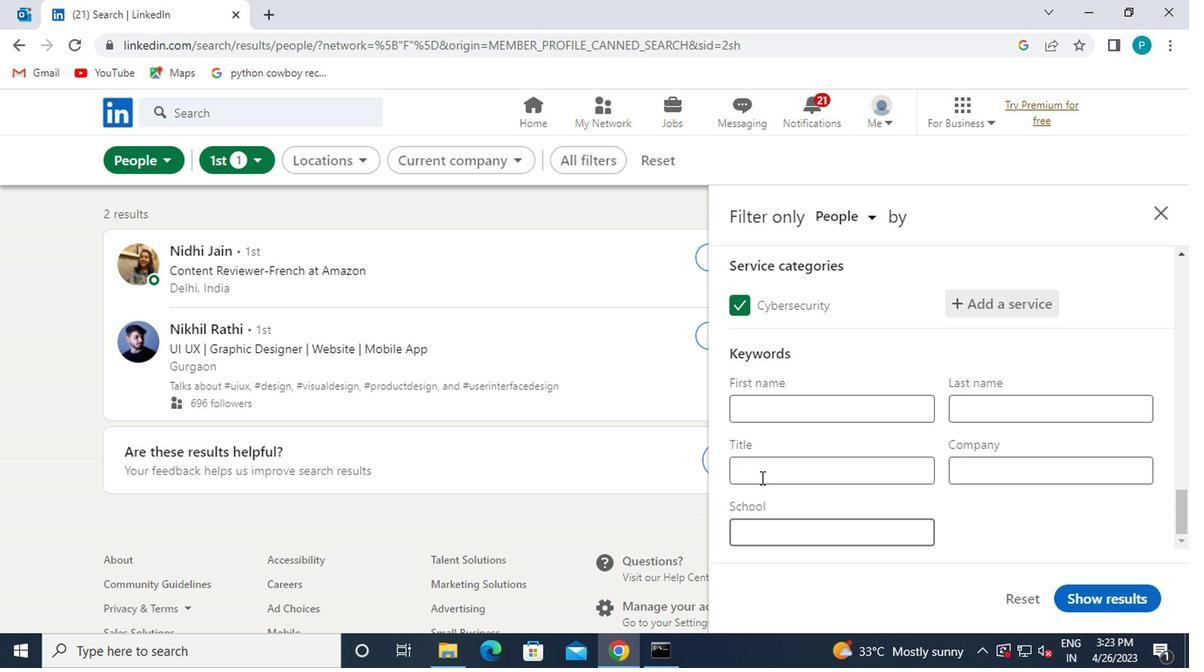 
Action: Mouse pressed left at (743, 458)
Screenshot: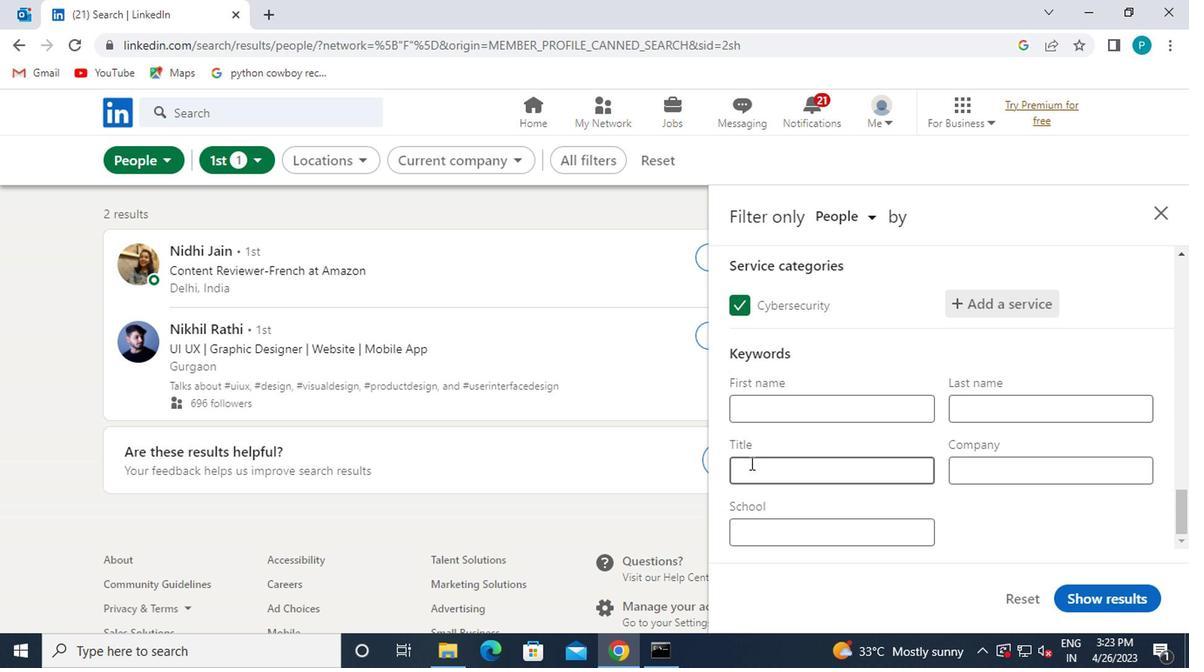 
Action: Mouse moved to (763, 476)
Screenshot: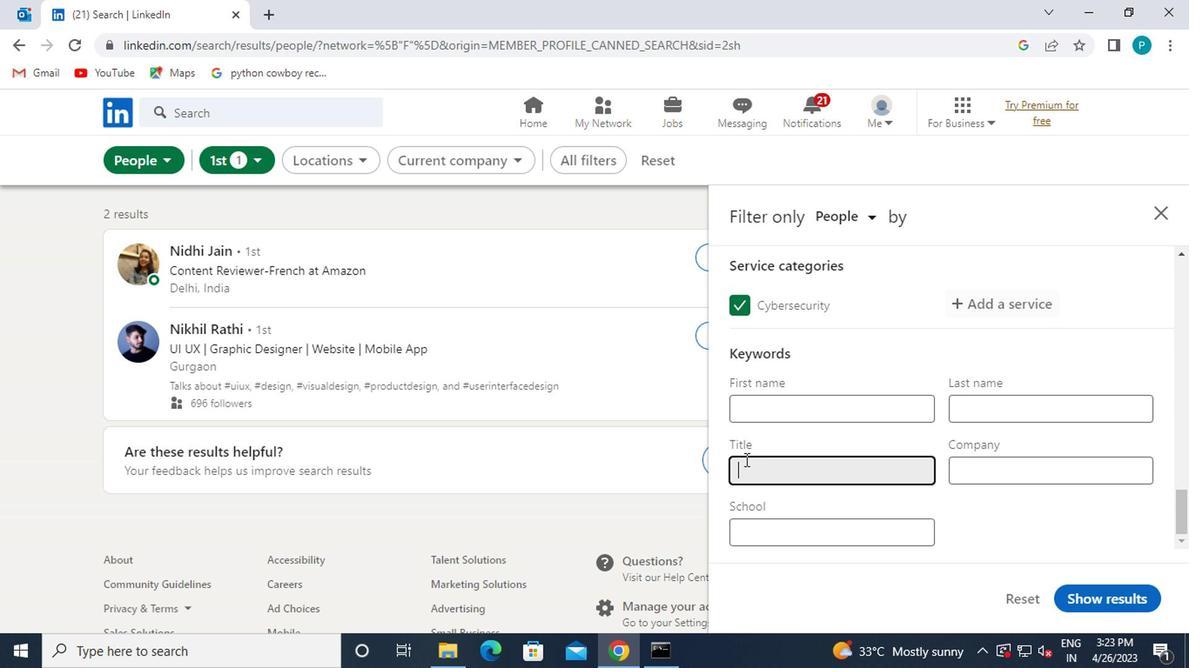 
Action: Key pressed <Key.caps_lock>H<Key.caps_lock>EAD
Screenshot: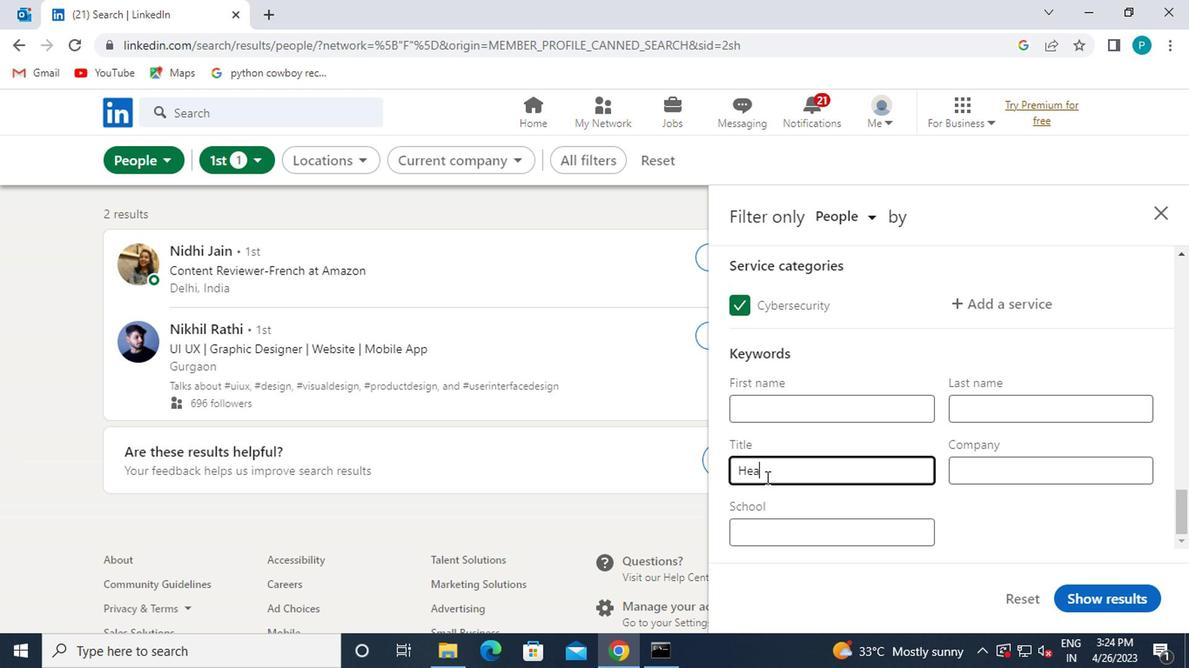 
Action: Mouse moved to (1145, 590)
Screenshot: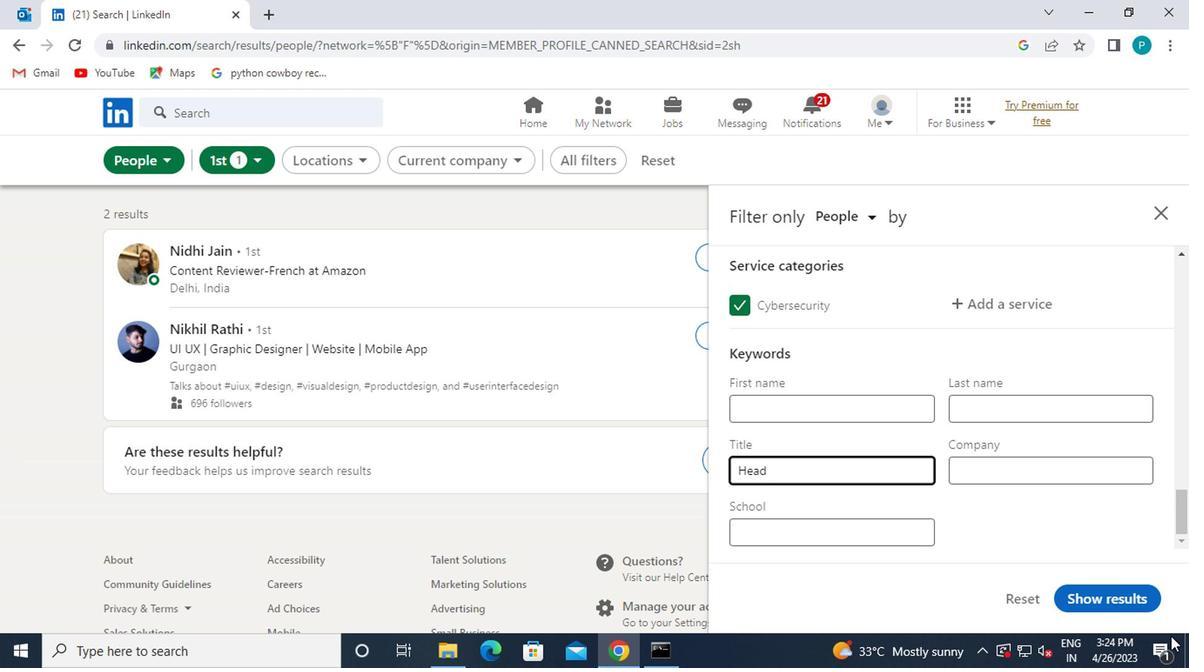 
Action: Mouse pressed left at (1145, 590)
Screenshot: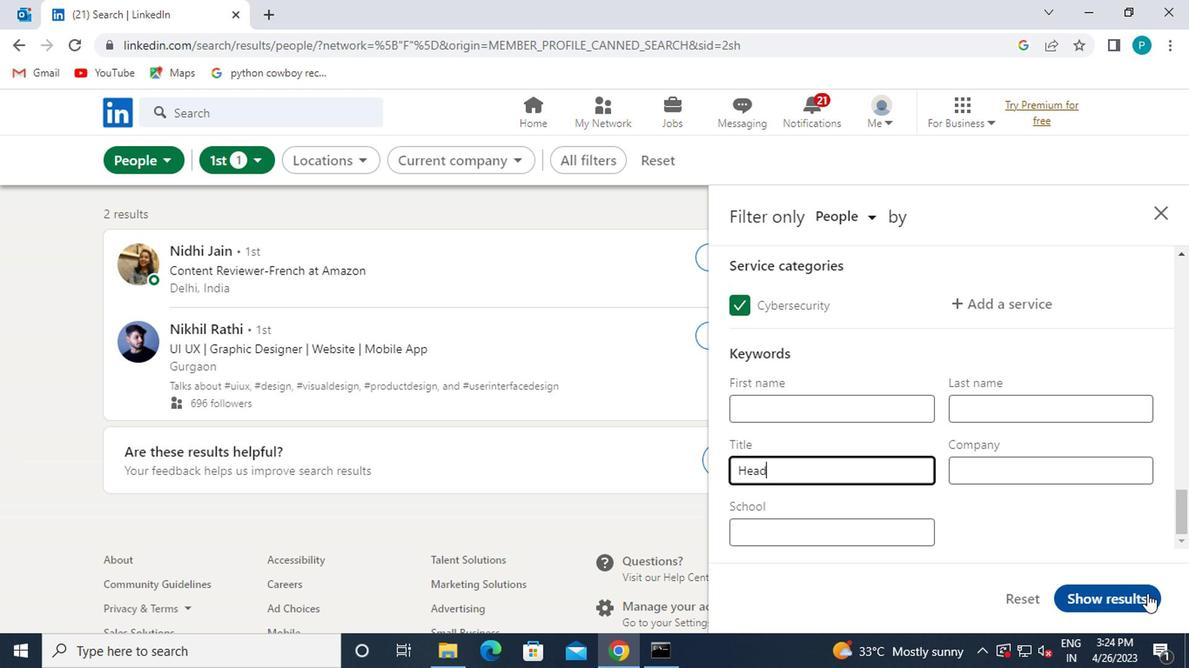 
